 Task: Open a Modern Writer Template save the file as action plan.txt Remove the following  from template: 'Address' Change the date  '20 July, 2023' change Dear Ms Reader to   Good Afternoon. Add body to the letter I wanted to thank you for your generous donation to our cause. Your support and contribution will make a significant impact on our efforts. We are grateful for your kindness and belief in our mission. Together, we can make a difference in the lives of those in need.Add Name  'Andy'. Insert watermark  ITC Apply Font Style in watermark Georgia; font size  112and place the watermark  Horizontally
Action: Mouse moved to (678, 216)
Screenshot: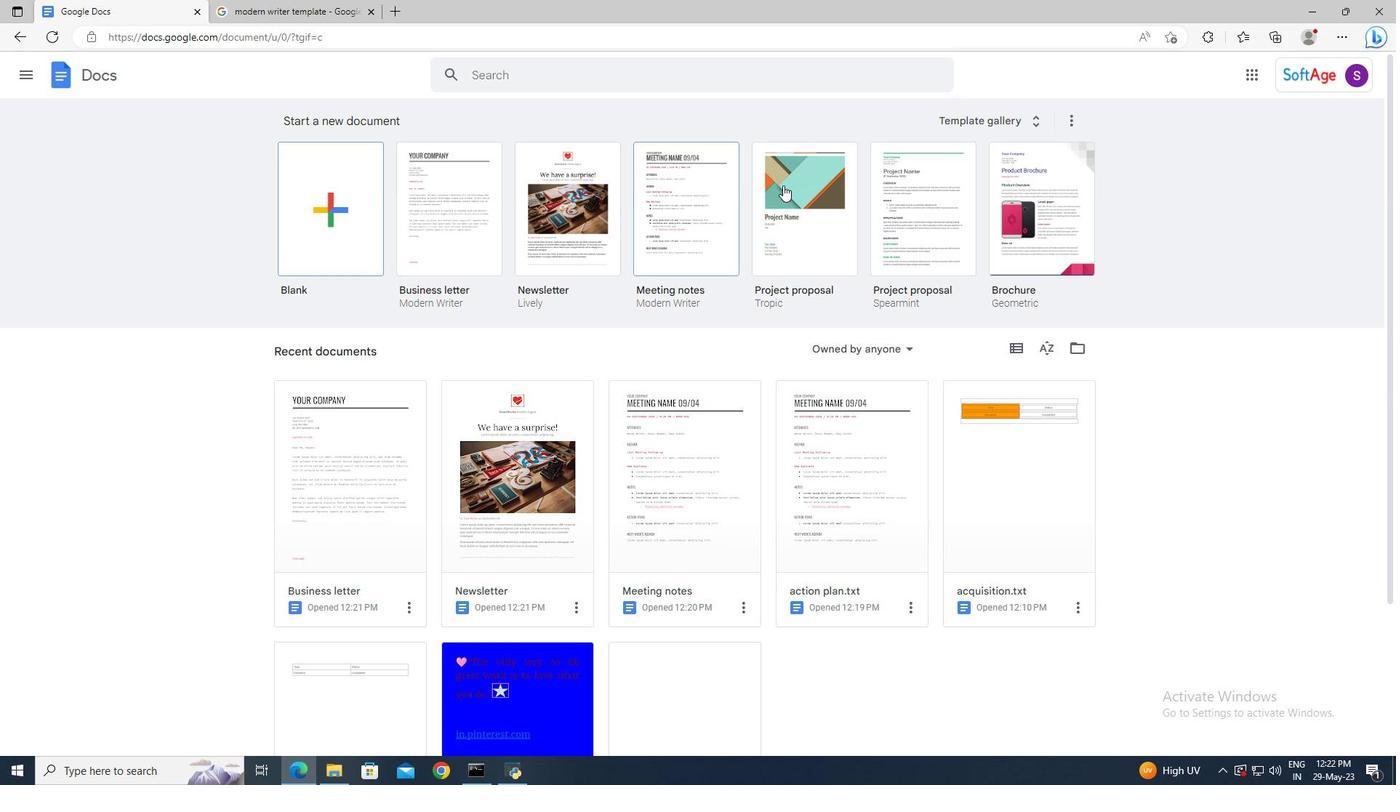 
Action: Mouse pressed left at (678, 216)
Screenshot: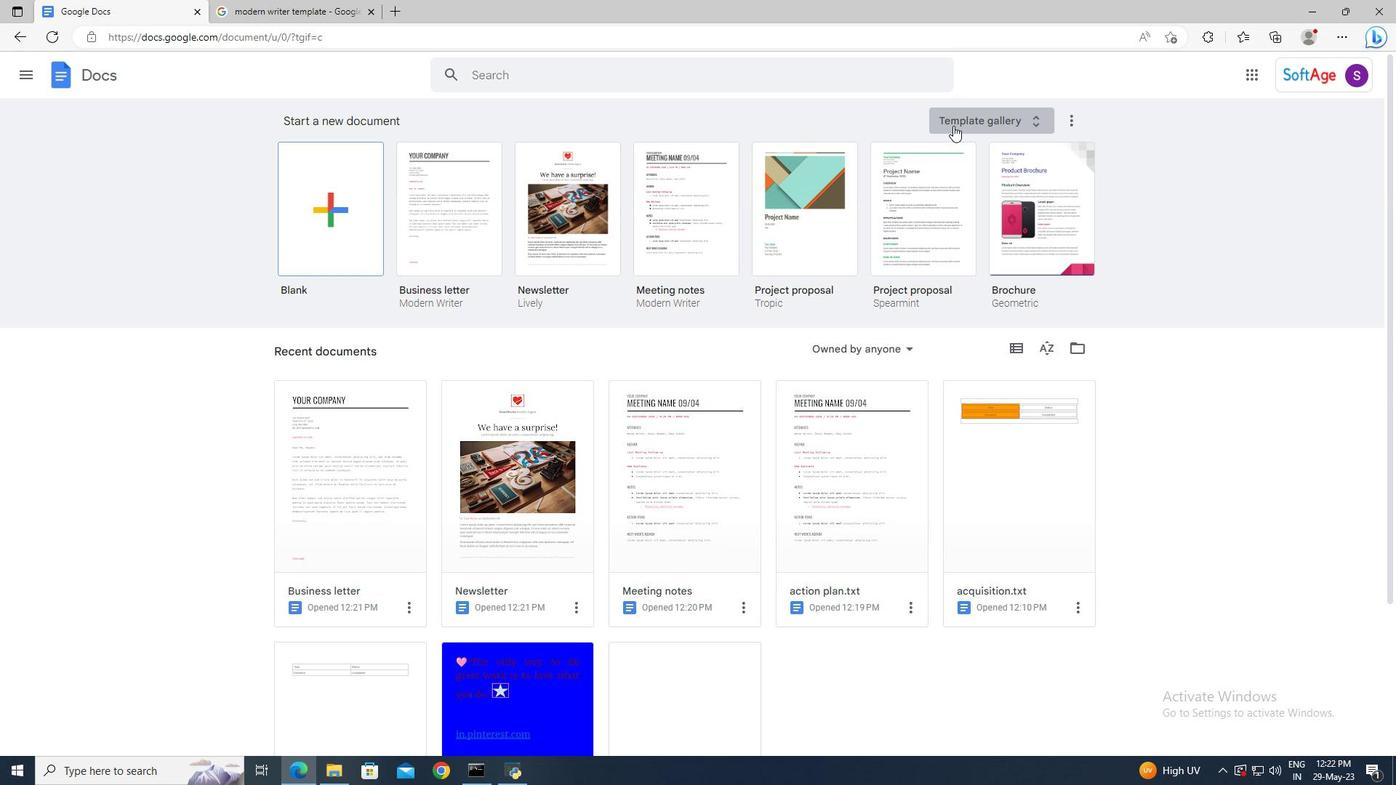 
Action: Mouse moved to (700, 257)
Screenshot: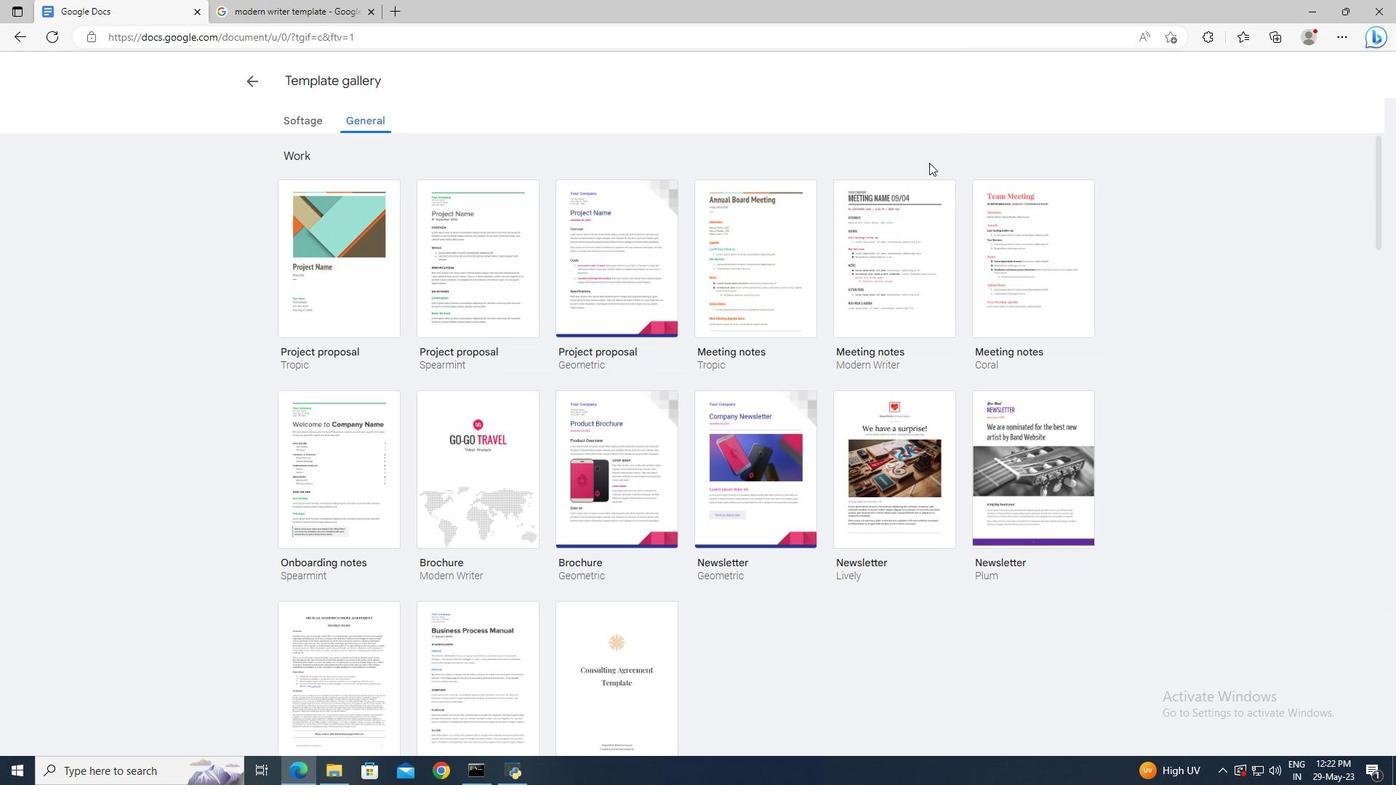 
Action: Mouse pressed left at (700, 257)
Screenshot: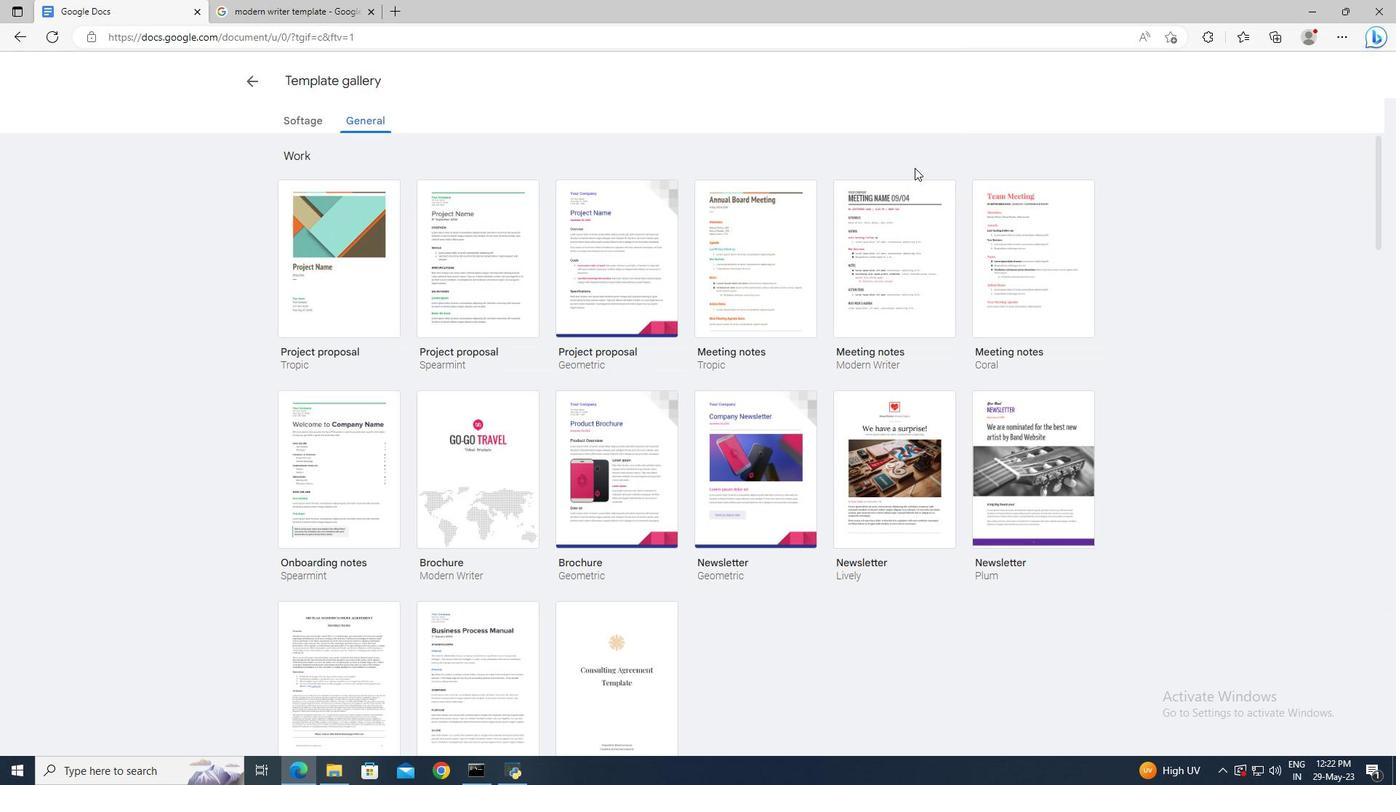 
Action: Mouse moved to (115, 65)
Screenshot: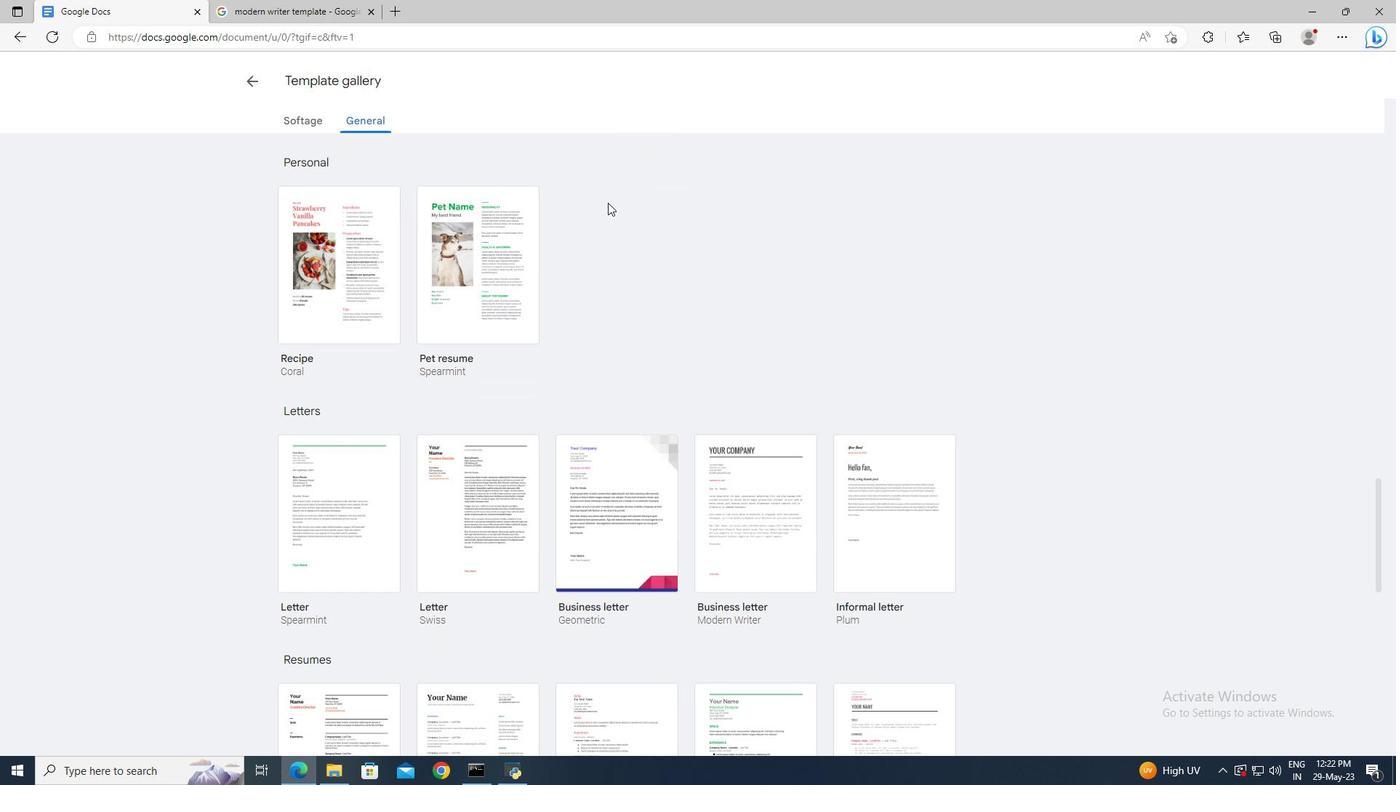 
Action: Mouse pressed left at (115, 65)
Screenshot: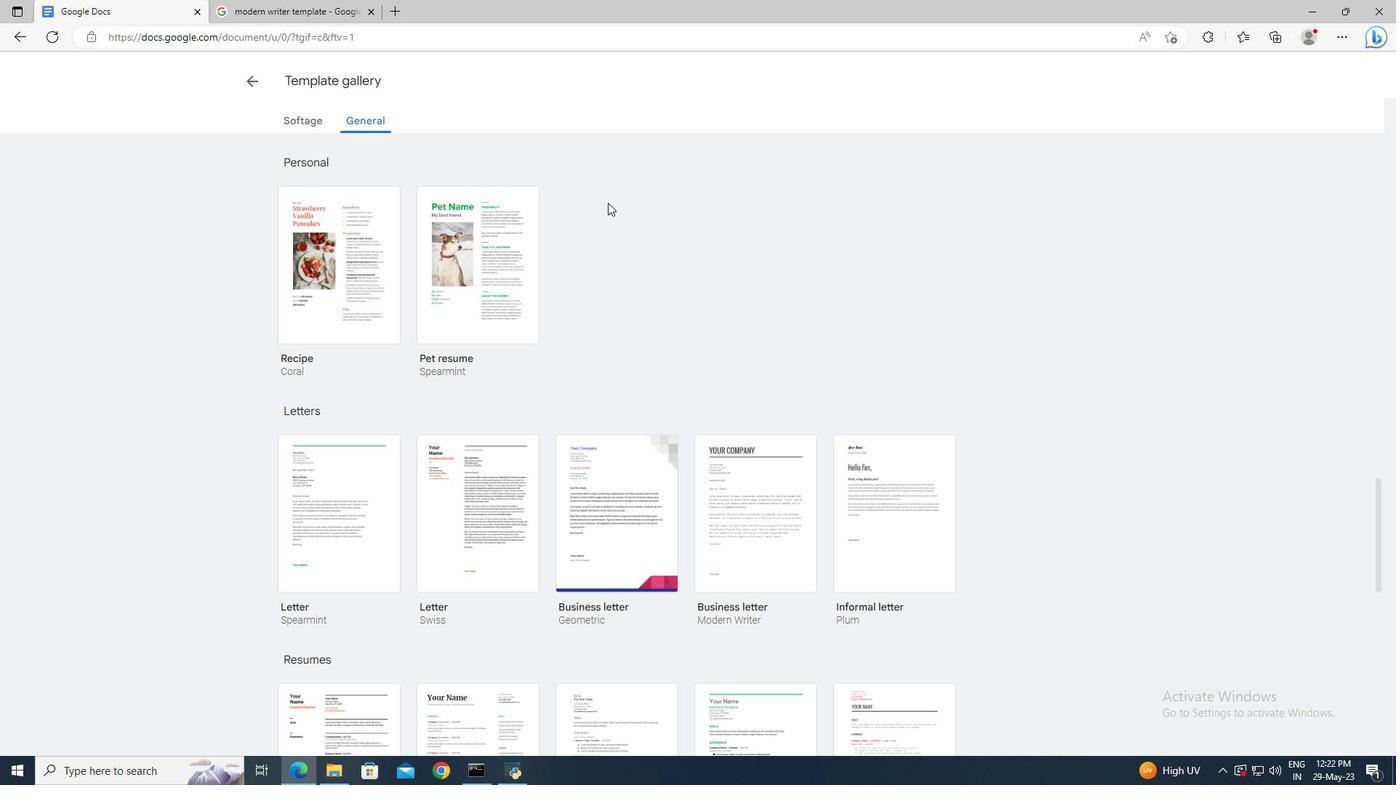 
Action: Key pressed ctrl+A<Key.delete>action<Key.space>plan.txt<Key.enter>
Screenshot: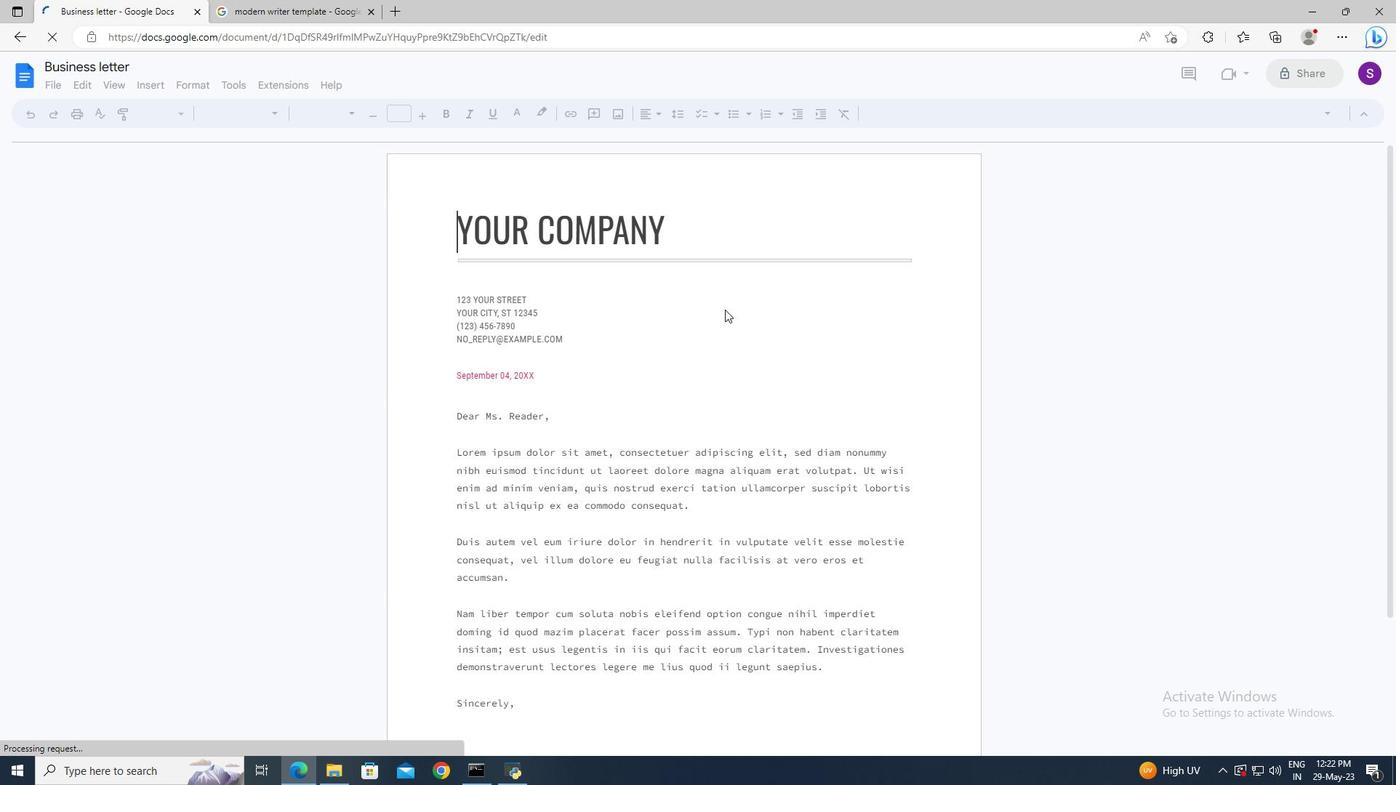 
Action: Mouse moved to (540, 261)
Screenshot: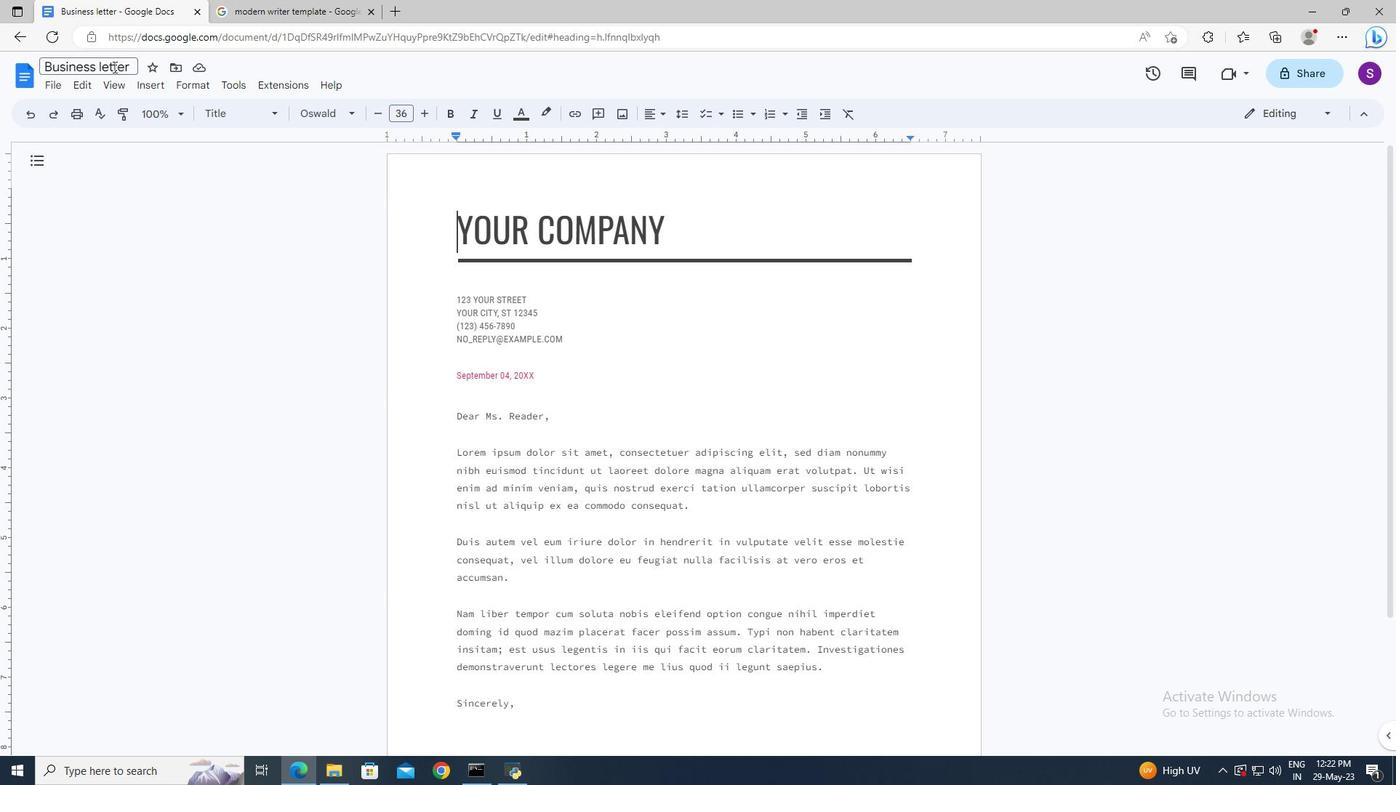 
Action: Mouse scrolled (540, 260) with delta (0, 0)
Screenshot: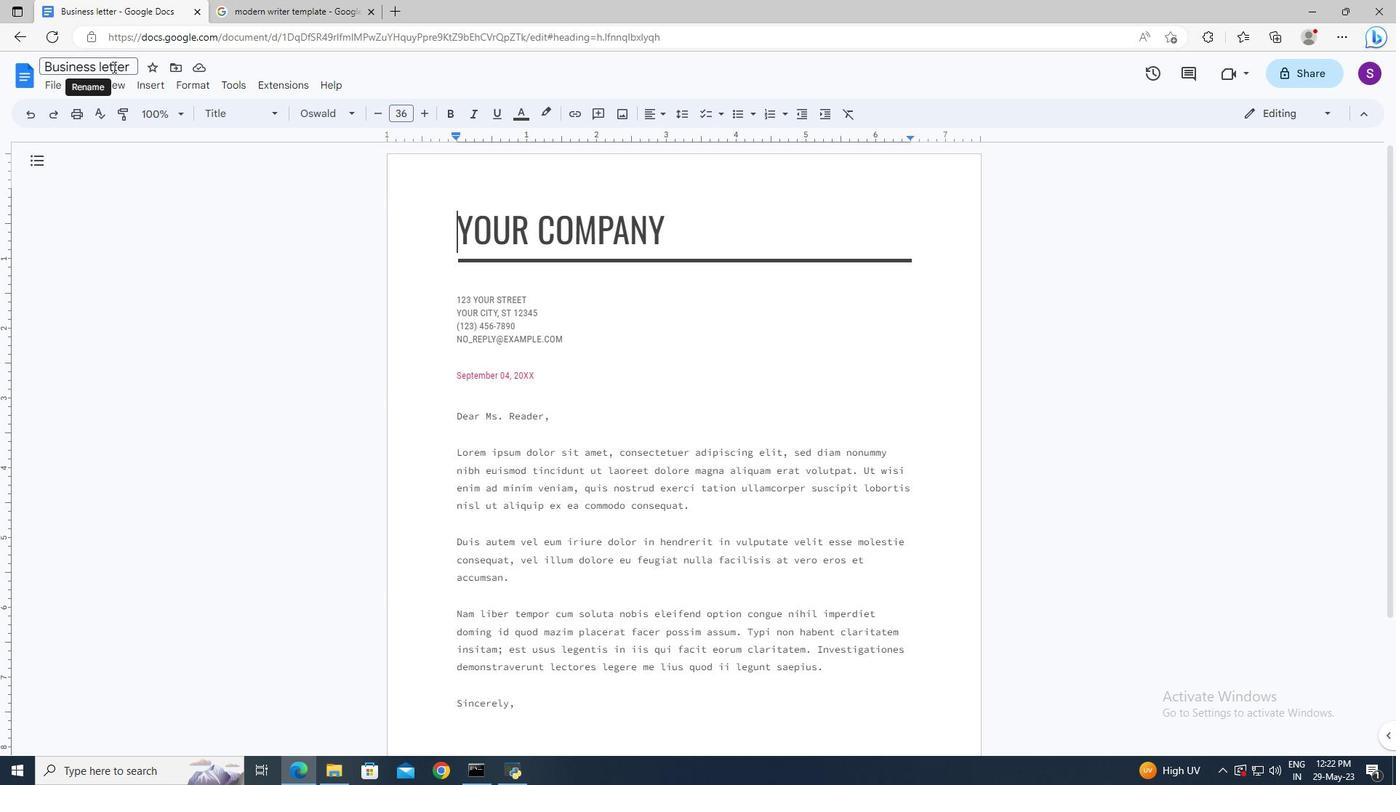 
Action: Mouse scrolled (540, 260) with delta (0, 0)
Screenshot: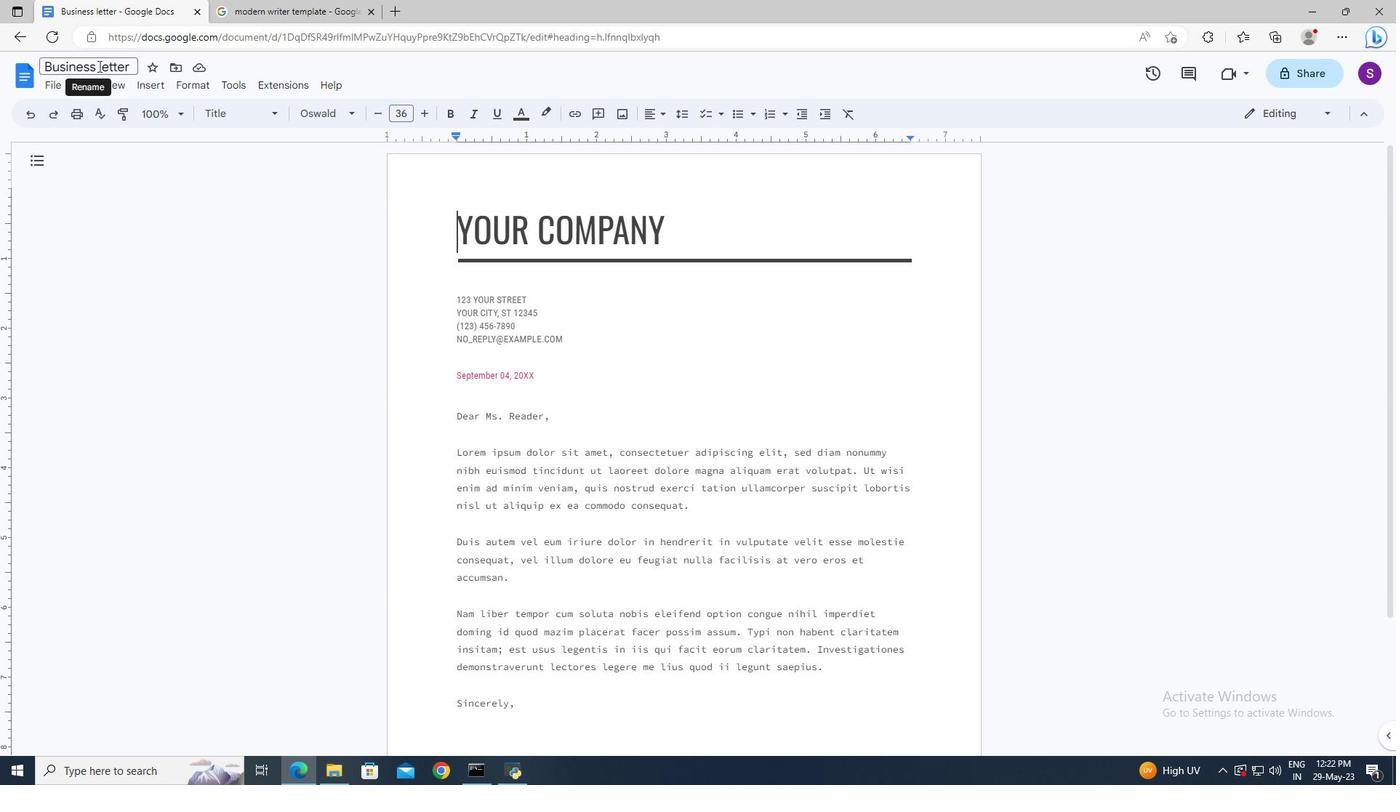 
Action: Mouse scrolled (540, 260) with delta (0, 0)
Screenshot: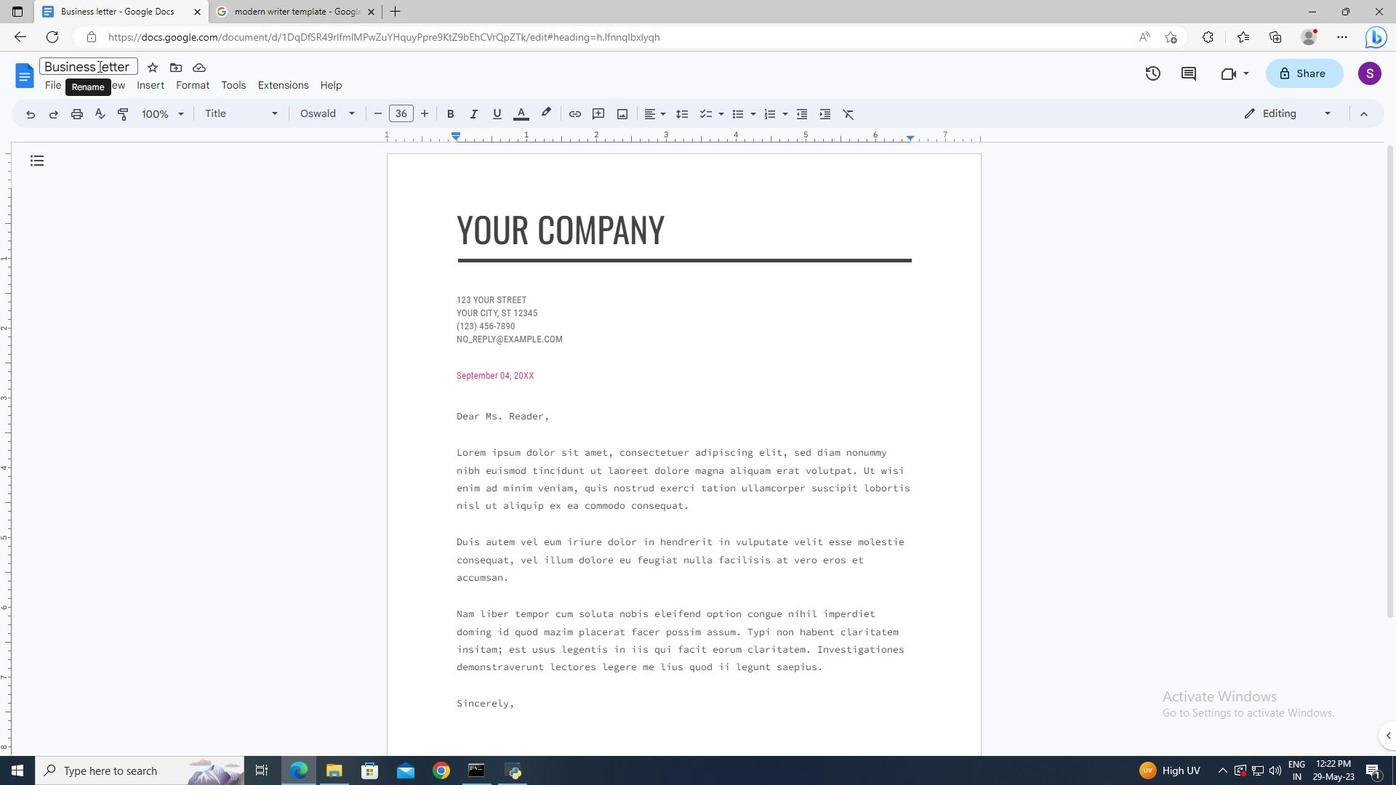 
Action: Mouse scrolled (540, 261) with delta (0, 0)
Screenshot: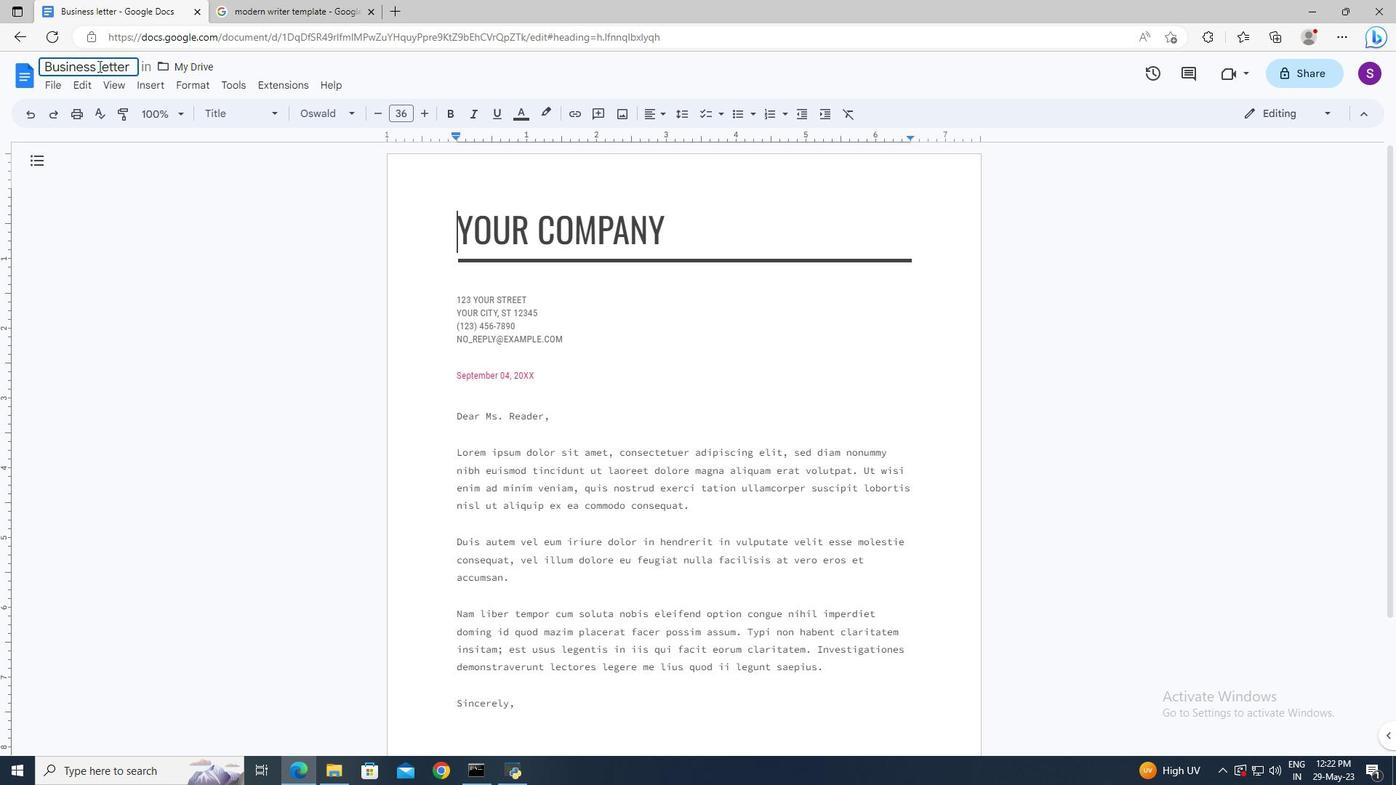 
Action: Mouse scrolled (540, 261) with delta (0, 0)
Screenshot: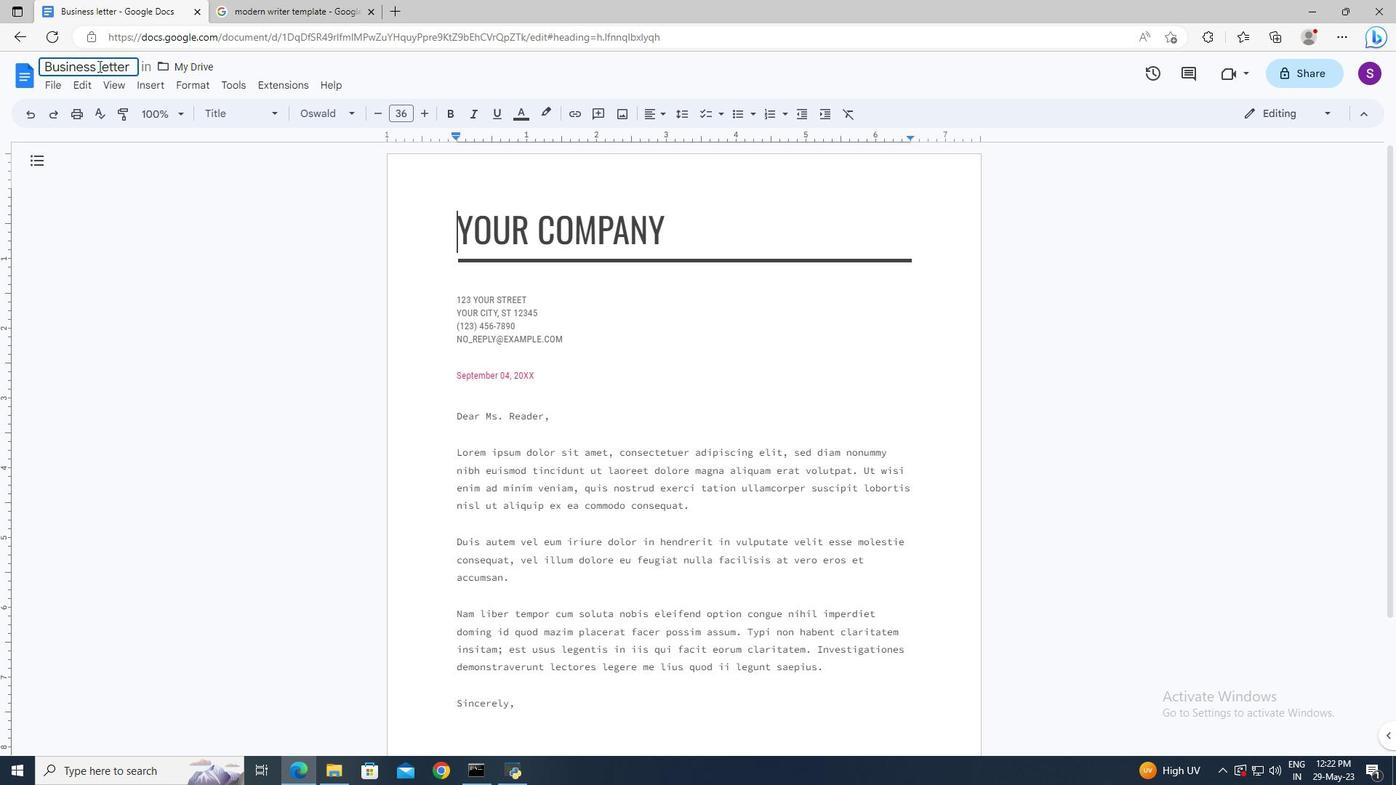 
Action: Mouse scrolled (540, 261) with delta (0, 0)
Screenshot: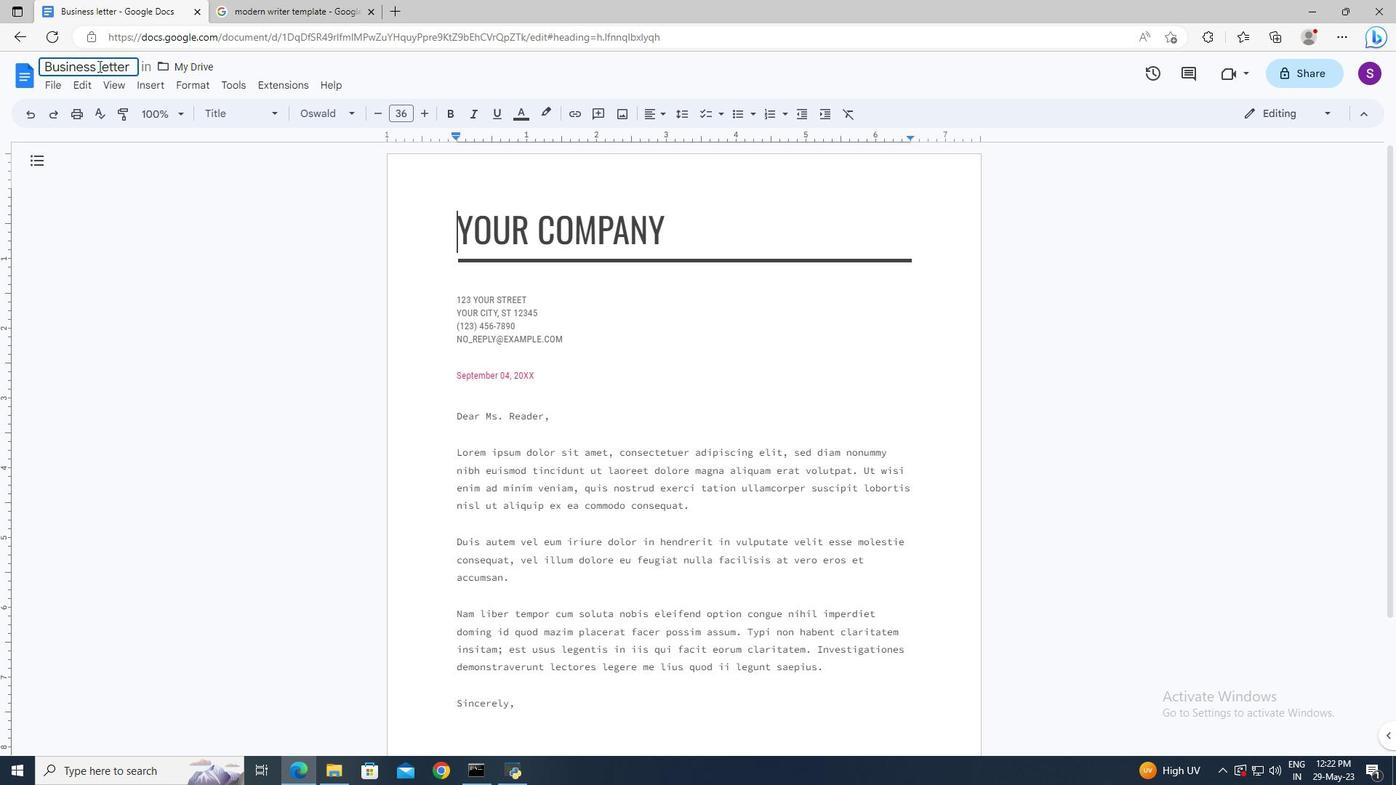 
Action: Mouse moved to (541, 259)
Screenshot: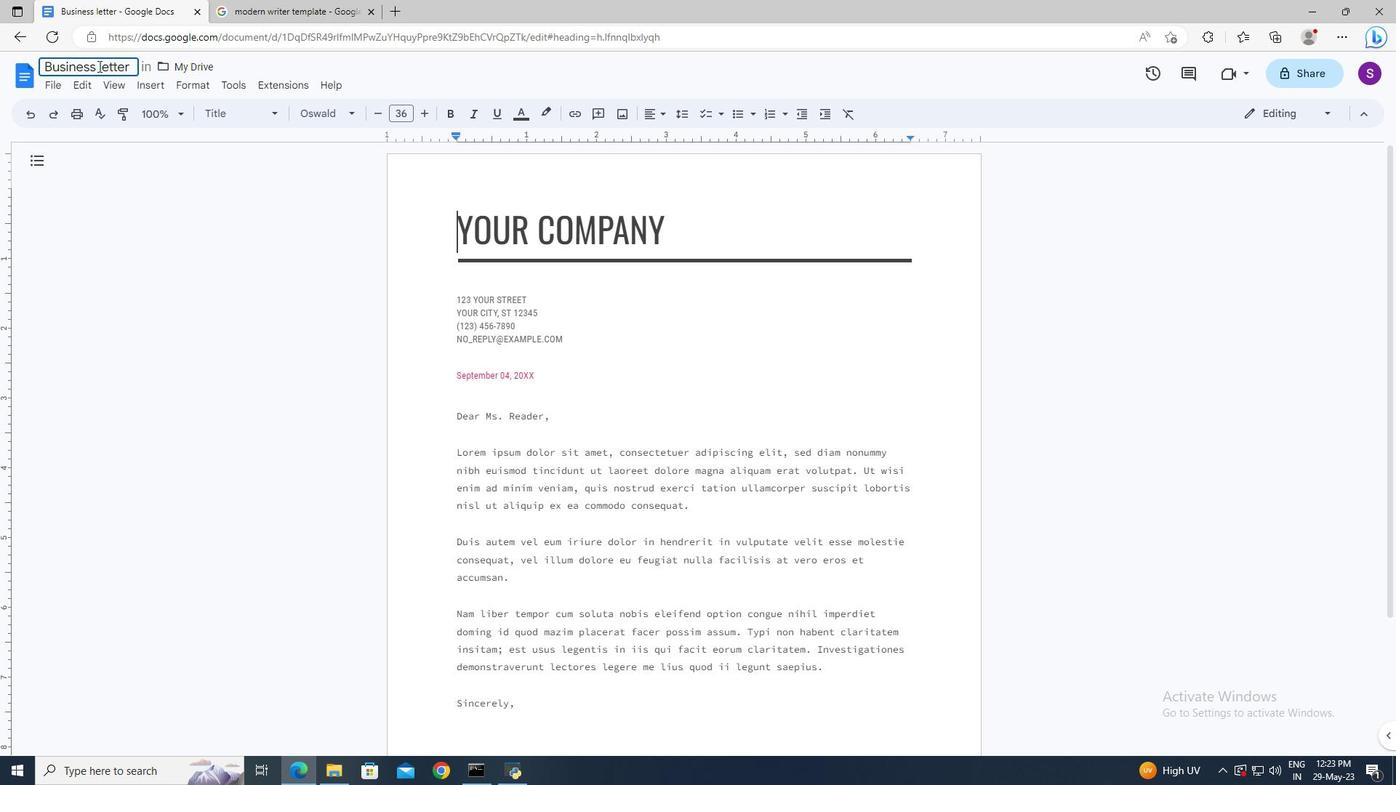 
Action: Mouse scrolled (541, 259) with delta (0, 0)
Screenshot: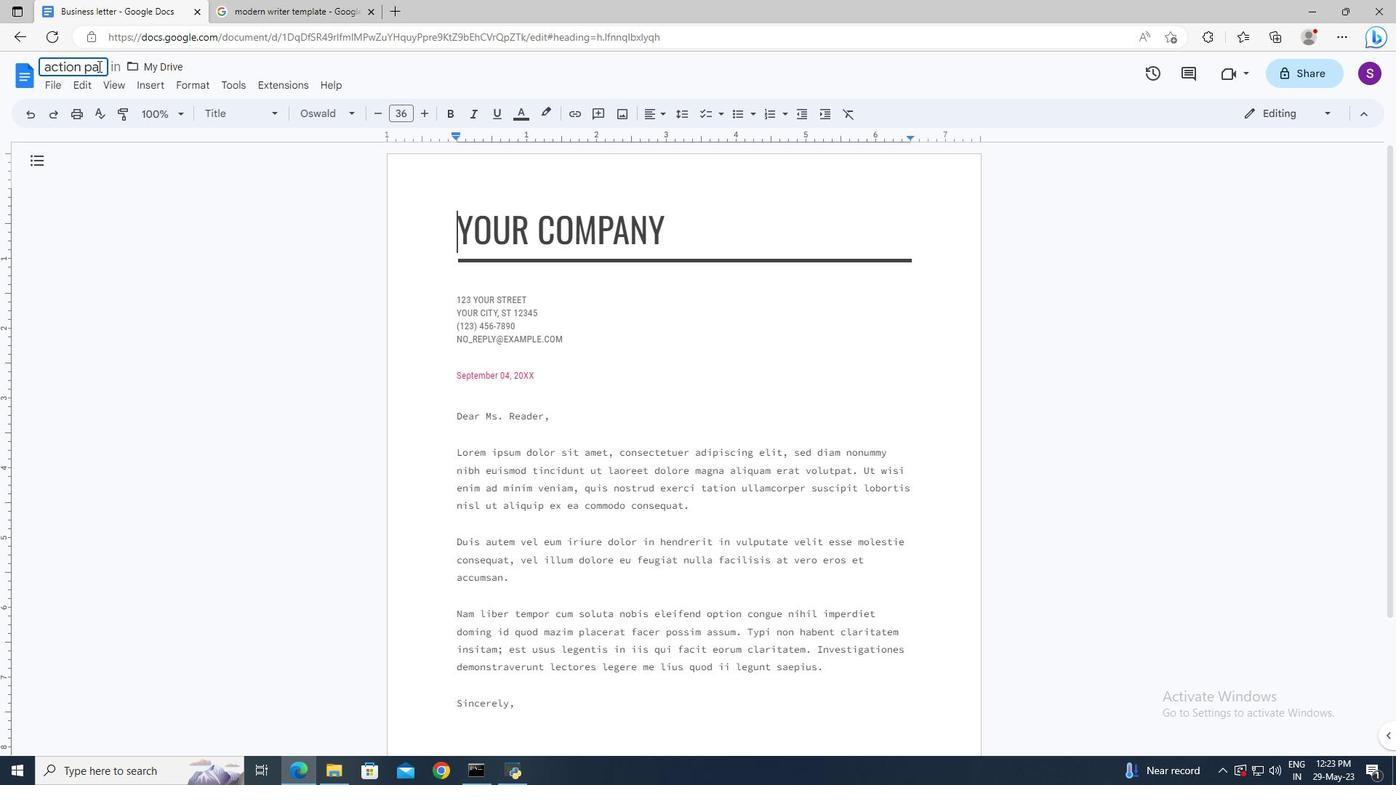 
Action: Mouse scrolled (541, 260) with delta (0, 0)
Screenshot: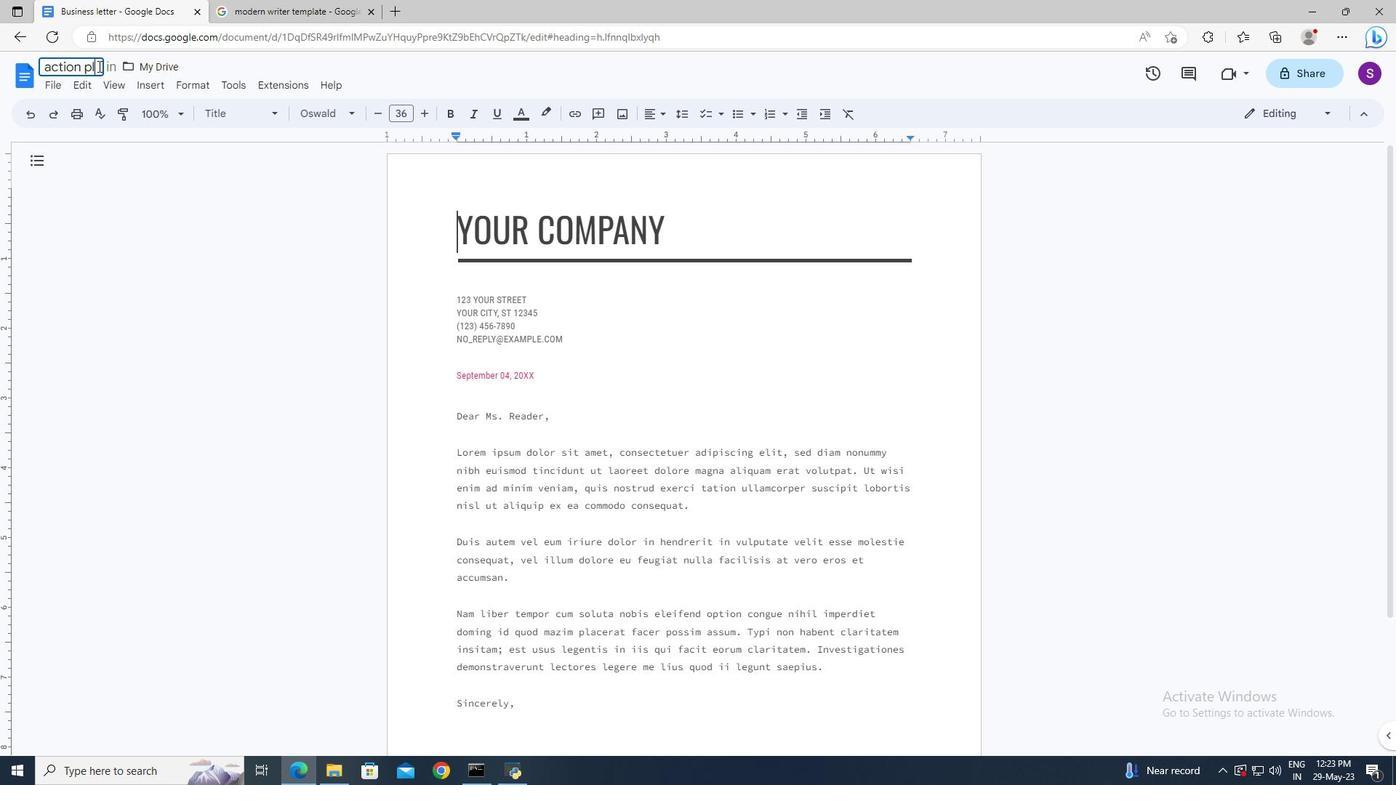 
Action: Mouse moved to (953, 125)
Screenshot: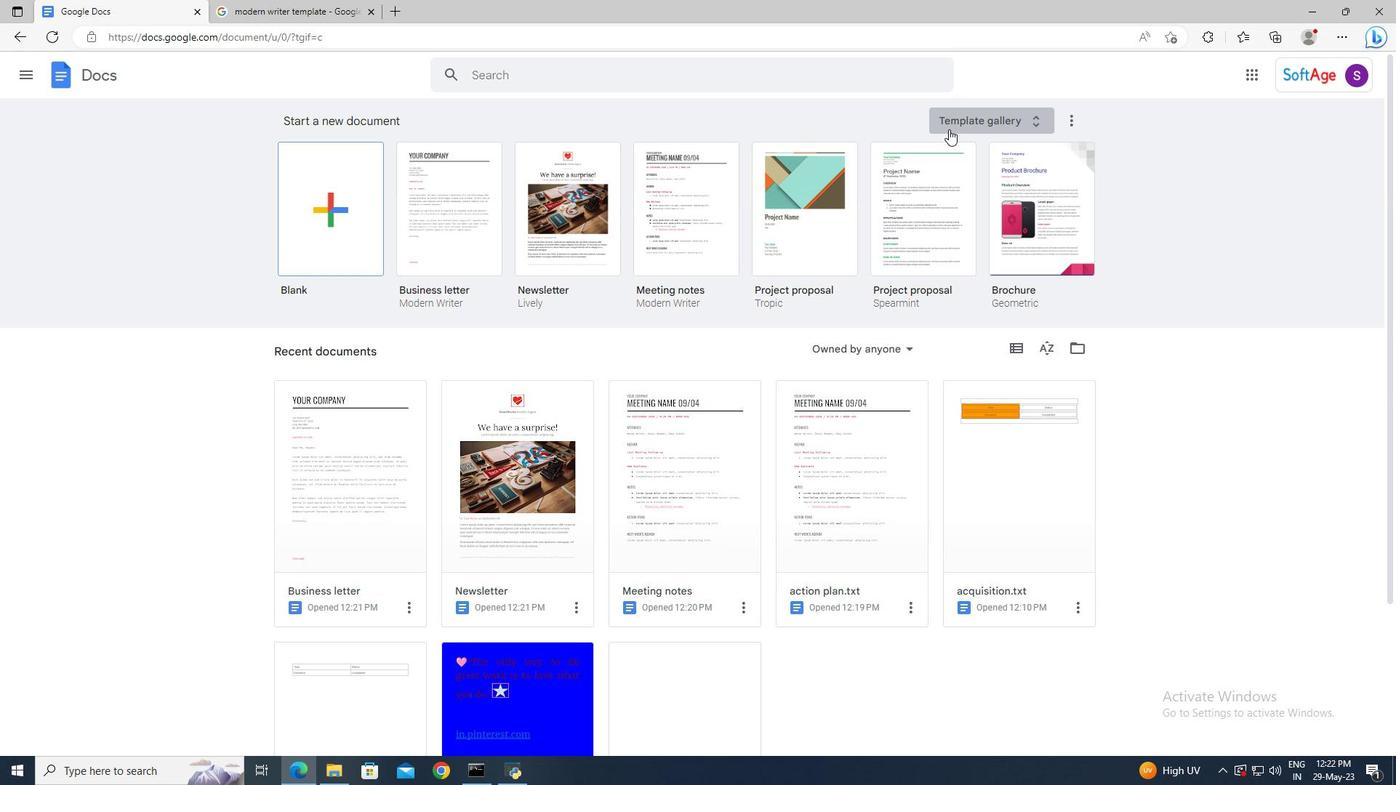 
Action: Mouse pressed left at (953, 125)
Screenshot: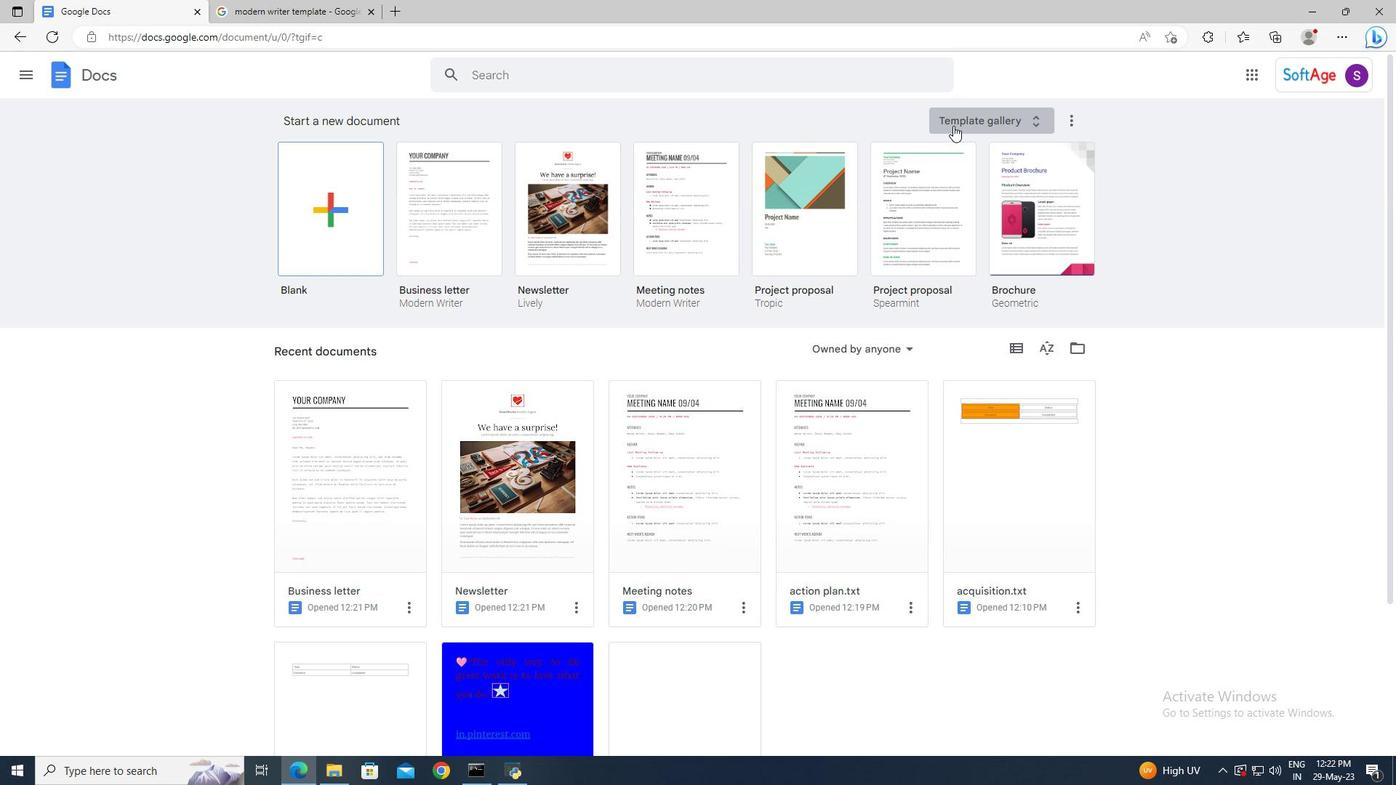 
Action: Mouse moved to (608, 202)
Screenshot: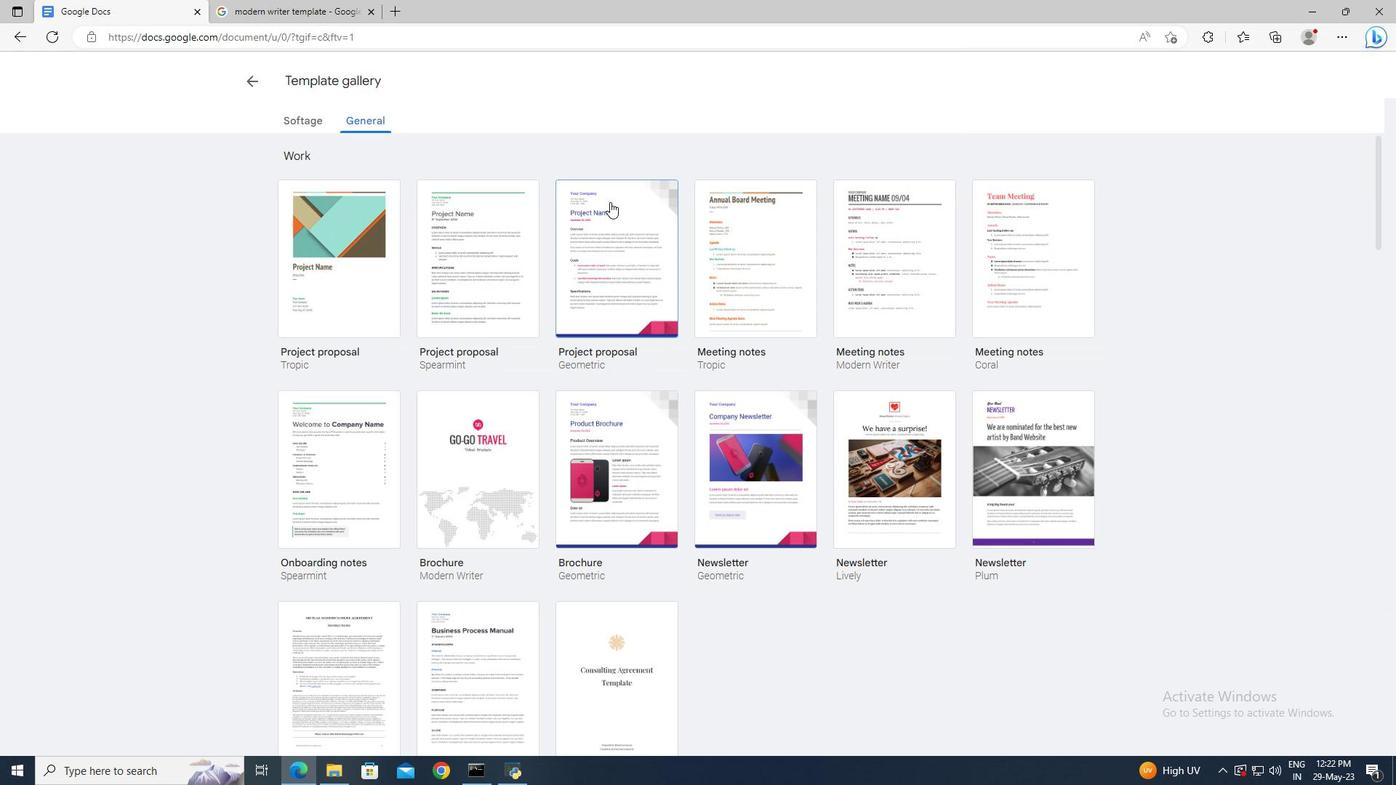 
Action: Mouse scrolled (608, 202) with delta (0, 0)
Screenshot: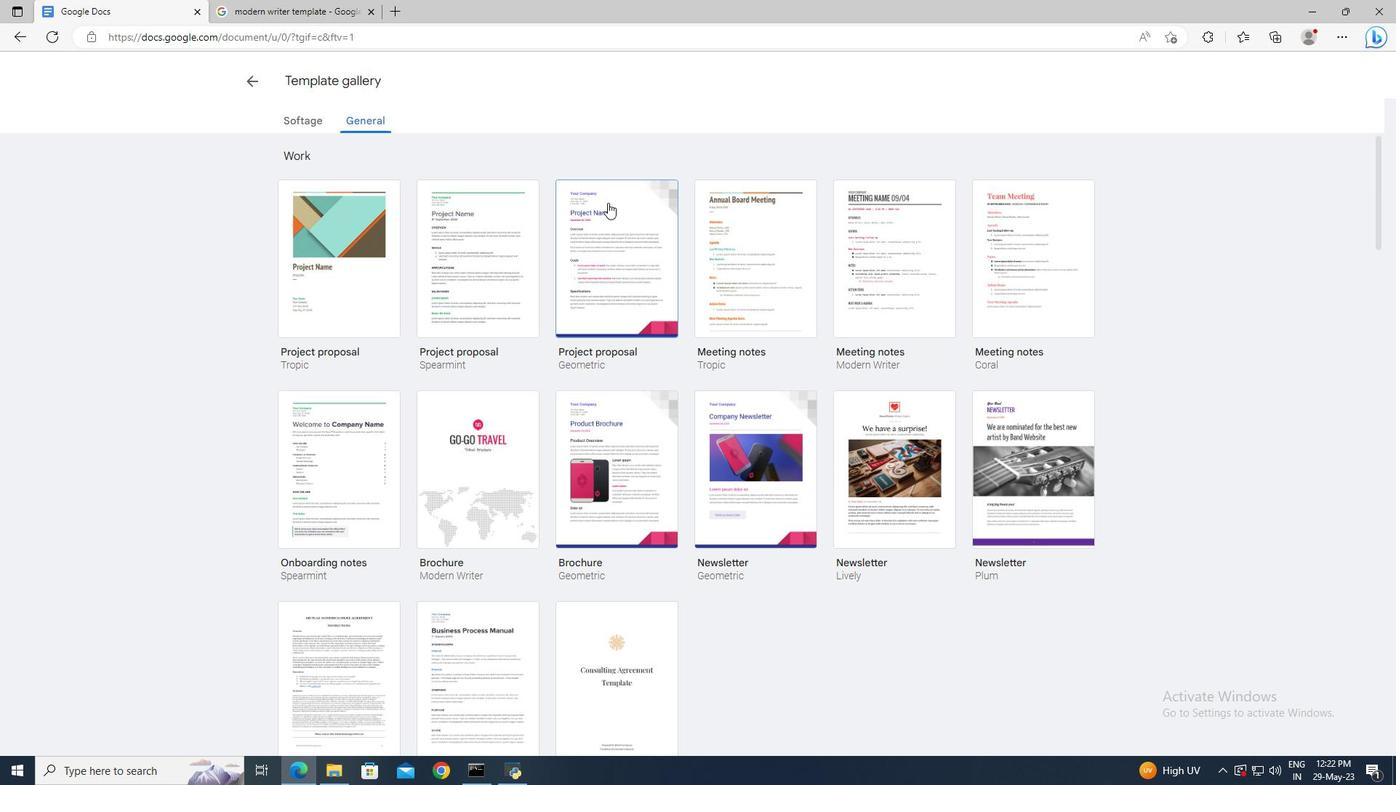 
Action: Mouse scrolled (608, 202) with delta (0, 0)
Screenshot: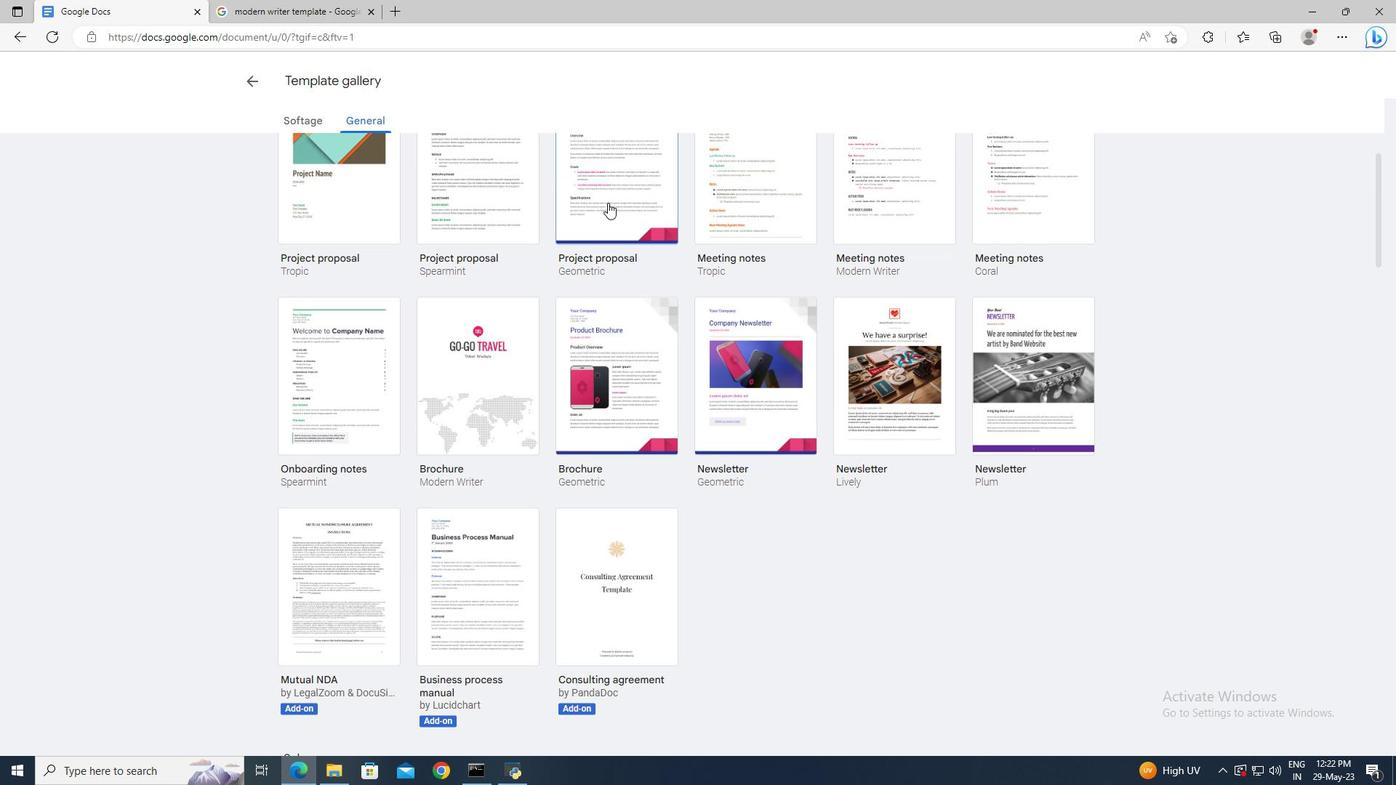 
Action: Mouse scrolled (608, 202) with delta (0, 0)
Screenshot: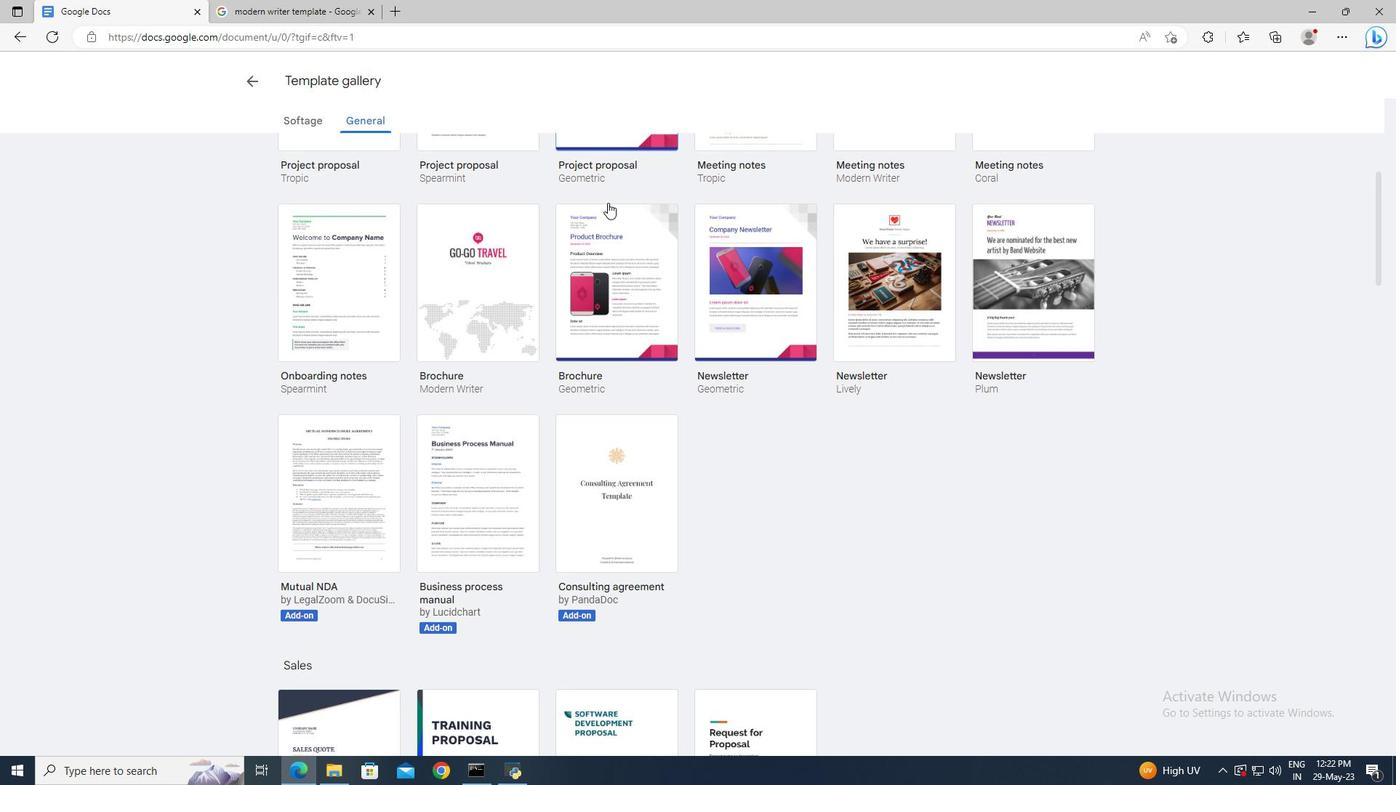 
Action: Mouse scrolled (608, 202) with delta (0, 0)
Screenshot: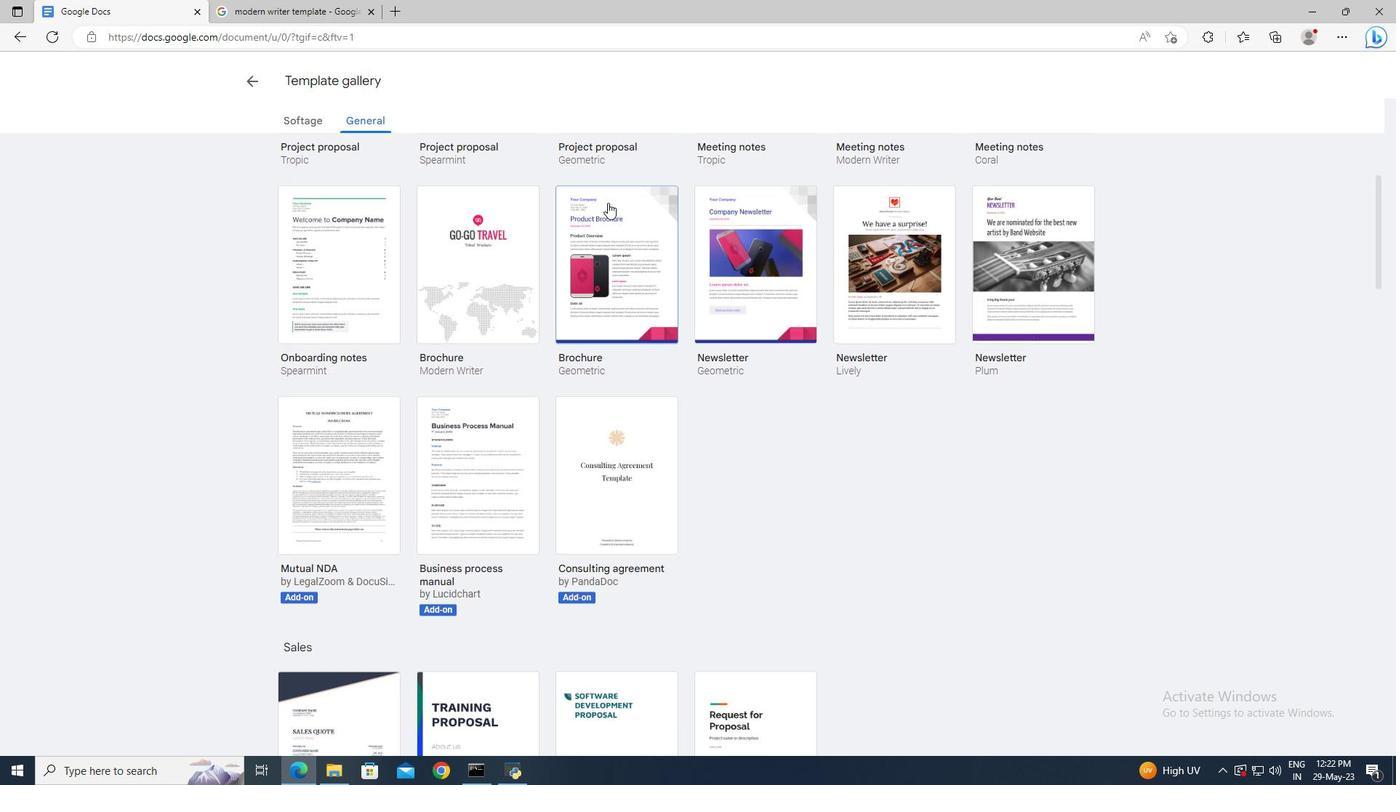 
Action: Mouse scrolled (608, 202) with delta (0, 0)
Screenshot: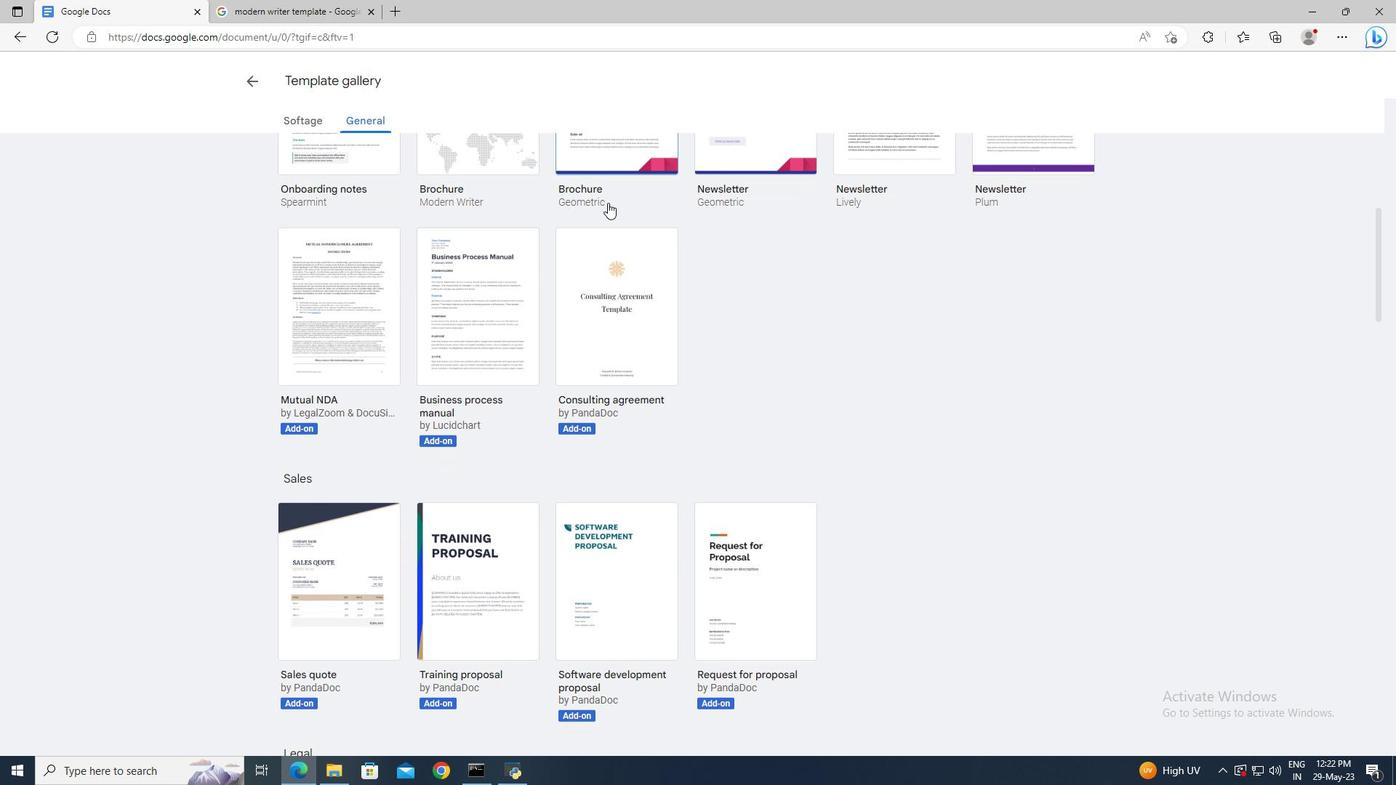
Action: Mouse scrolled (608, 202) with delta (0, 0)
Screenshot: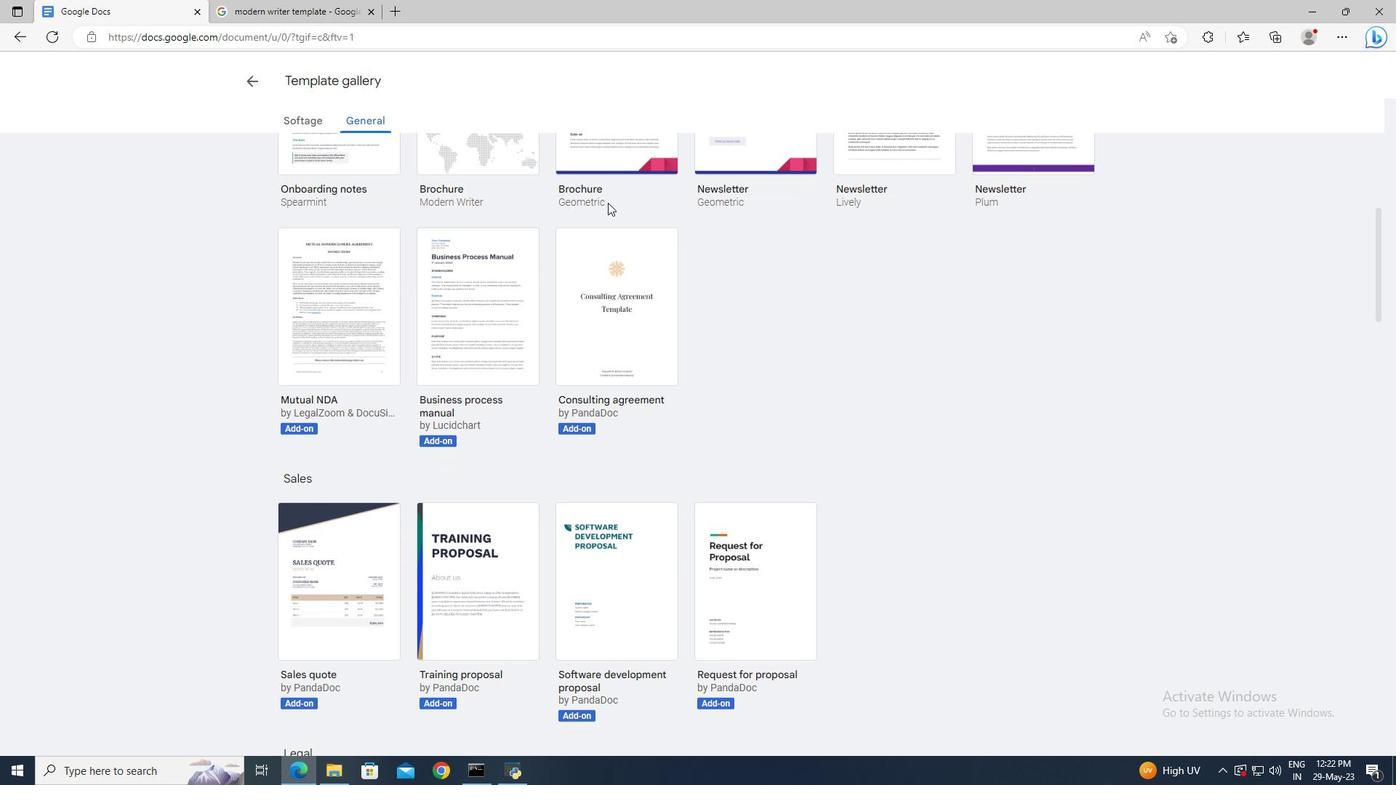 
Action: Mouse scrolled (608, 202) with delta (0, 0)
Screenshot: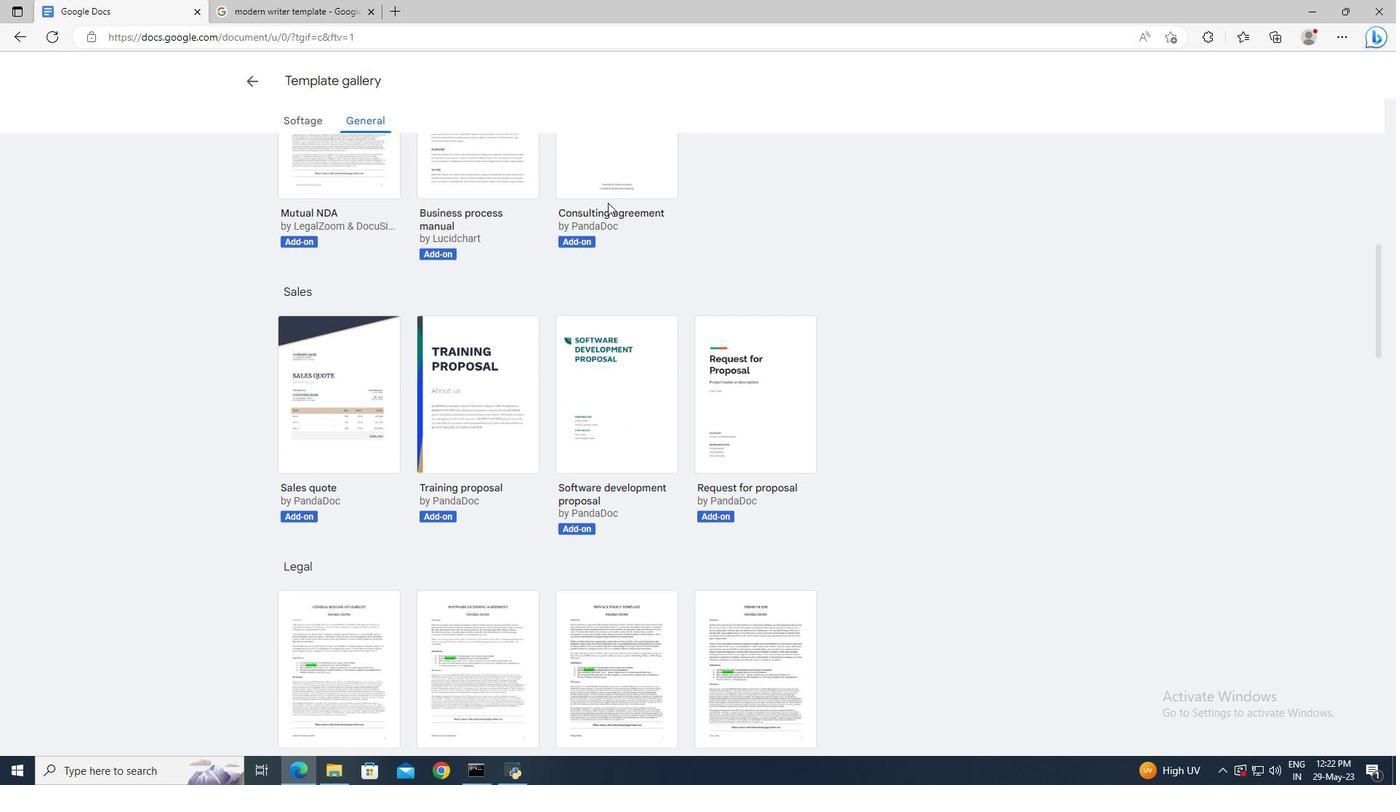 
Action: Mouse scrolled (608, 202) with delta (0, 0)
Screenshot: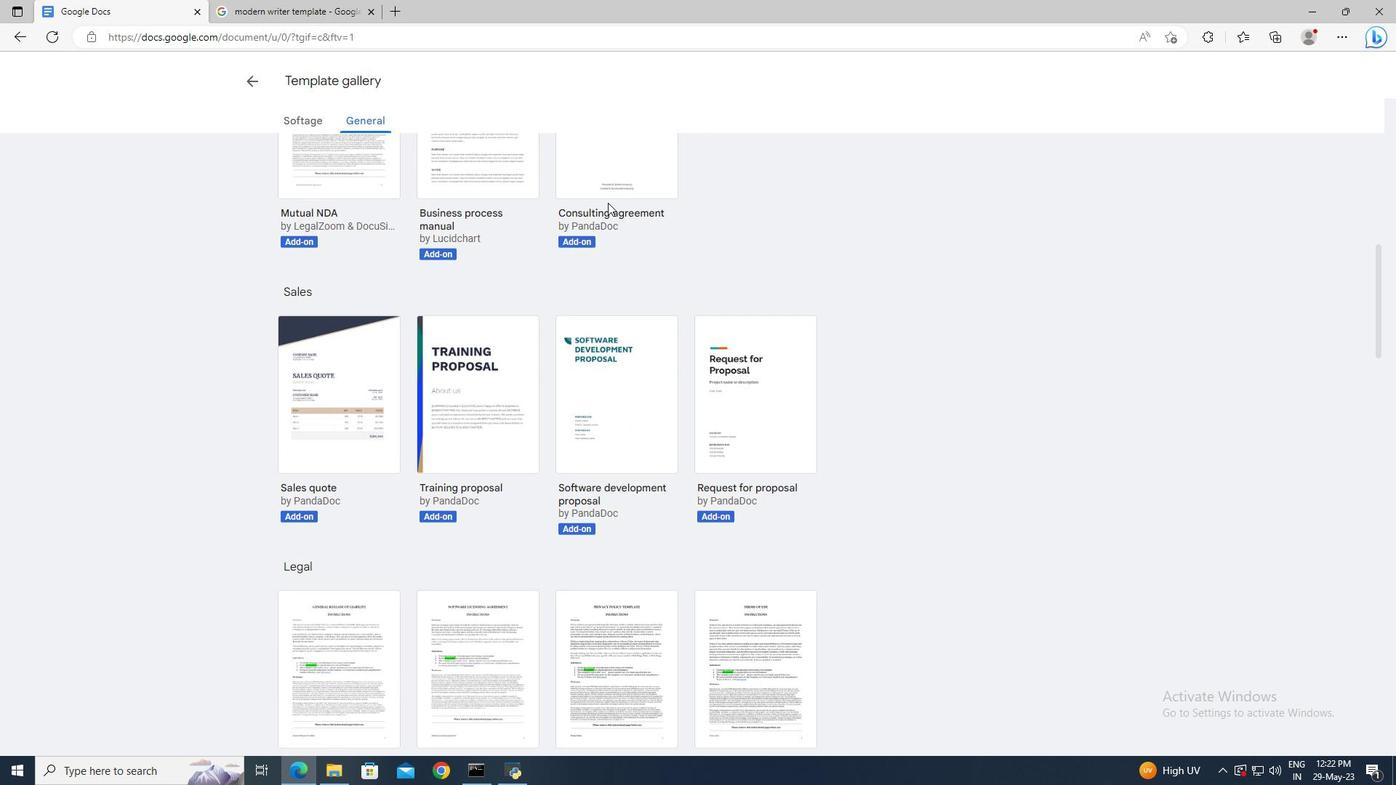 
Action: Mouse scrolled (608, 202) with delta (0, 0)
Screenshot: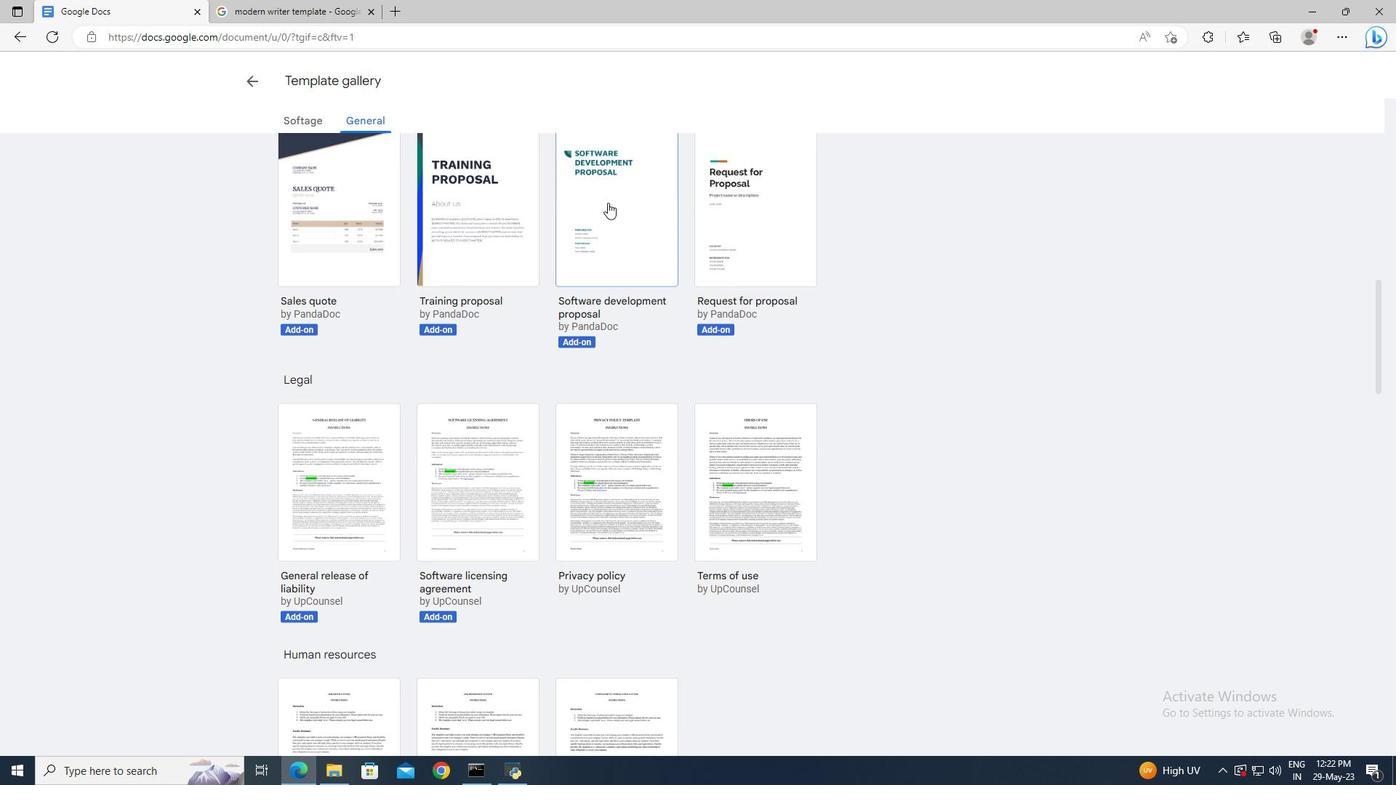 
Action: Mouse scrolled (608, 202) with delta (0, 0)
Screenshot: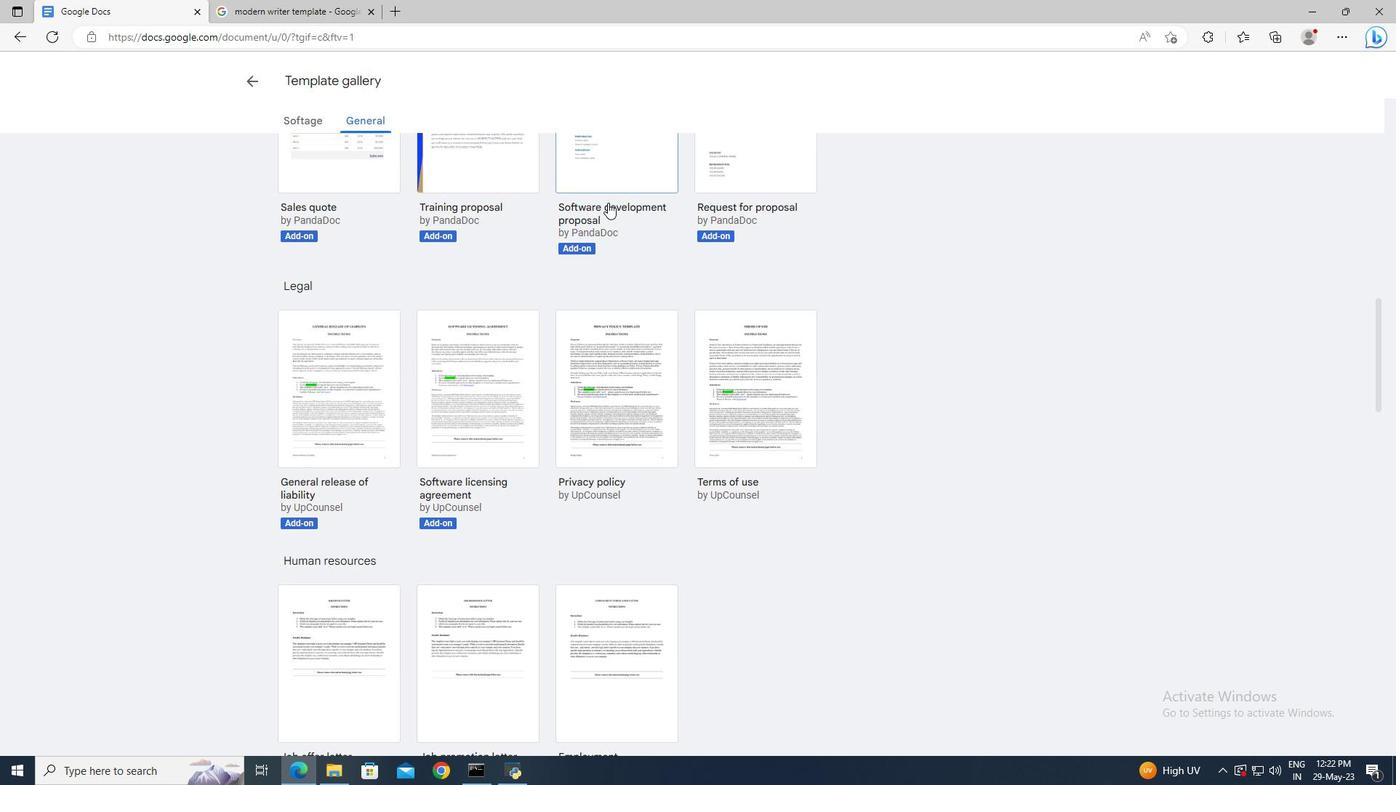 
Action: Mouse scrolled (608, 202) with delta (0, 0)
Screenshot: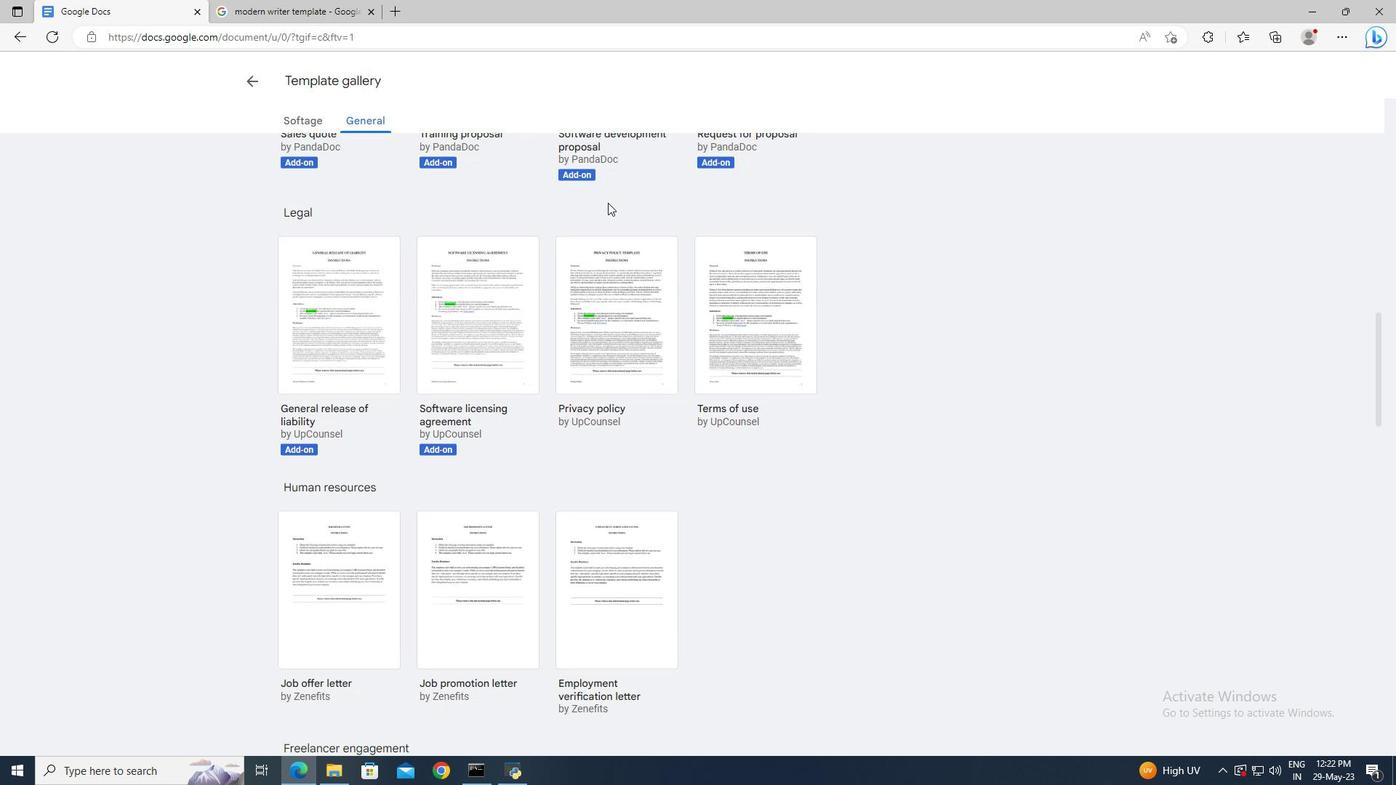 
Action: Mouse scrolled (608, 202) with delta (0, 0)
Screenshot: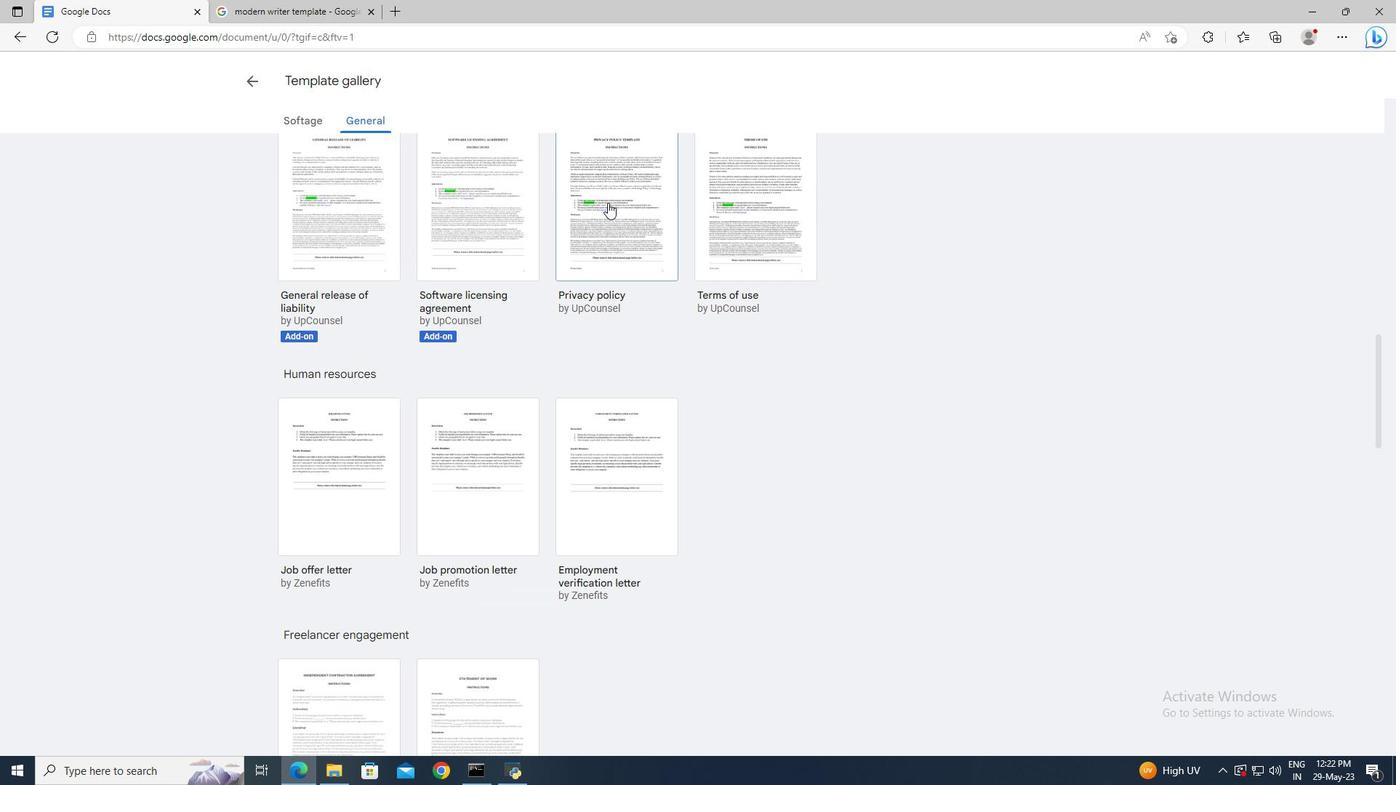 
Action: Mouse scrolled (608, 202) with delta (0, 0)
Screenshot: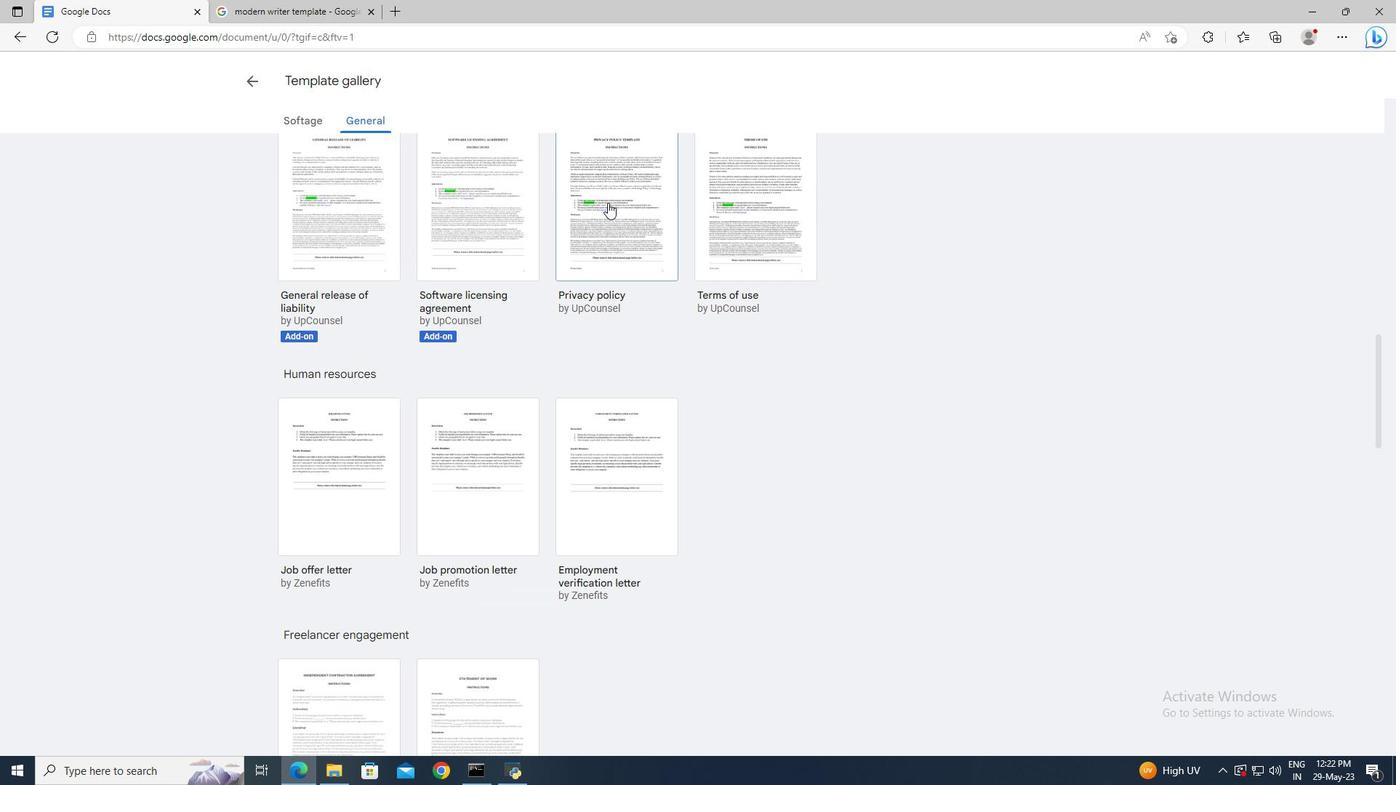 
Action: Mouse scrolled (608, 202) with delta (0, 0)
Screenshot: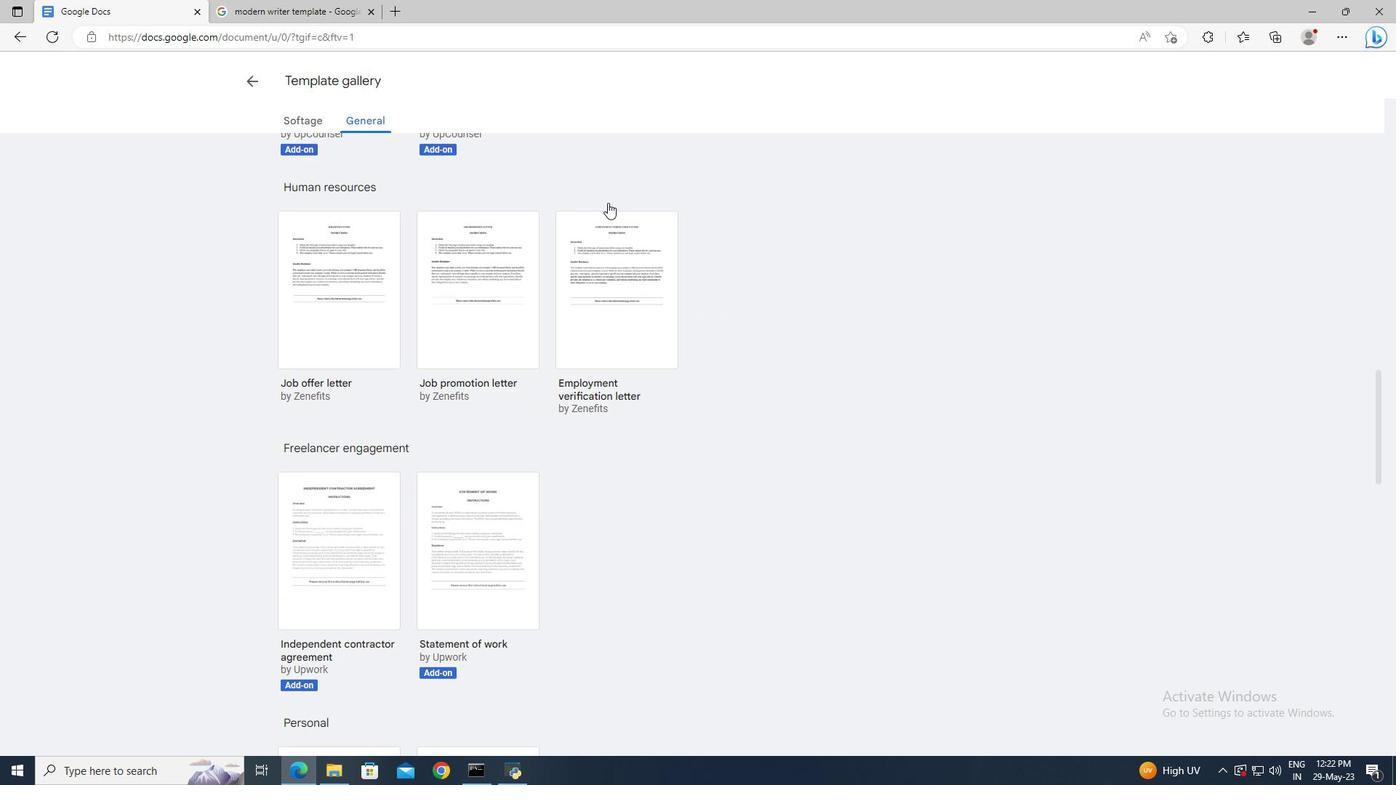 
Action: Mouse scrolled (608, 202) with delta (0, 0)
Screenshot: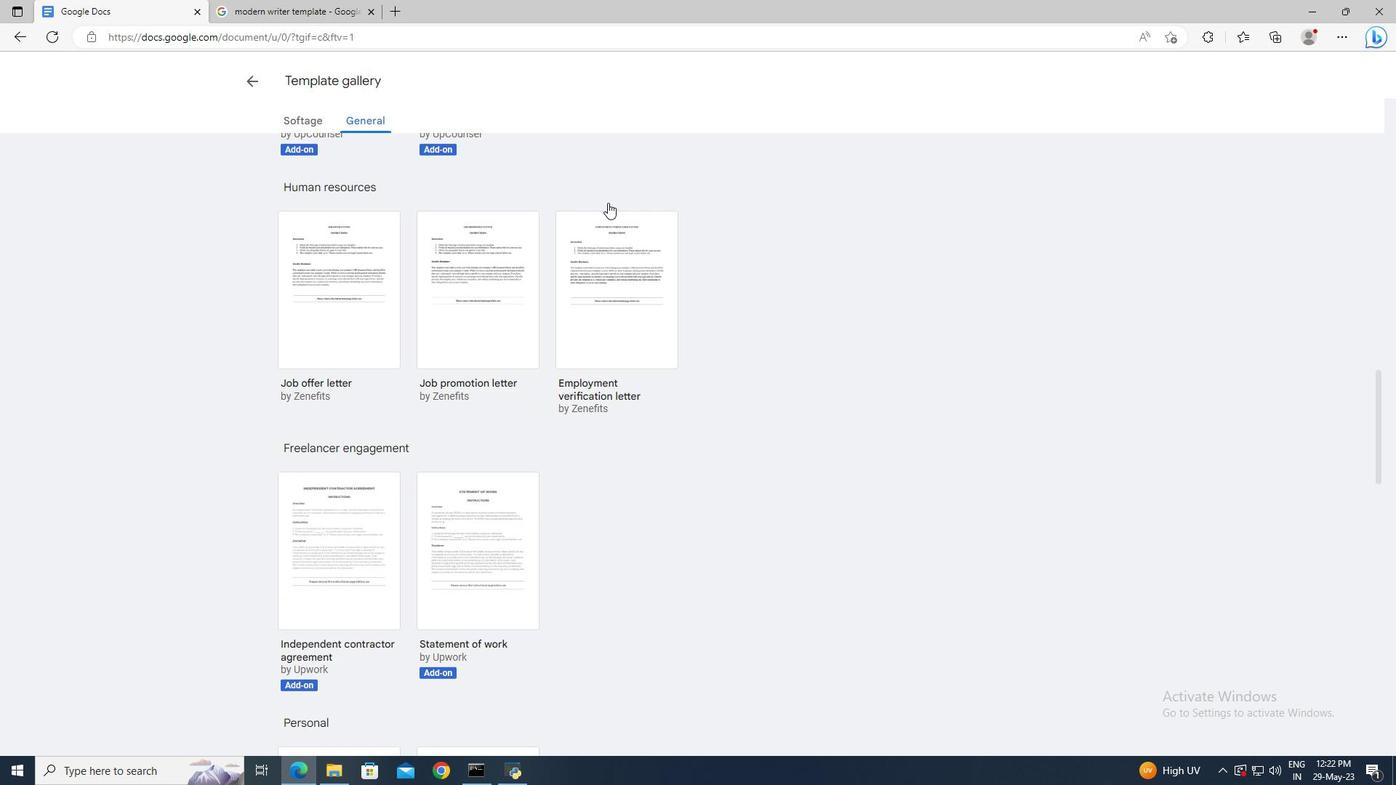
Action: Mouse scrolled (608, 202) with delta (0, 0)
Screenshot: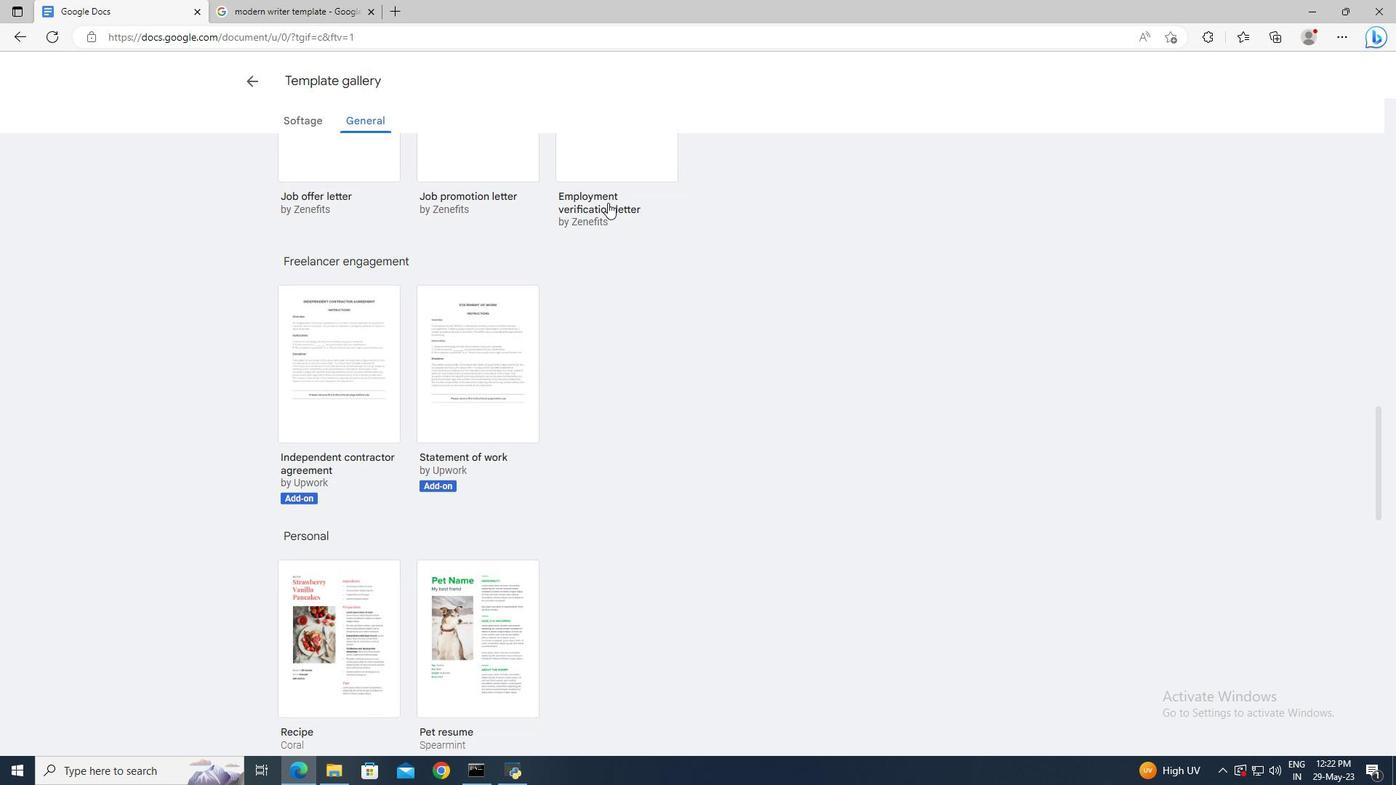 
Action: Mouse scrolled (608, 202) with delta (0, 0)
Screenshot: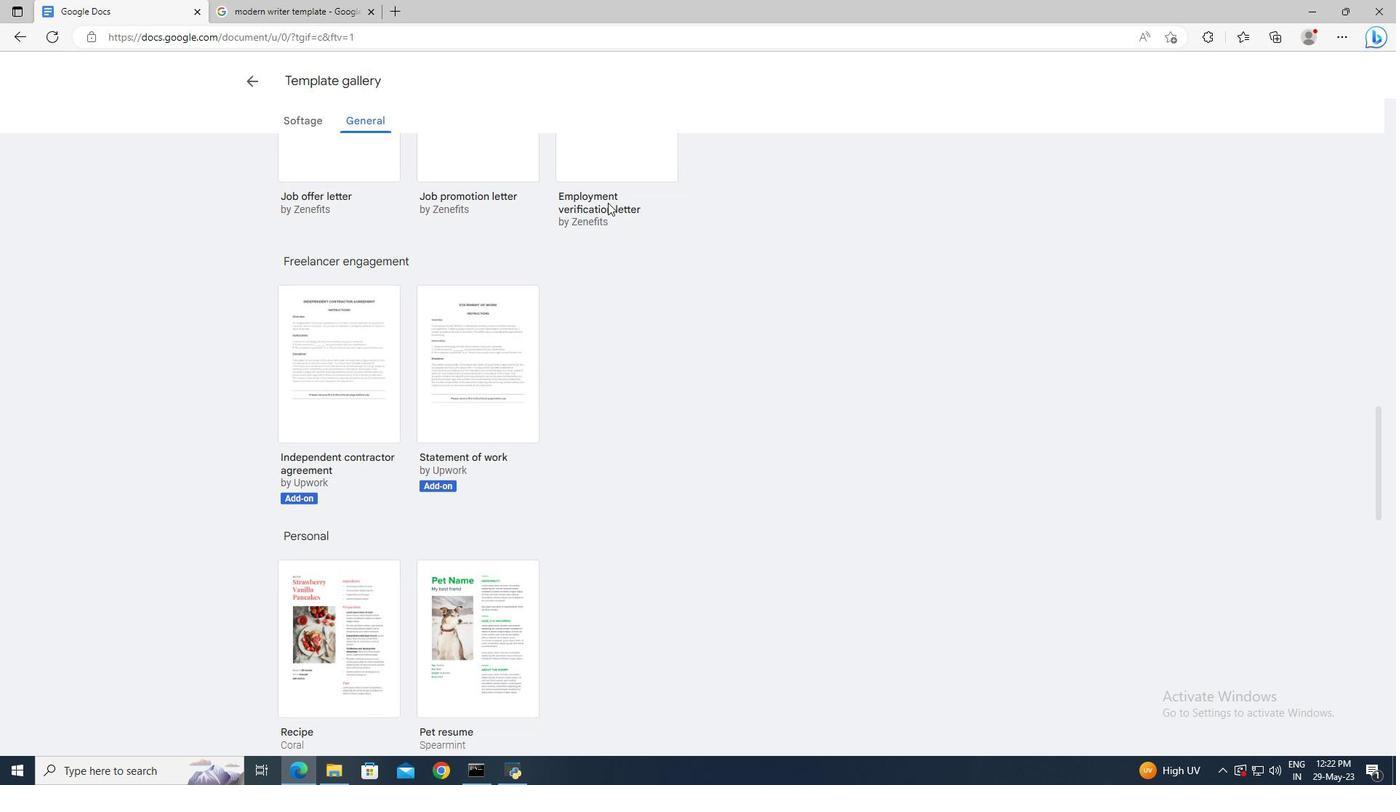 
Action: Mouse scrolled (608, 202) with delta (0, 0)
Screenshot: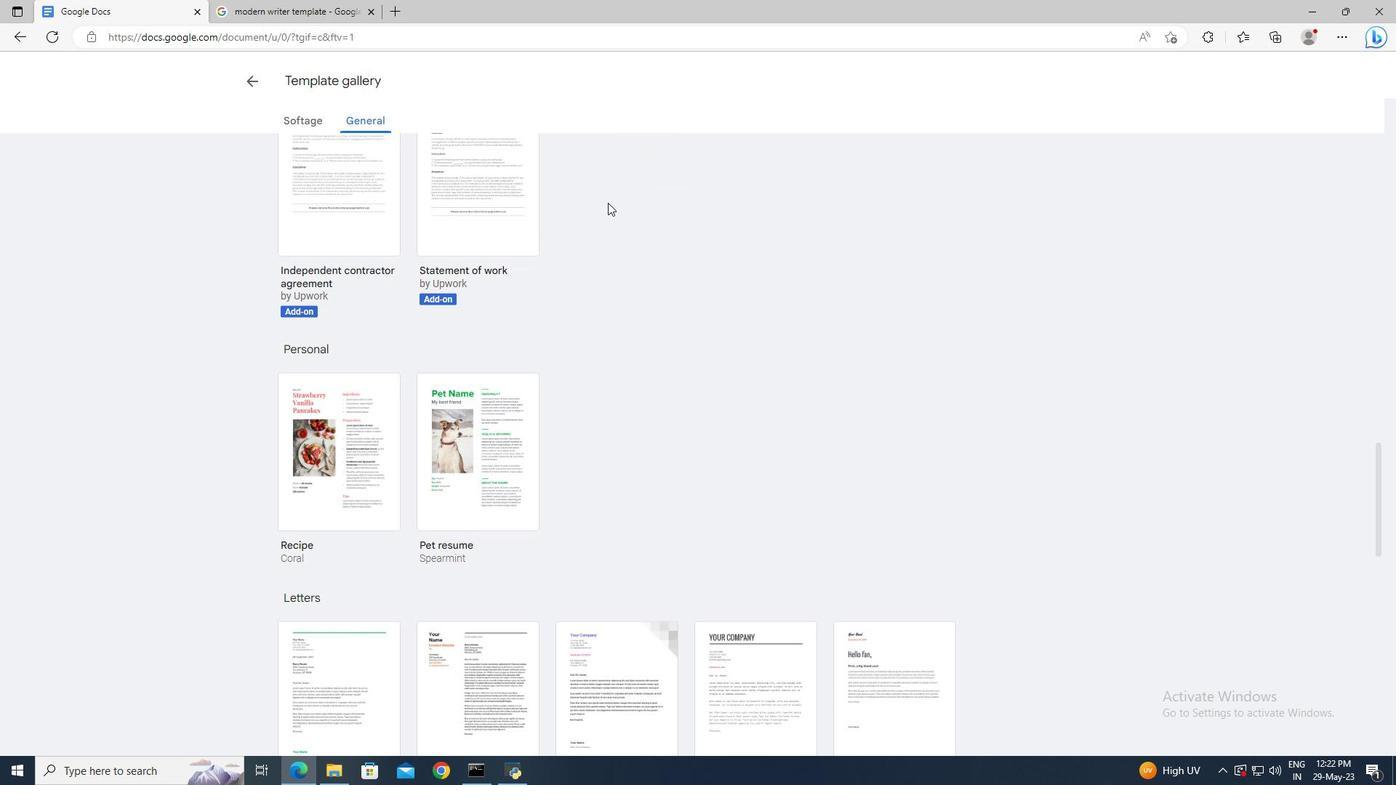 
Action: Mouse scrolled (608, 202) with delta (0, 0)
Screenshot: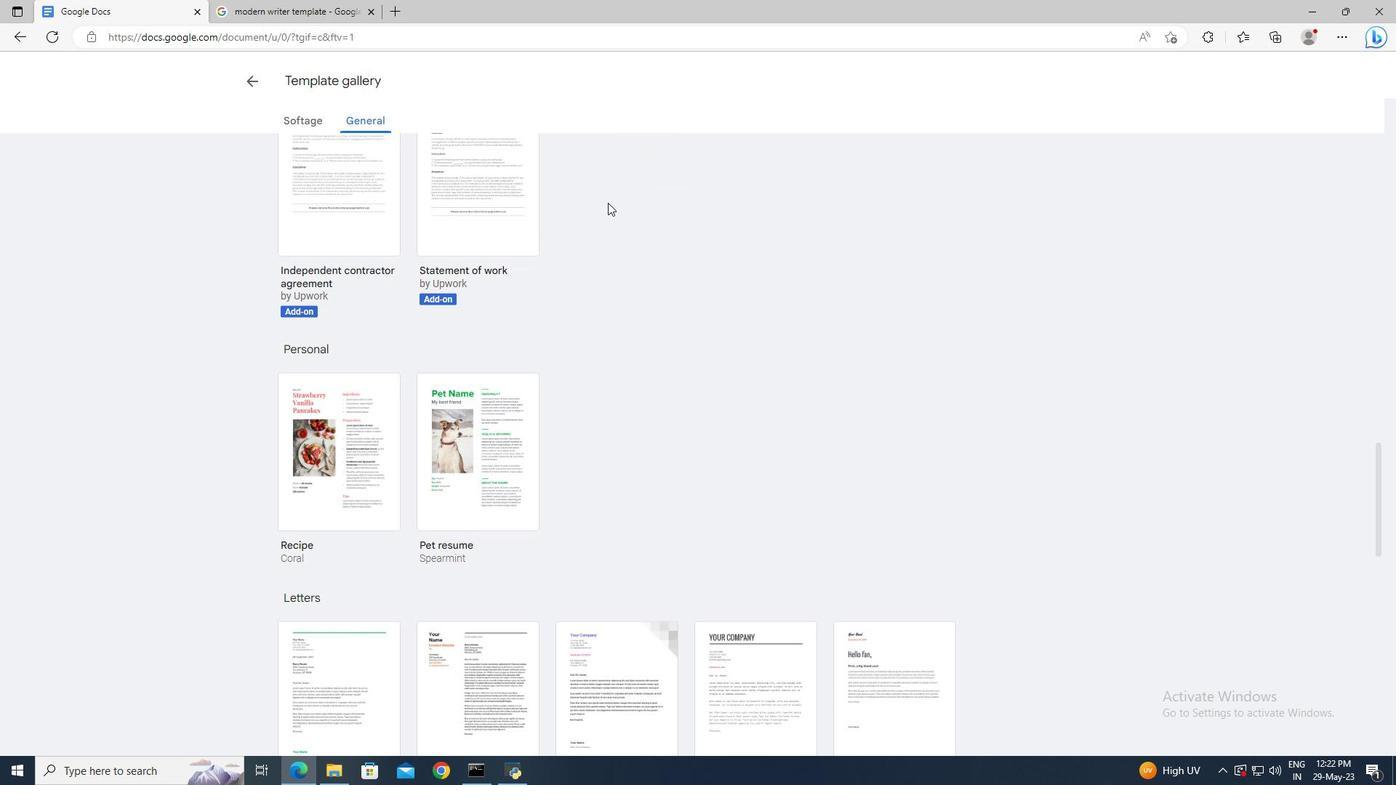 
Action: Mouse scrolled (608, 202) with delta (0, 0)
Screenshot: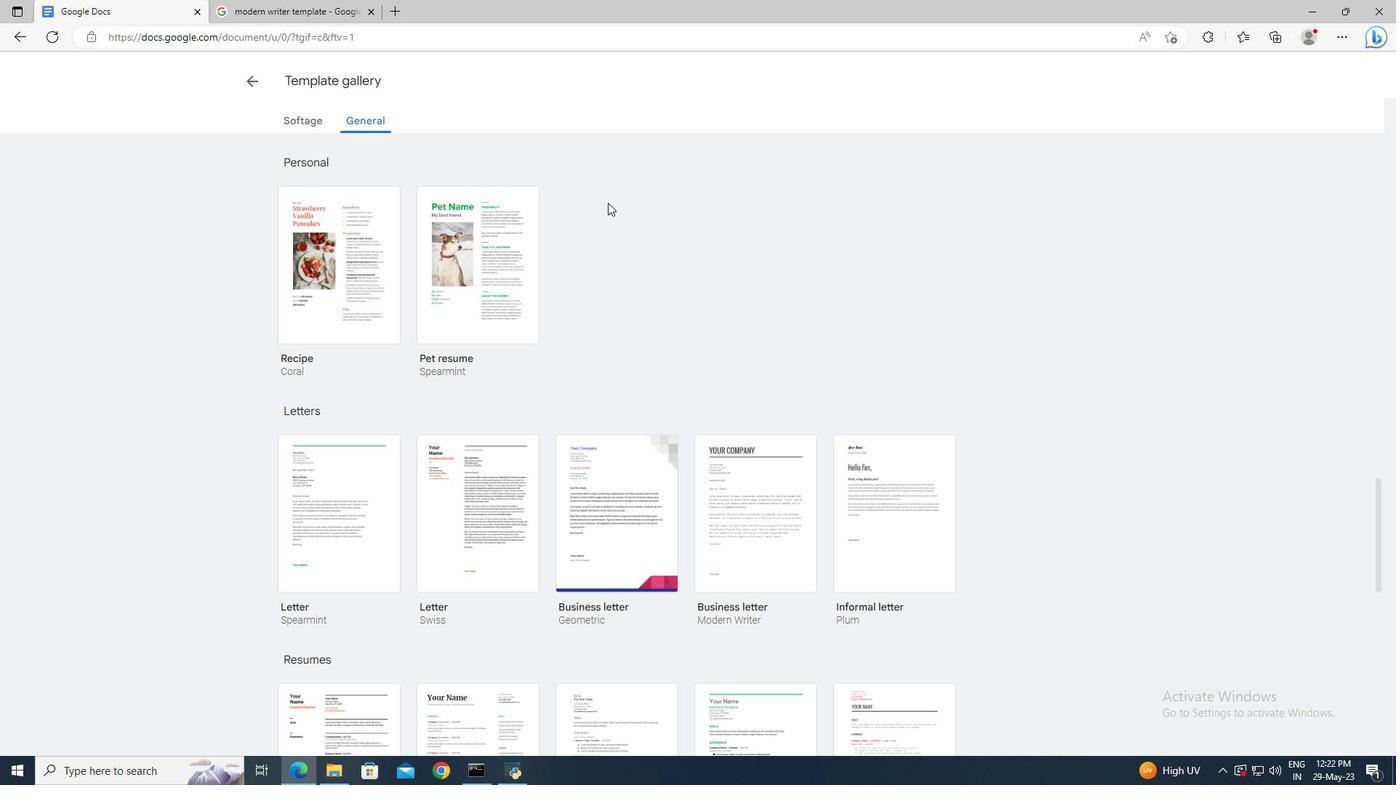 
Action: Mouse scrolled (608, 202) with delta (0, 0)
Screenshot: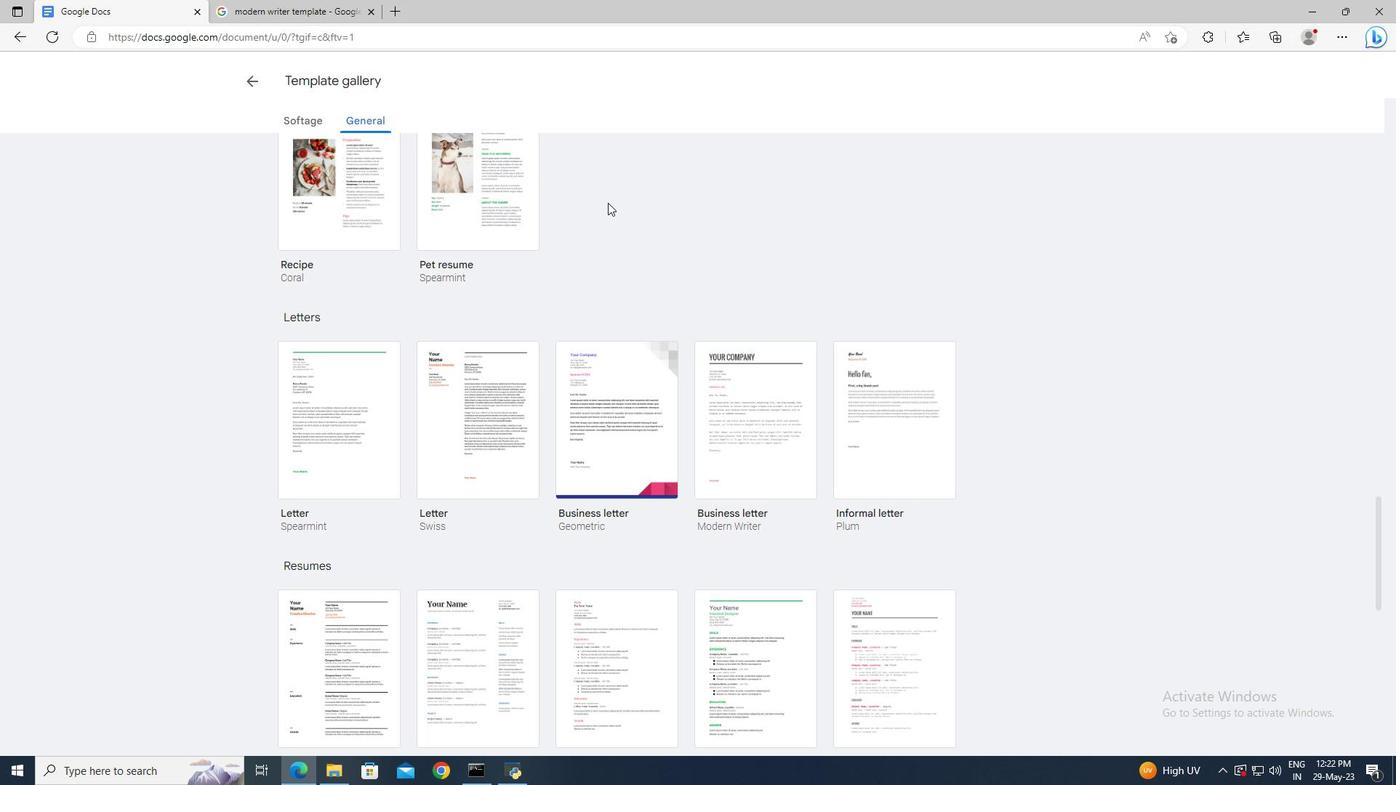
Action: Mouse moved to (725, 309)
Screenshot: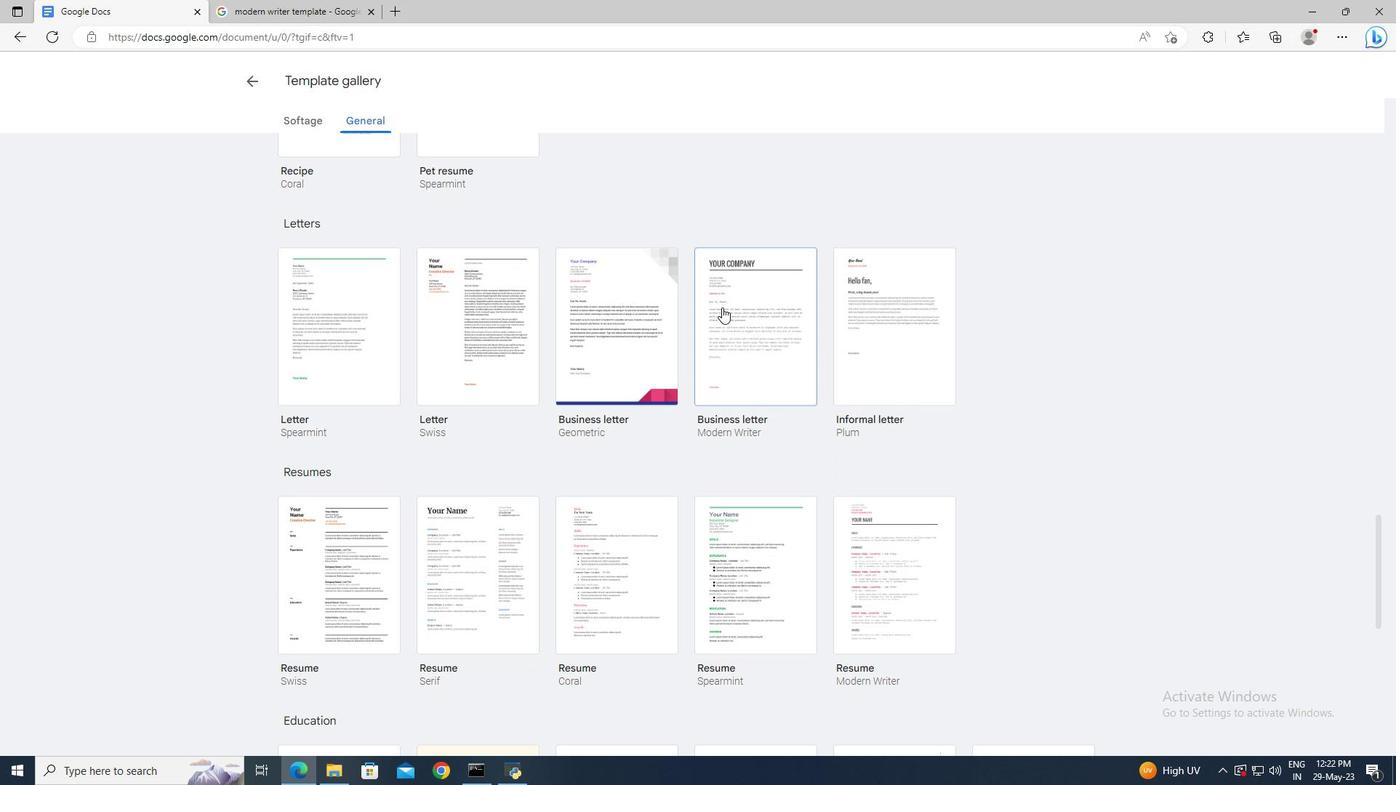 
Action: Mouse pressed left at (725, 309)
Screenshot: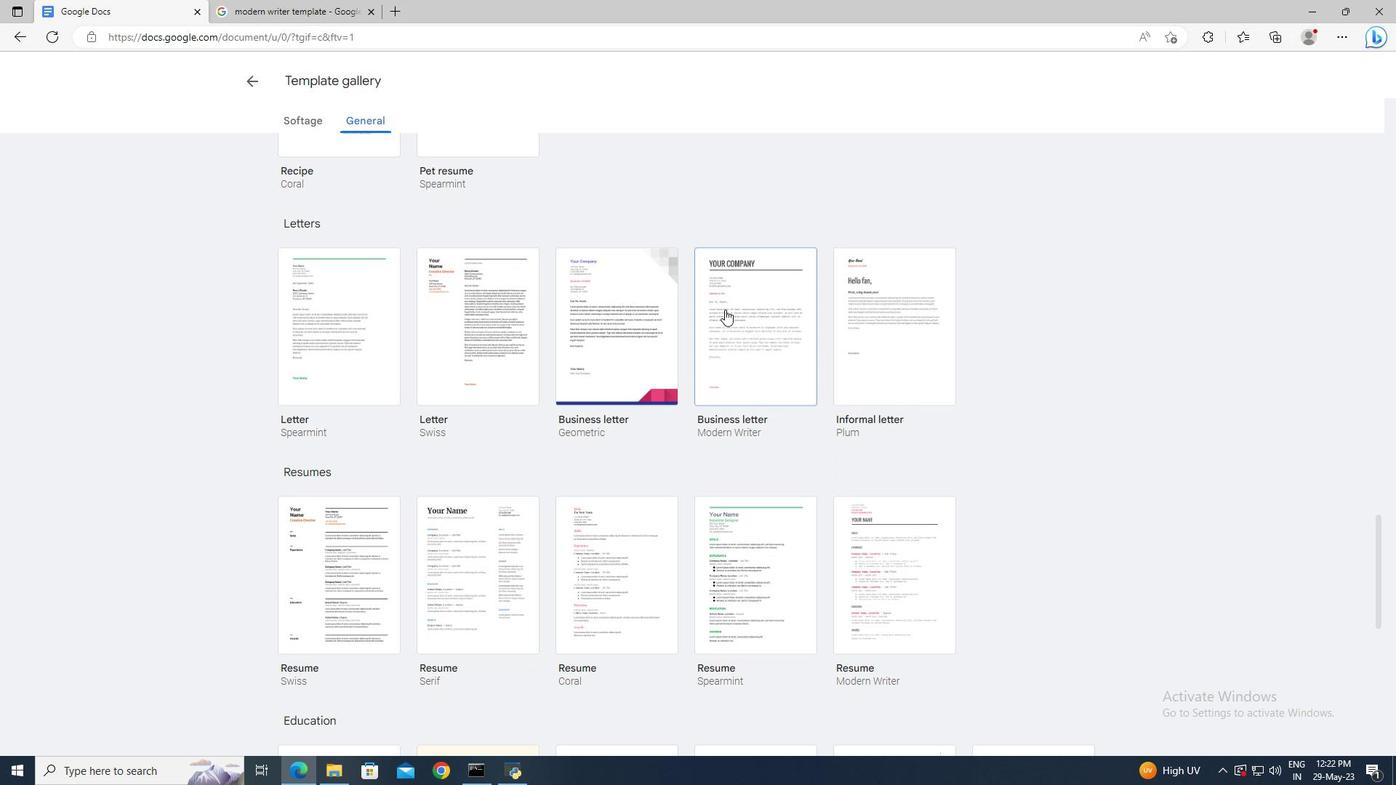 
Action: Mouse moved to (98, 66)
Screenshot: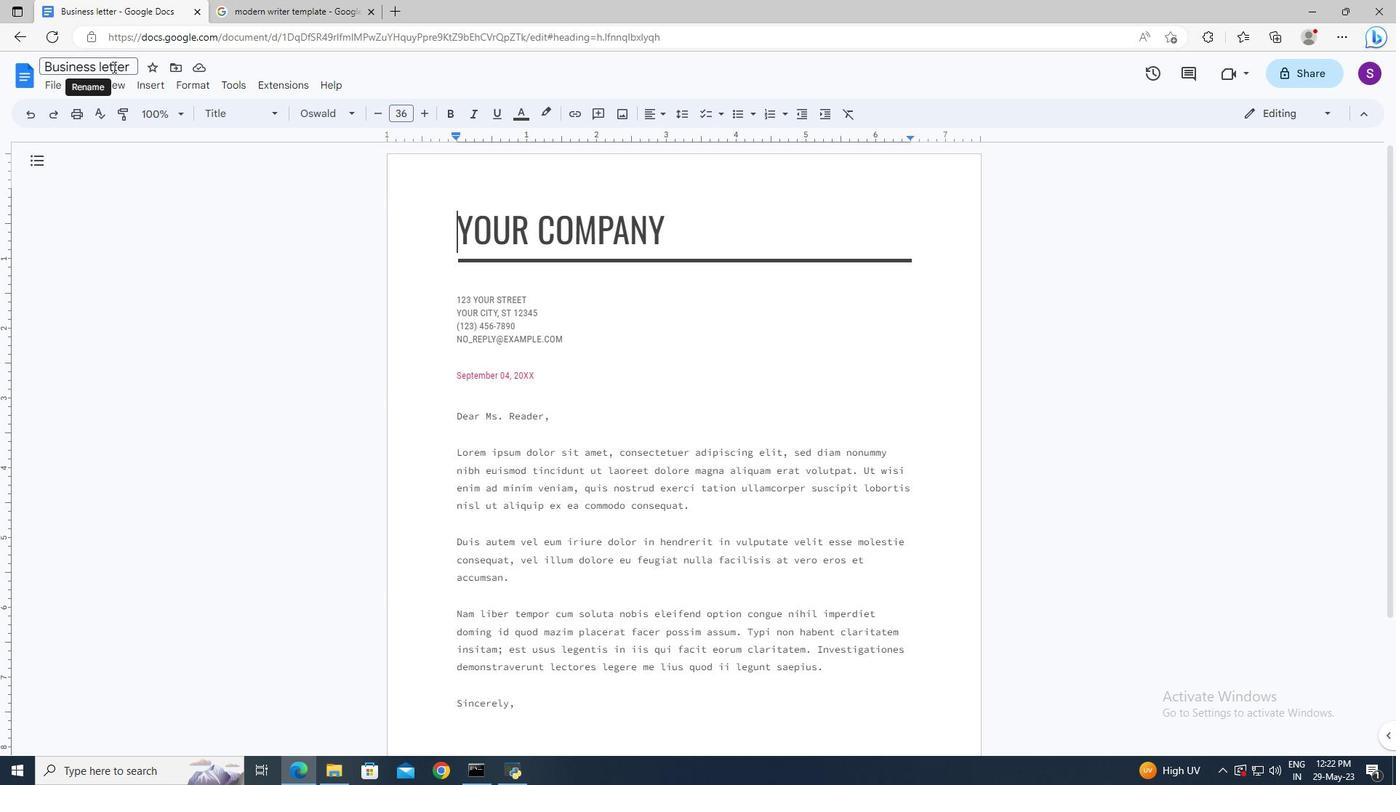 
Action: Mouse pressed left at (98, 66)
Screenshot: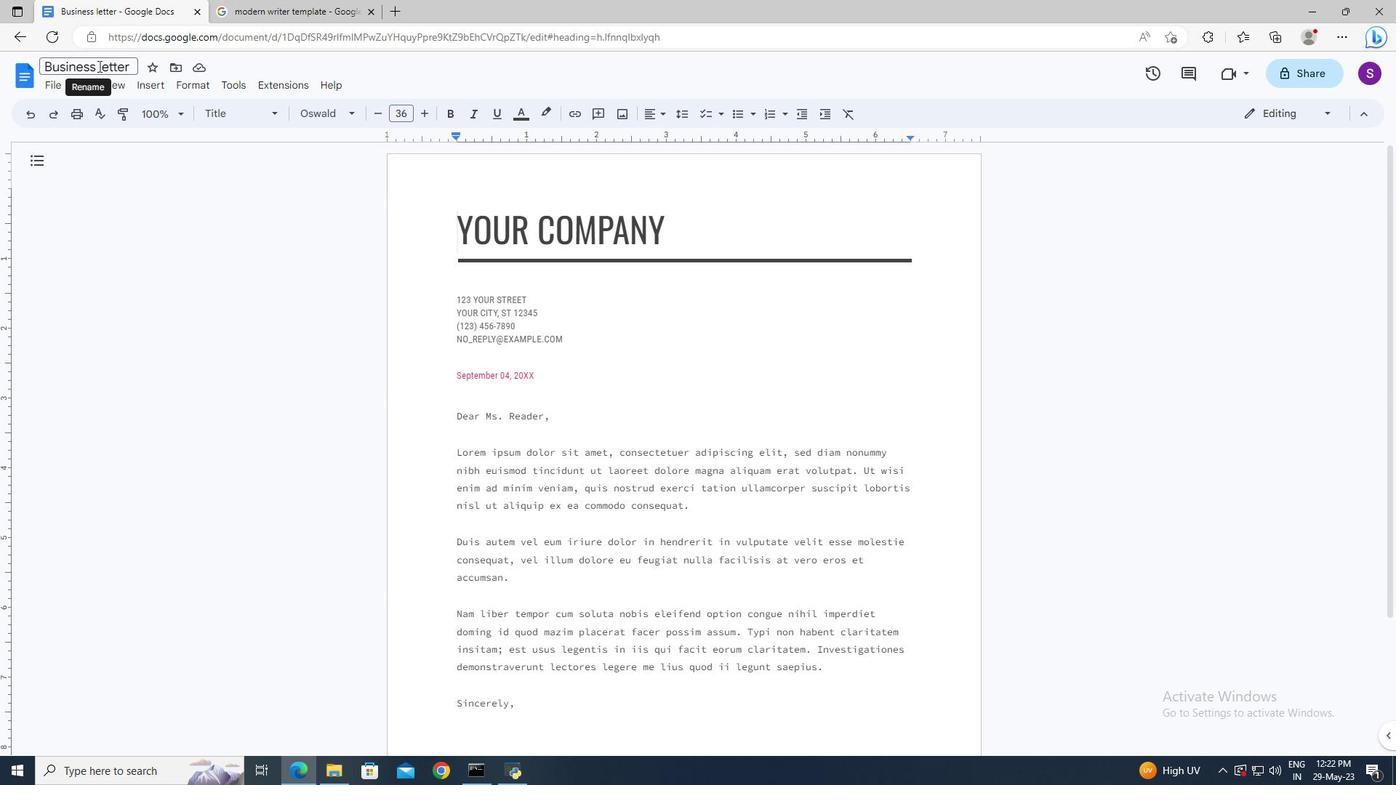 
Action: Key pressed ctrl+A<Key.delete>acto<Key.backspace>ion<Key.space>pan<Key.backspace><Key.backspace>lant<Key.backspace>.txt<Key.enter>
Screenshot: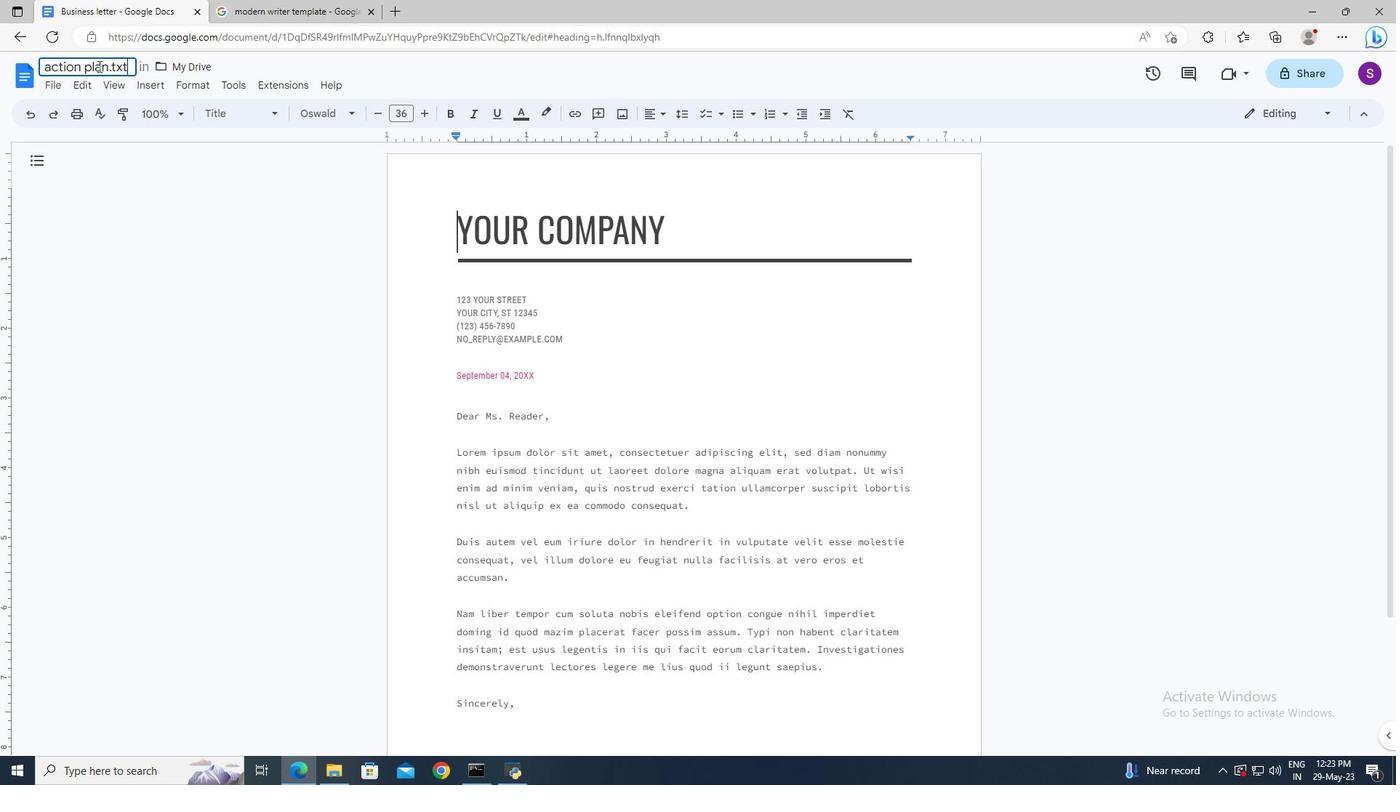 
Action: Mouse moved to (461, 306)
Screenshot: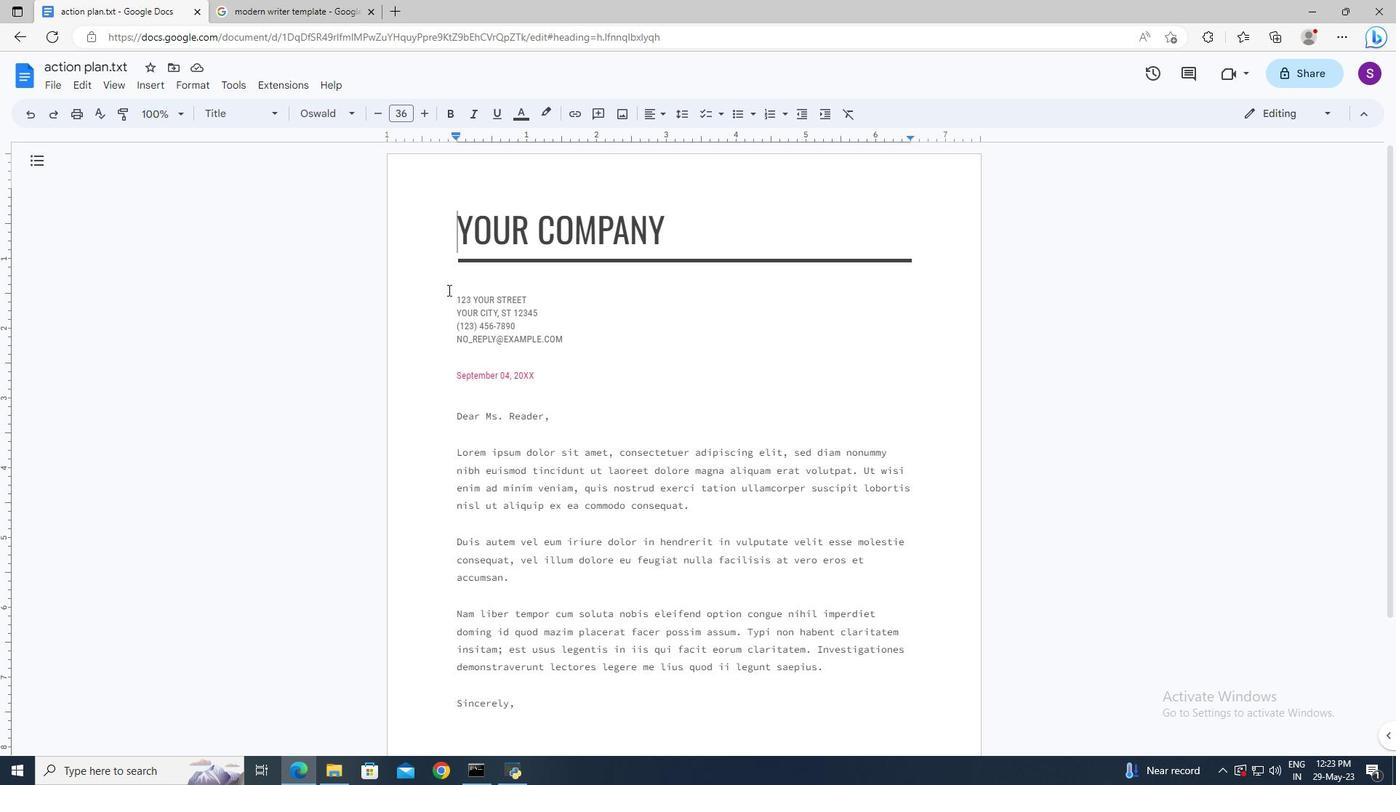 
Action: Mouse pressed left at (461, 306)
Screenshot: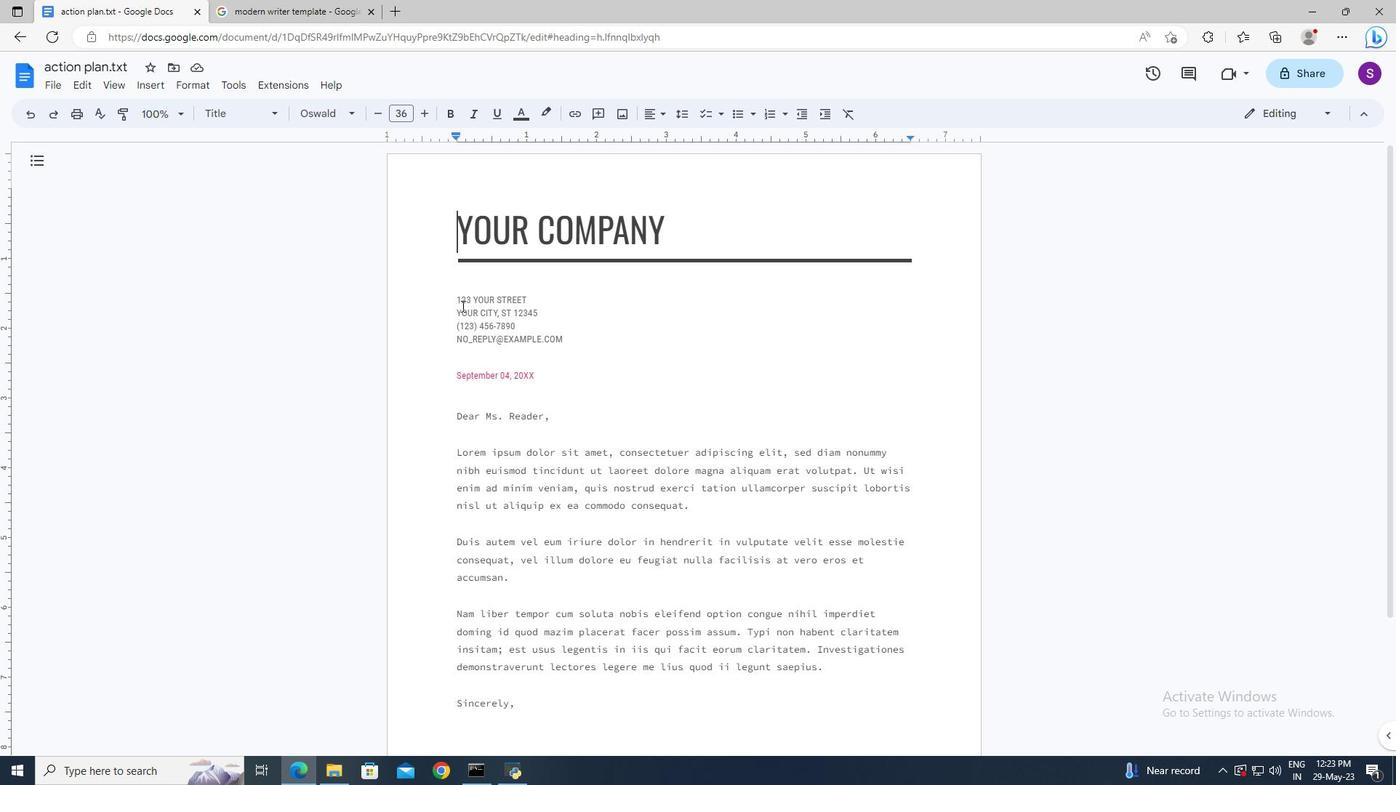 
Action: Mouse moved to (458, 301)
Screenshot: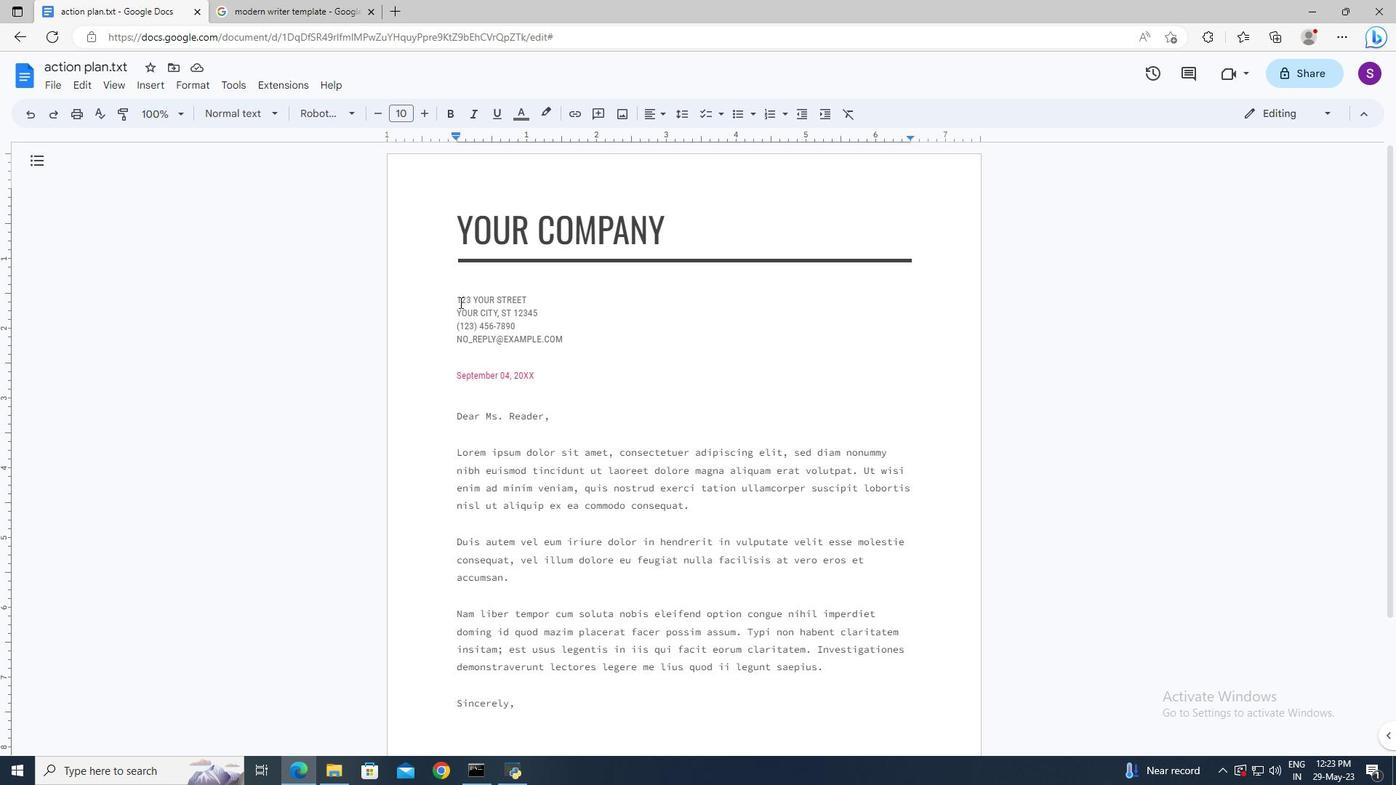 
Action: Mouse pressed left at (458, 301)
Screenshot: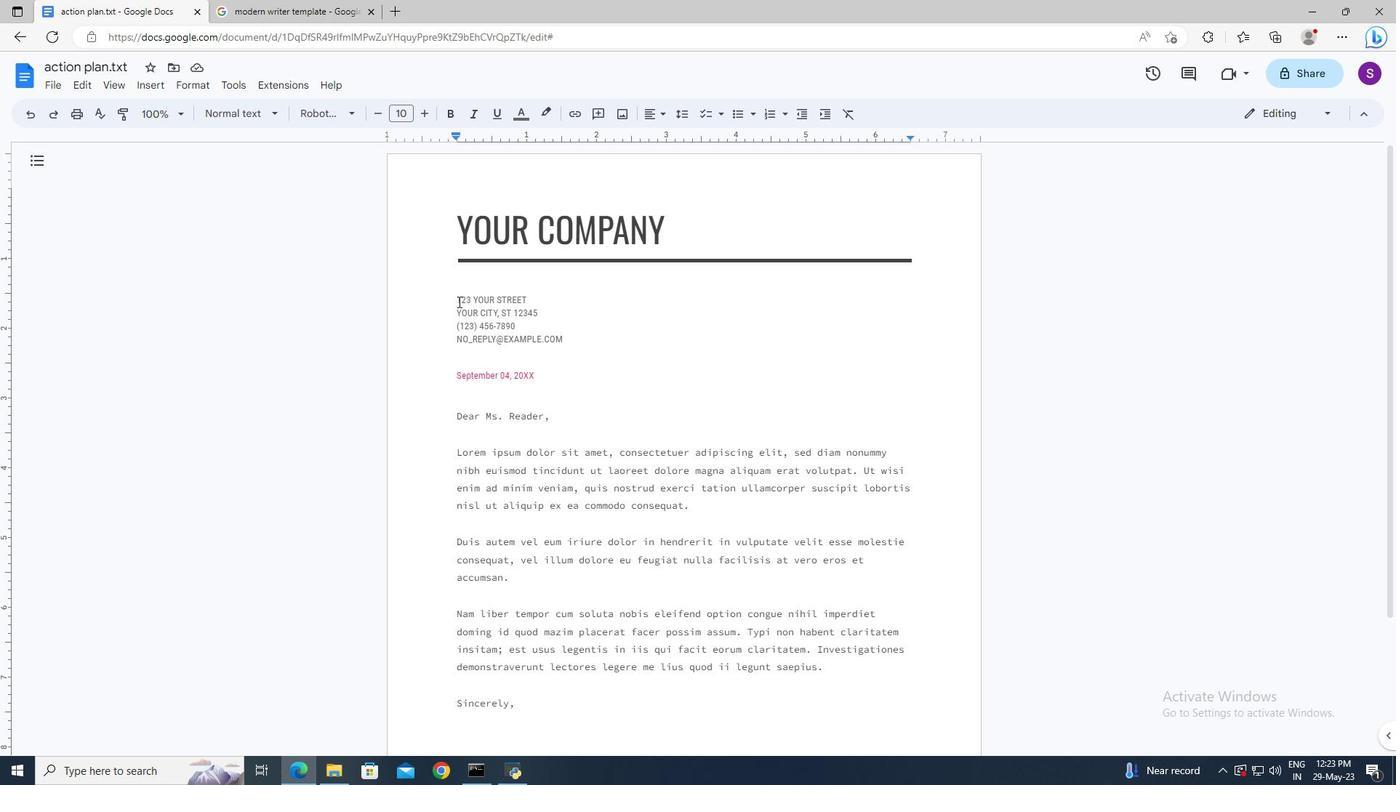 
Action: Mouse moved to (580, 339)
Screenshot: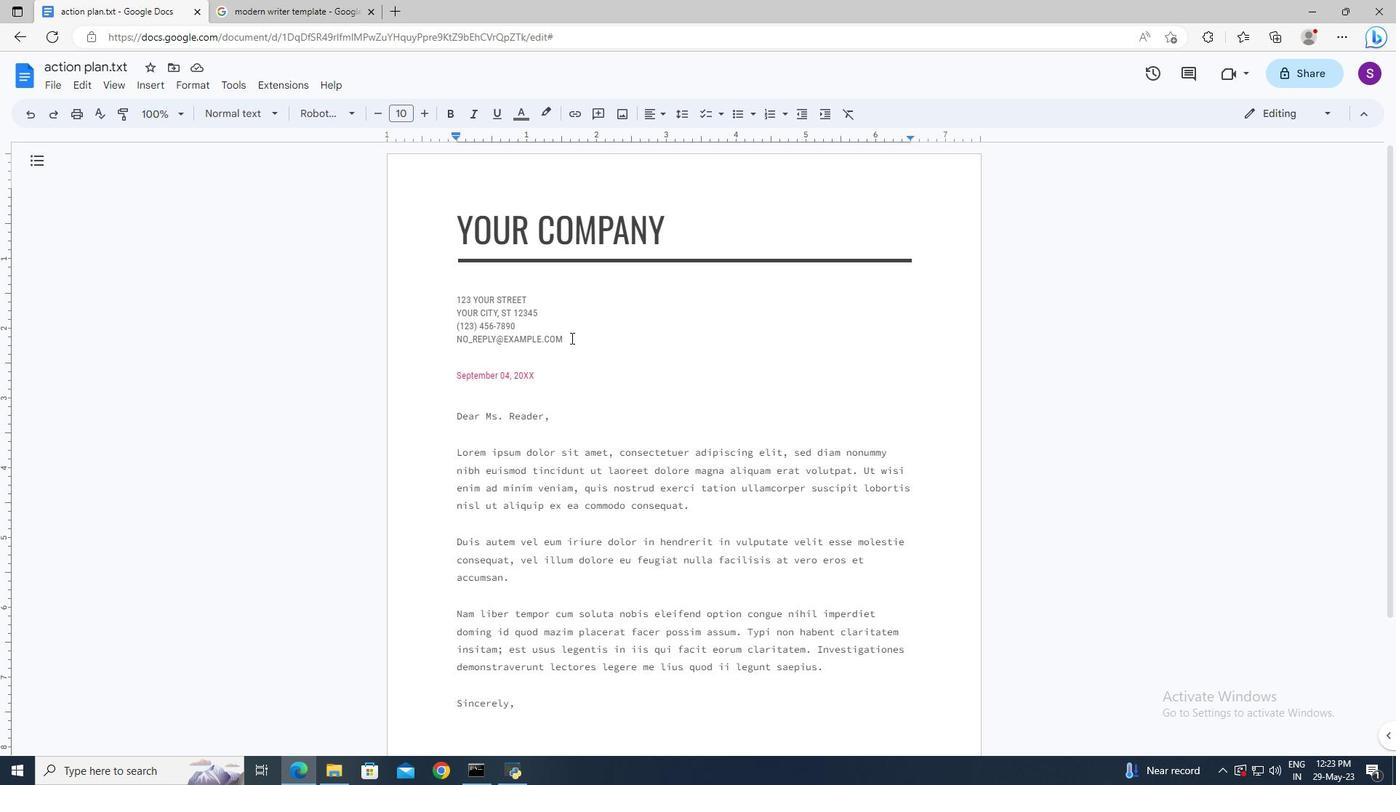 
Action: Key pressed <Key.shift>
Screenshot: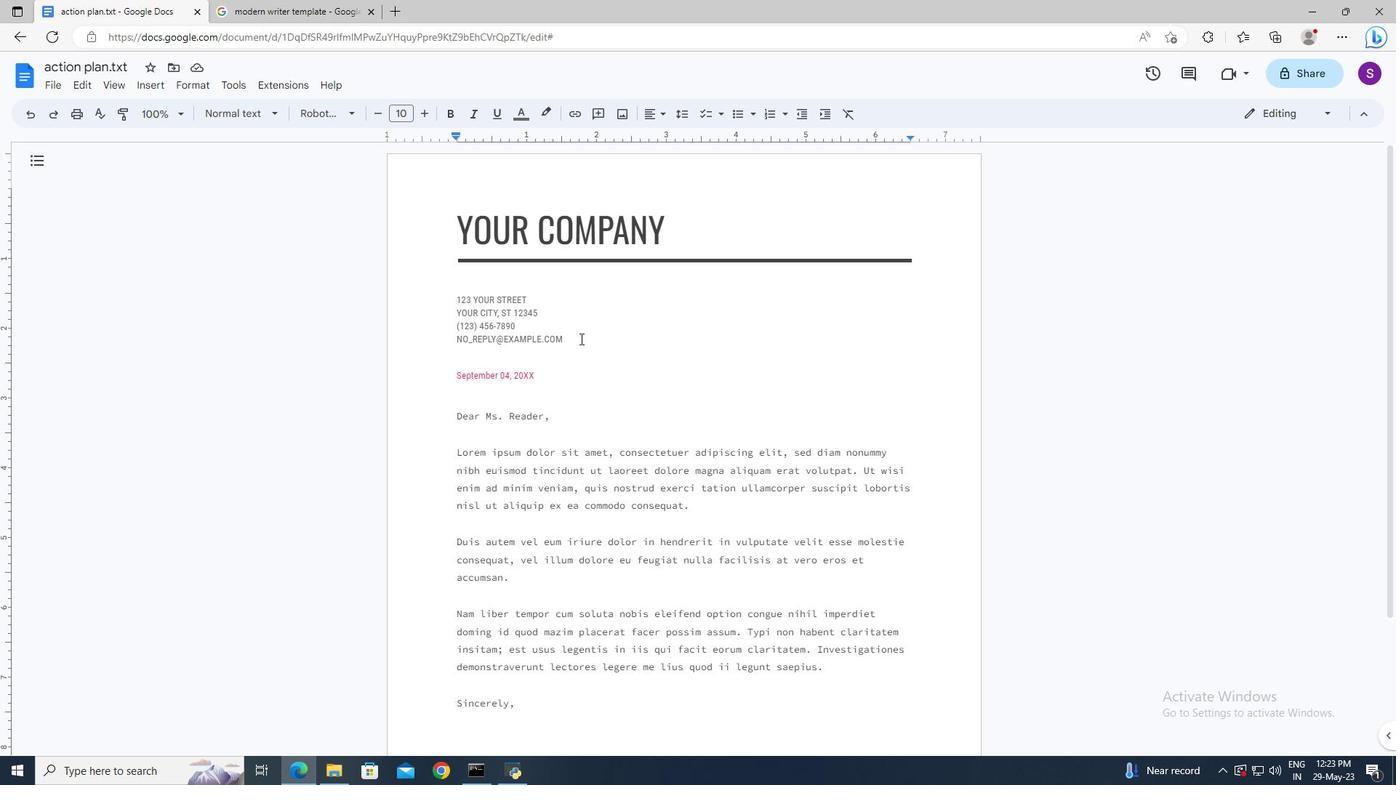 
Action: Mouse pressed left at (580, 339)
Screenshot: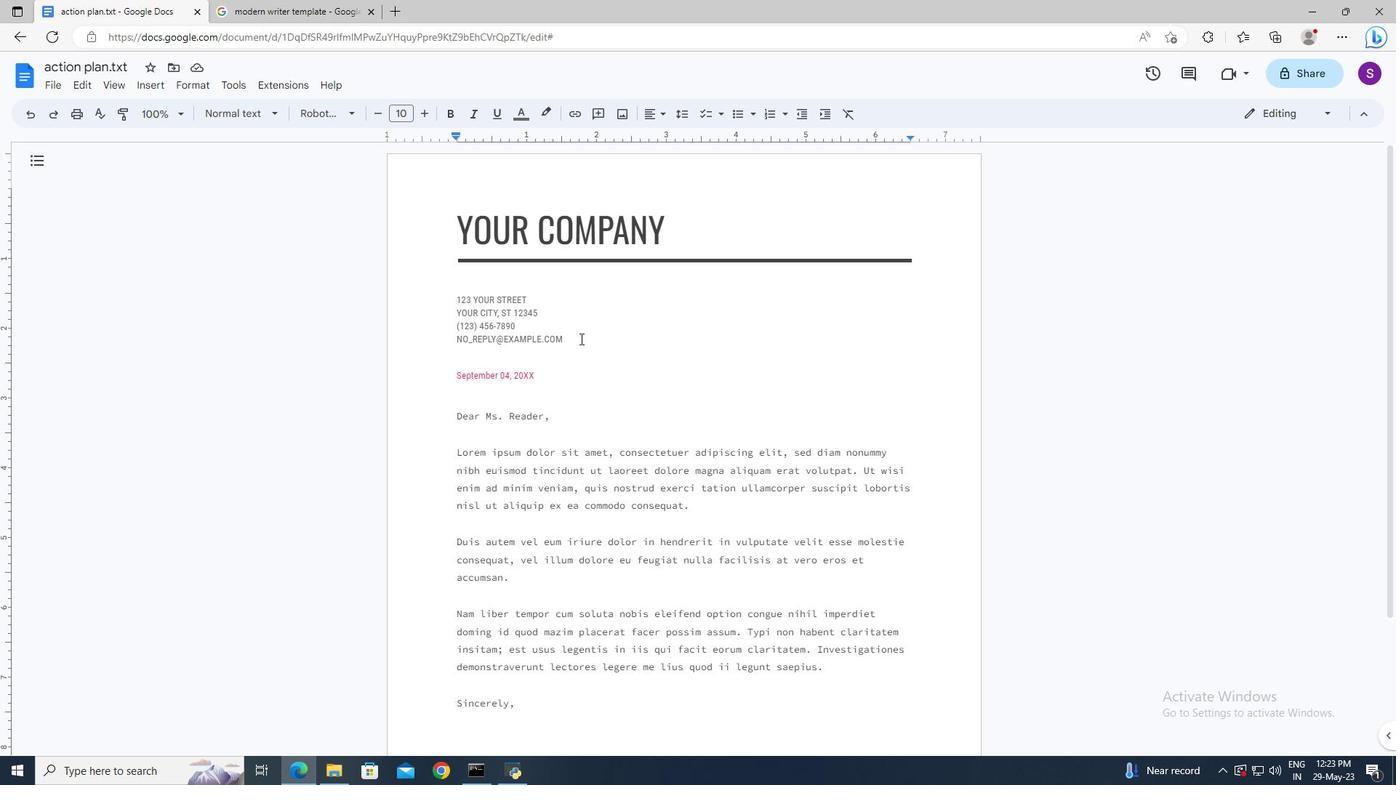 
Action: Key pressed <Key.delete>
Screenshot: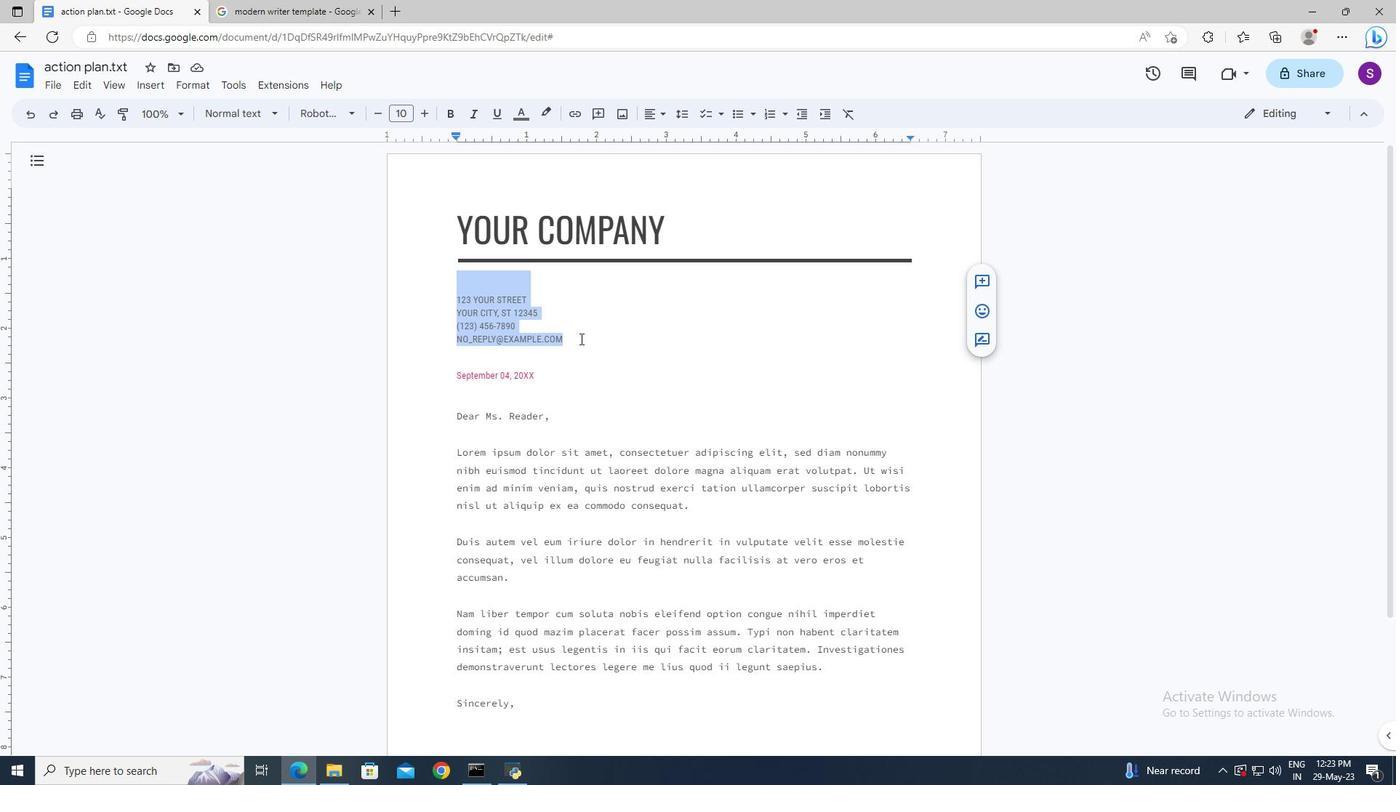 
Action: Mouse moved to (466, 312)
Screenshot: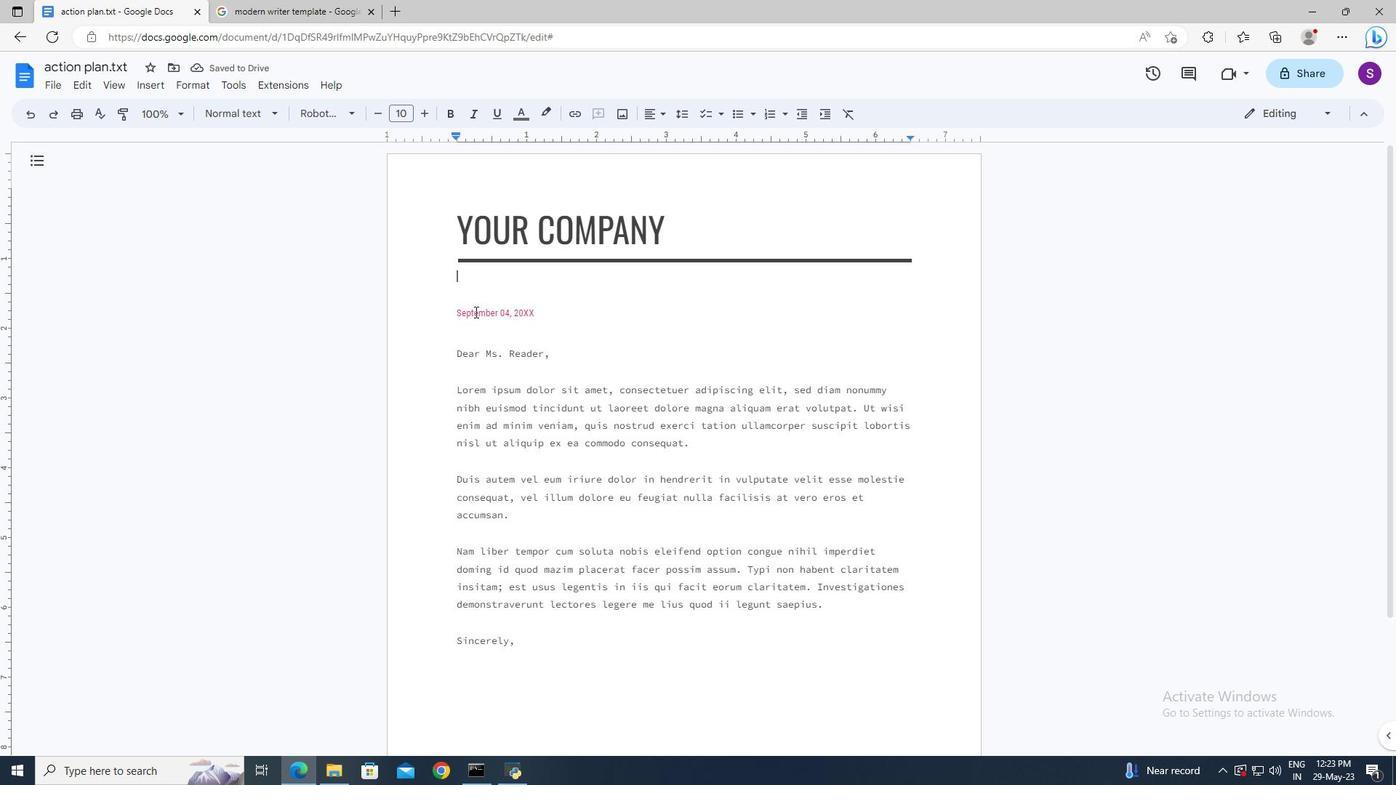 
Action: Mouse pressed left at (466, 312)
Screenshot: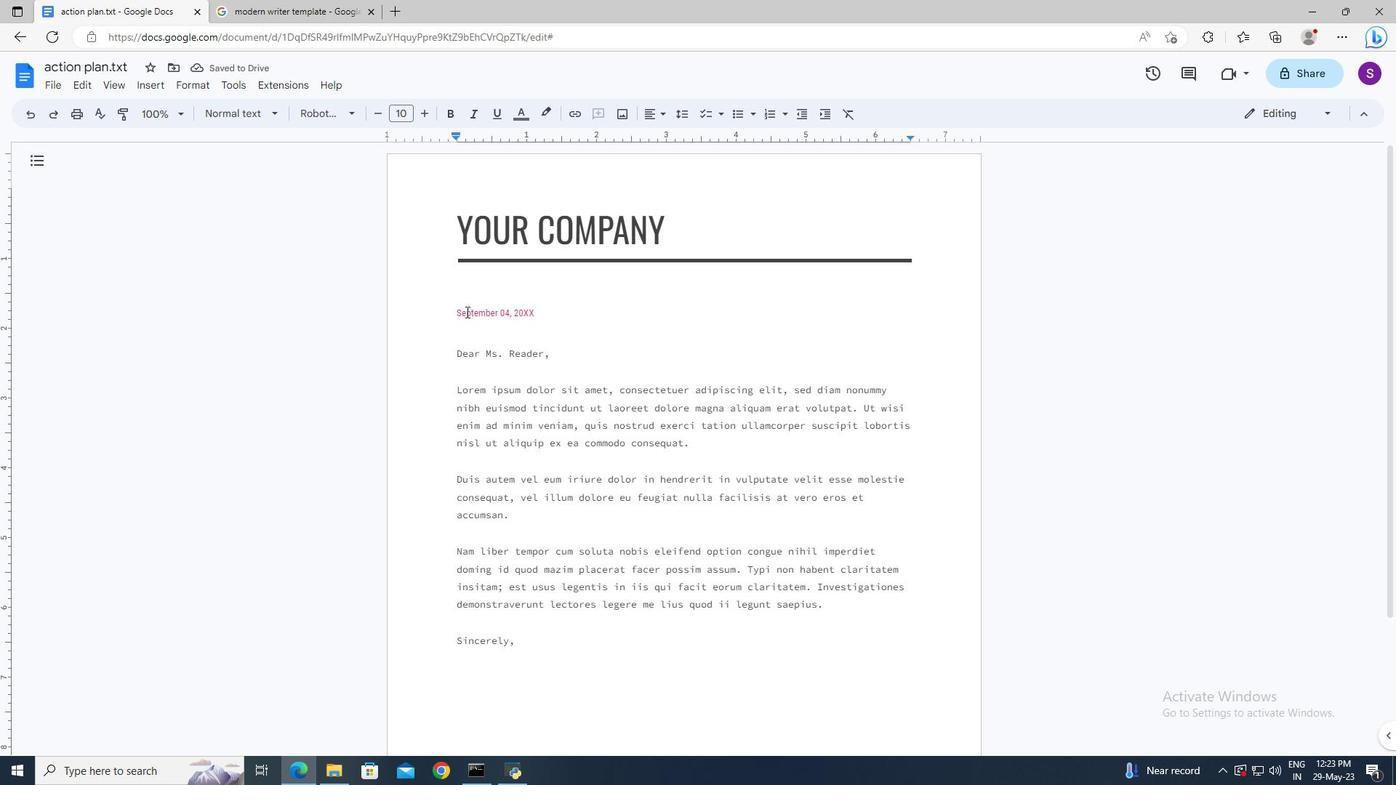 
Action: Mouse moved to (459, 313)
Screenshot: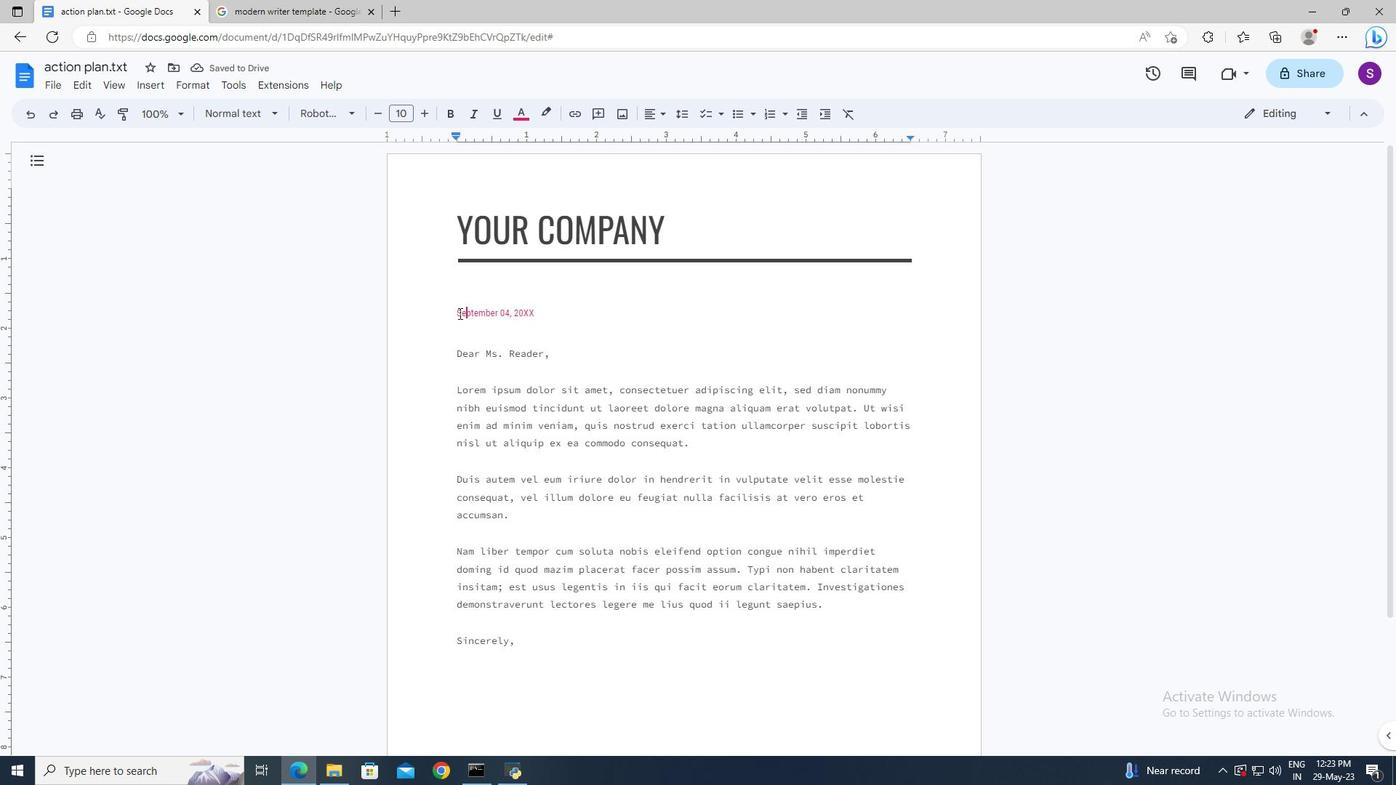 
Action: Mouse pressed left at (459, 313)
Screenshot: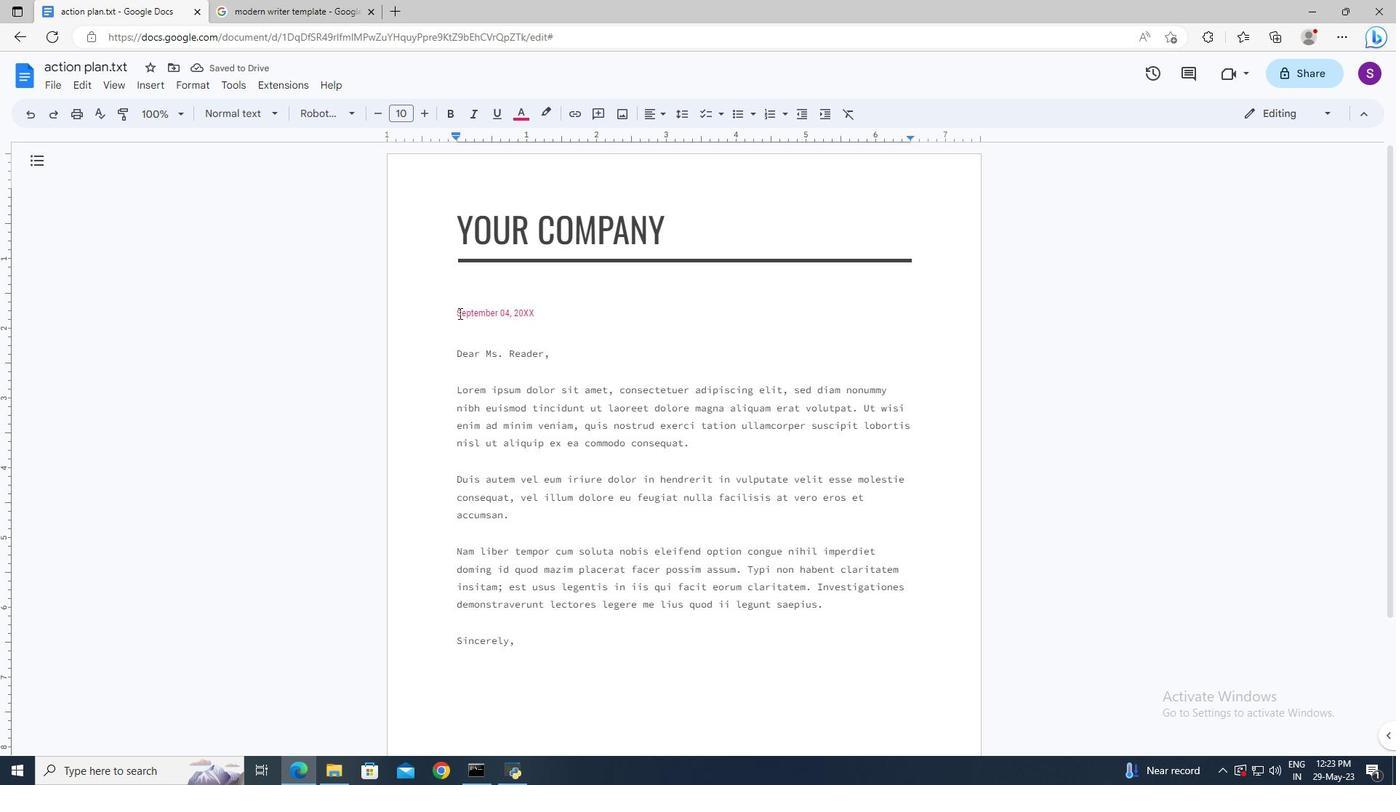 
Action: Mouse moved to (544, 315)
Screenshot: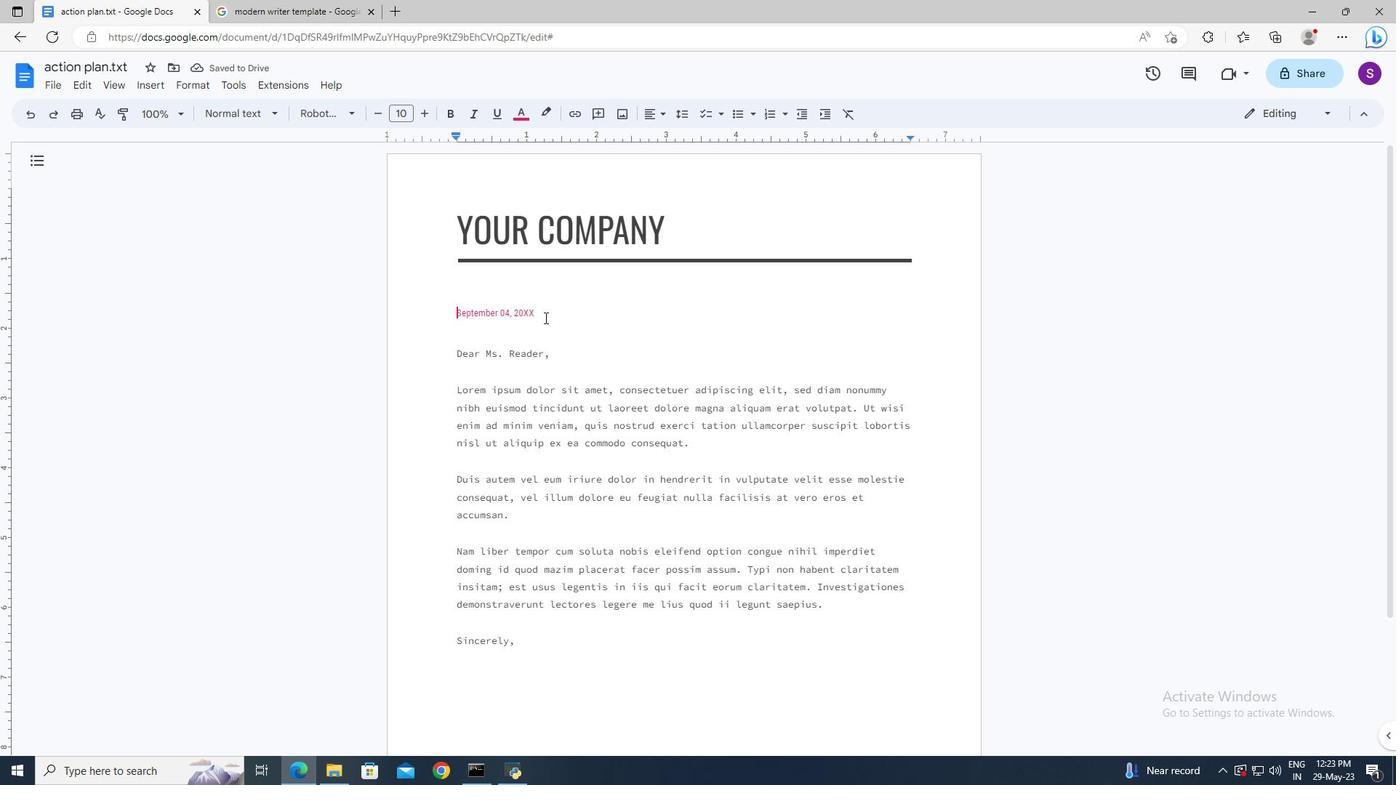 
Action: Mouse pressed left at (544, 315)
Screenshot: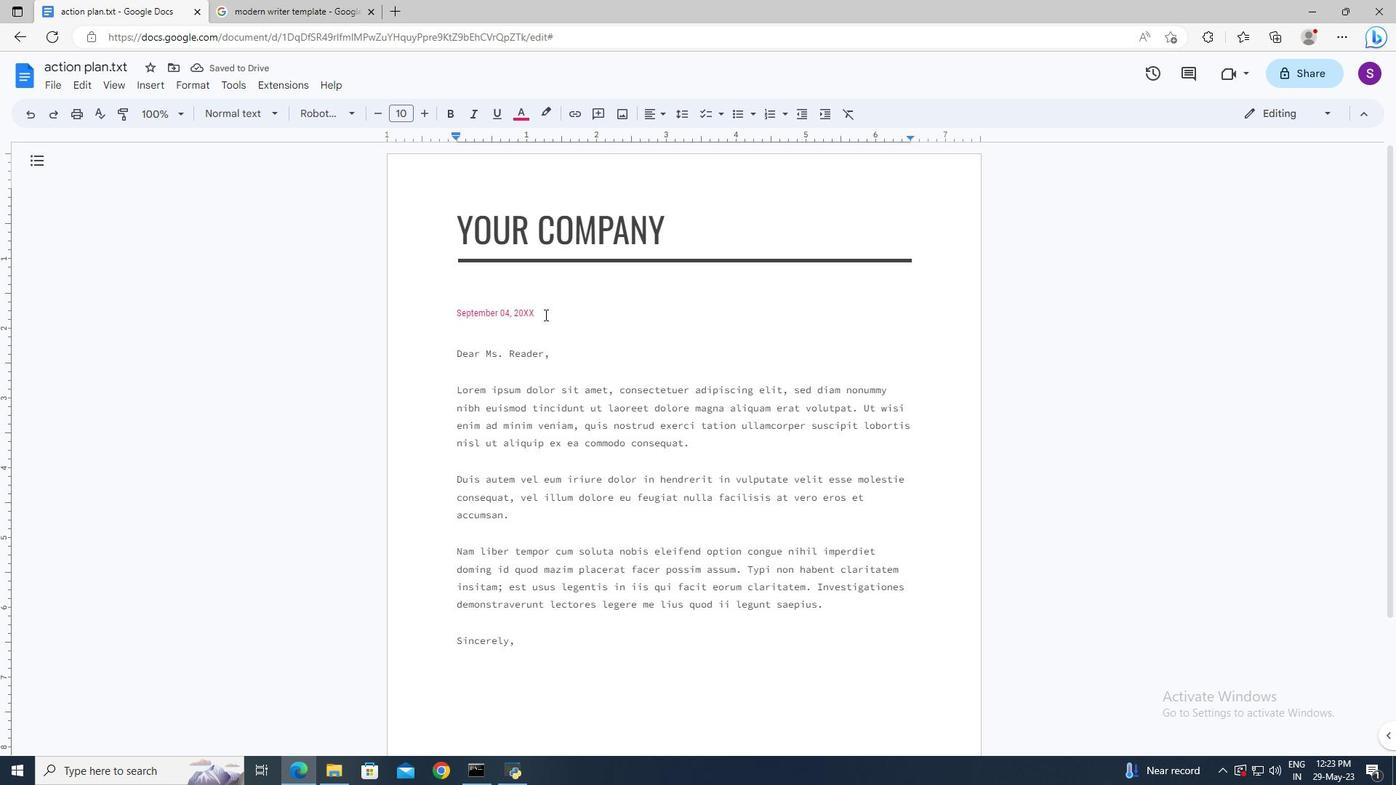 
Action: Key pressed <Key.shift>20<Key.space><Key.shift>July,<Key.space>2023
Screenshot: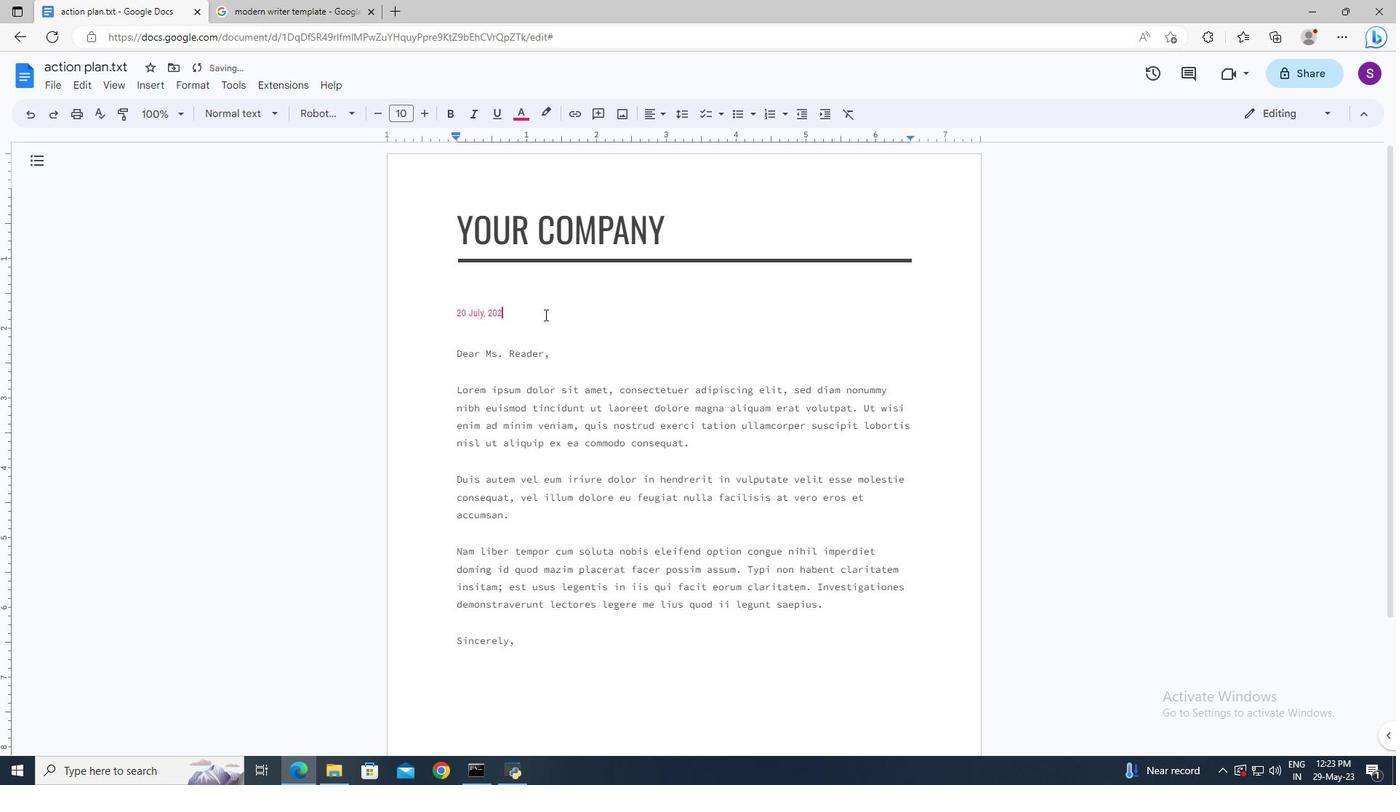 
Action: Mouse moved to (460, 350)
Screenshot: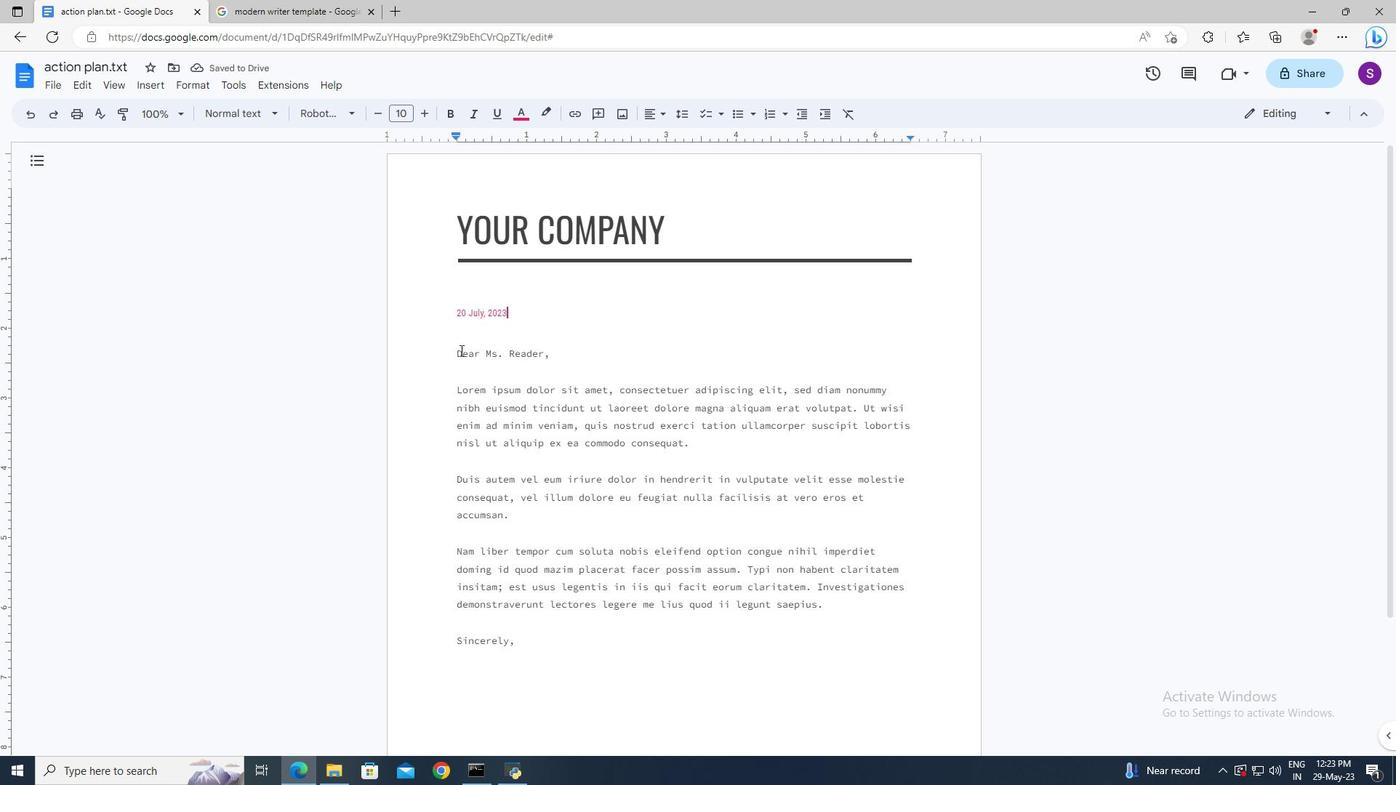
Action: Mouse pressed left at (460, 350)
Screenshot: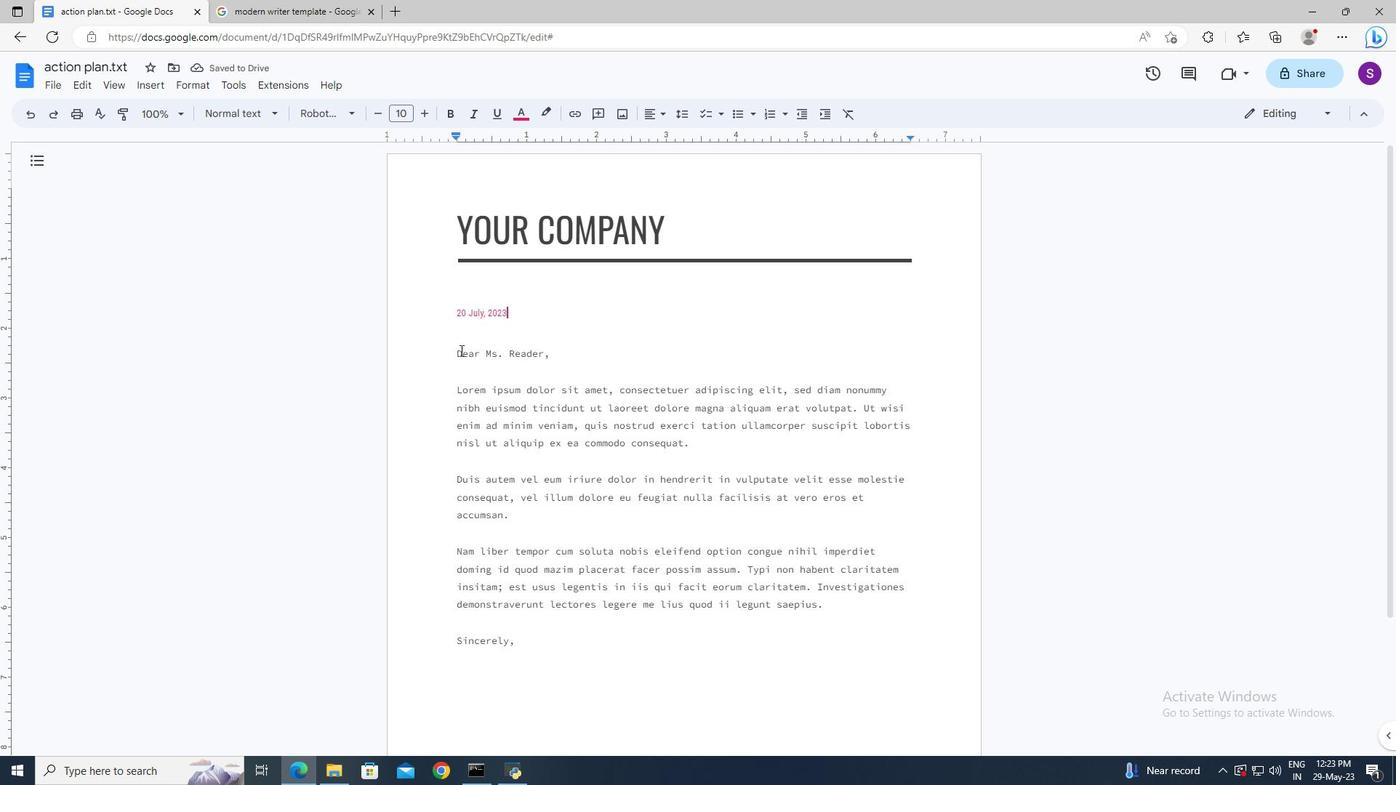 
Action: Mouse moved to (458, 349)
Screenshot: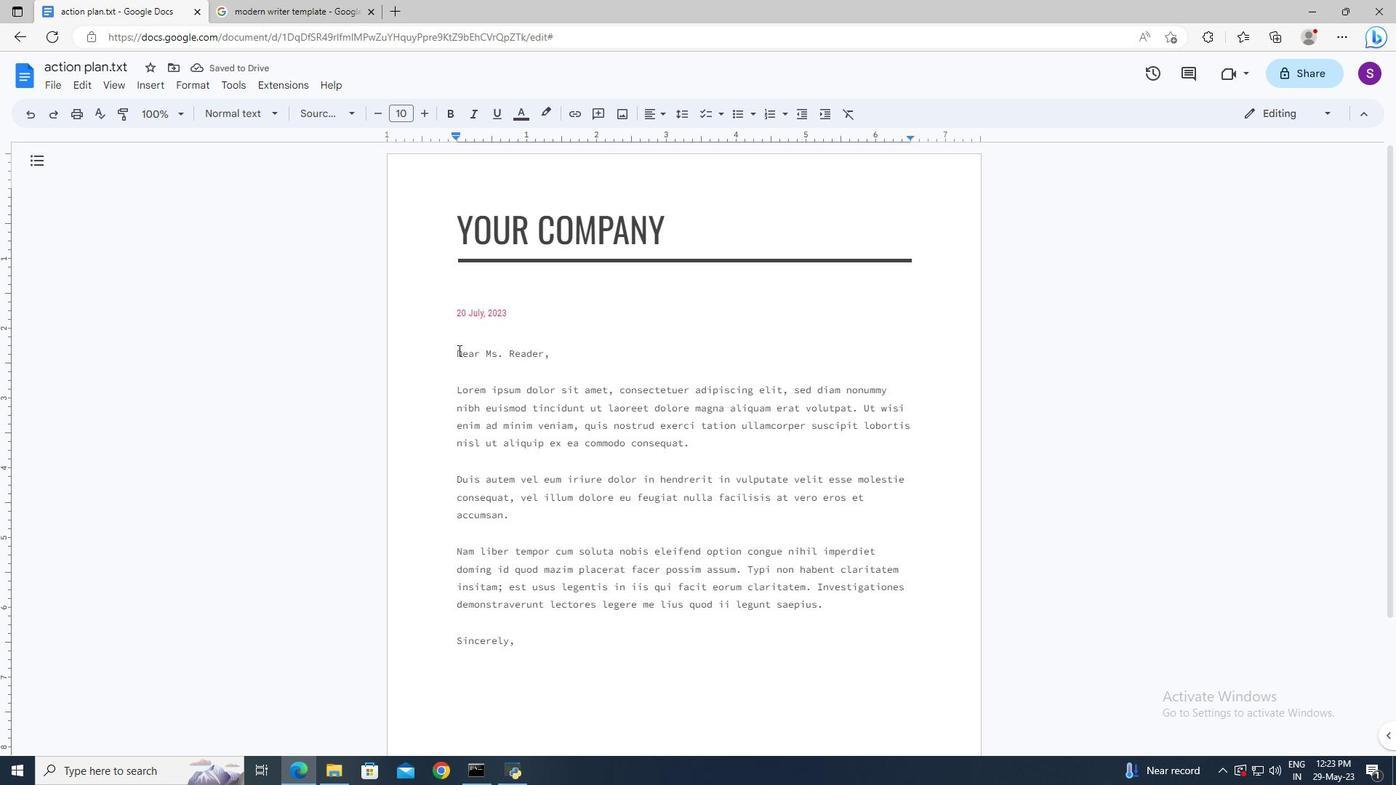 
Action: Mouse pressed left at (458, 349)
Screenshot: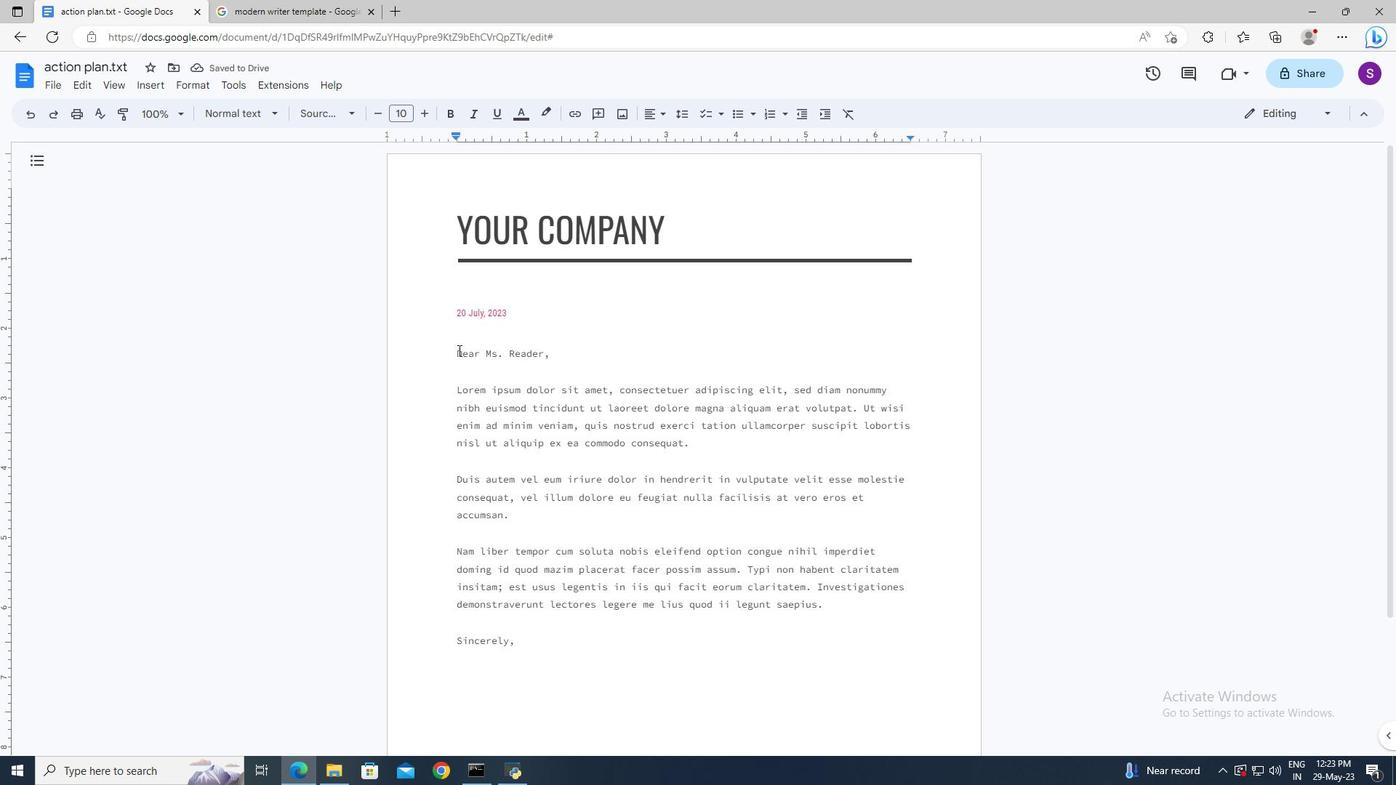 
Action: Mouse moved to (540, 354)
Screenshot: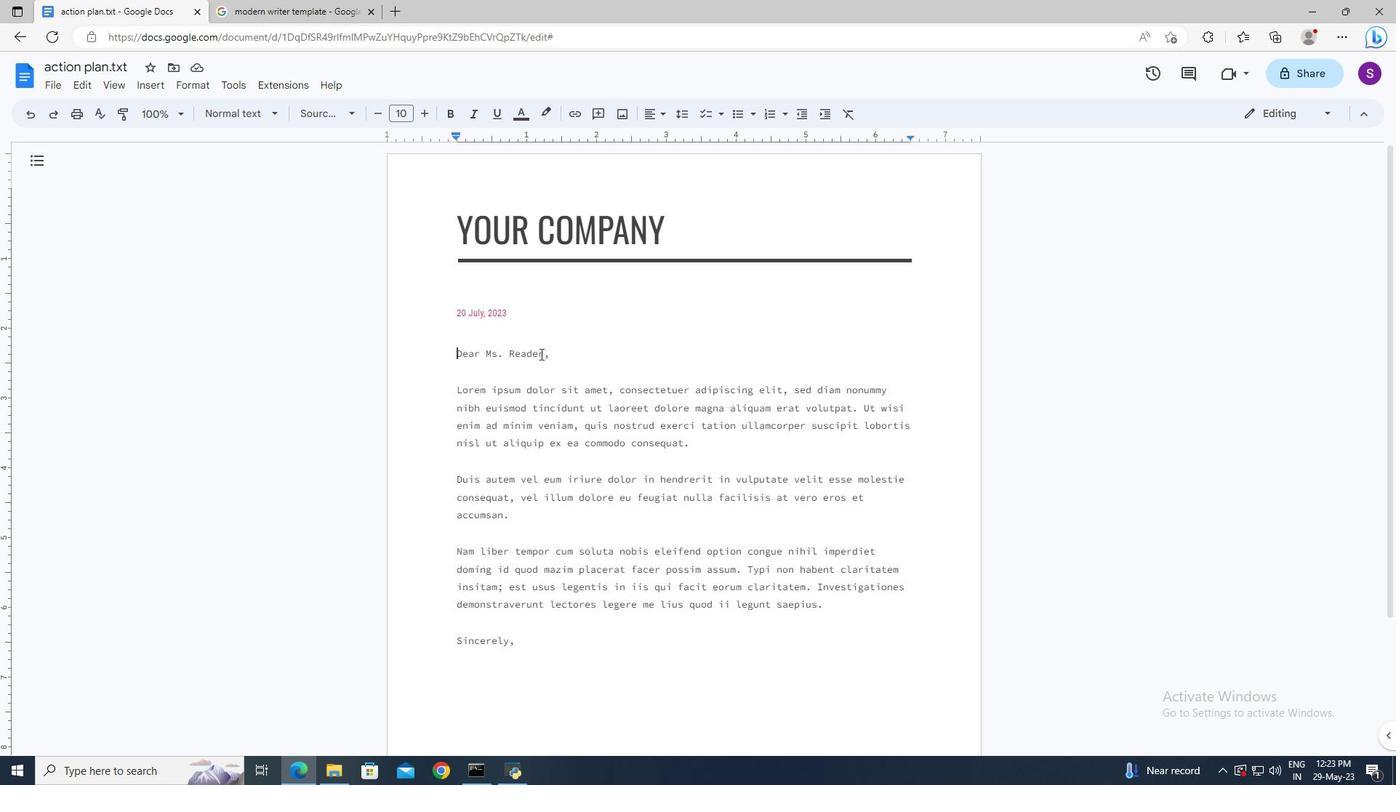 
Action: Key pressed <Key.shift><Key.right><Key.end><Key.shift><Key.left><Key.shift><Key.left><Key.shift>Good<Key.space><Key.shift>Afternoon
Screenshot: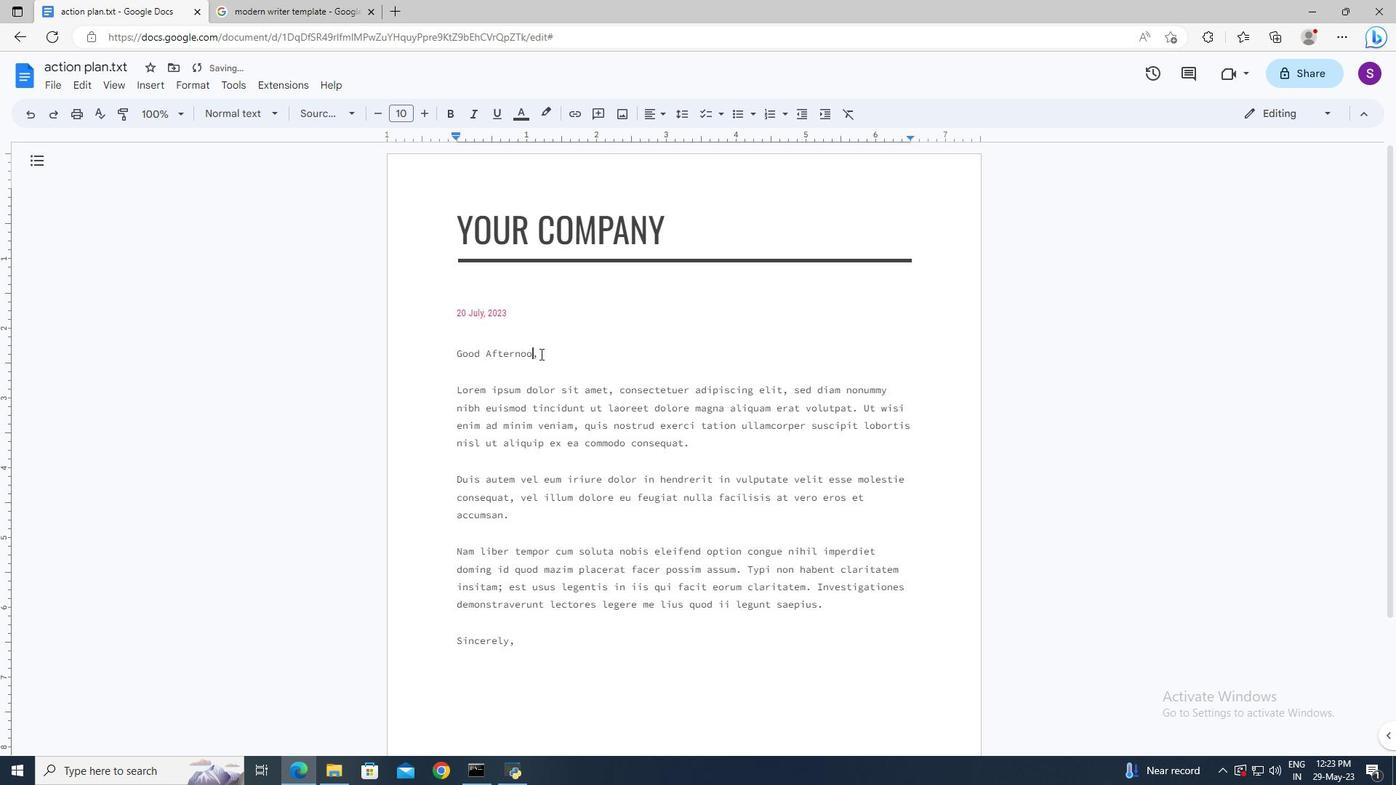 
Action: Mouse moved to (456, 392)
Screenshot: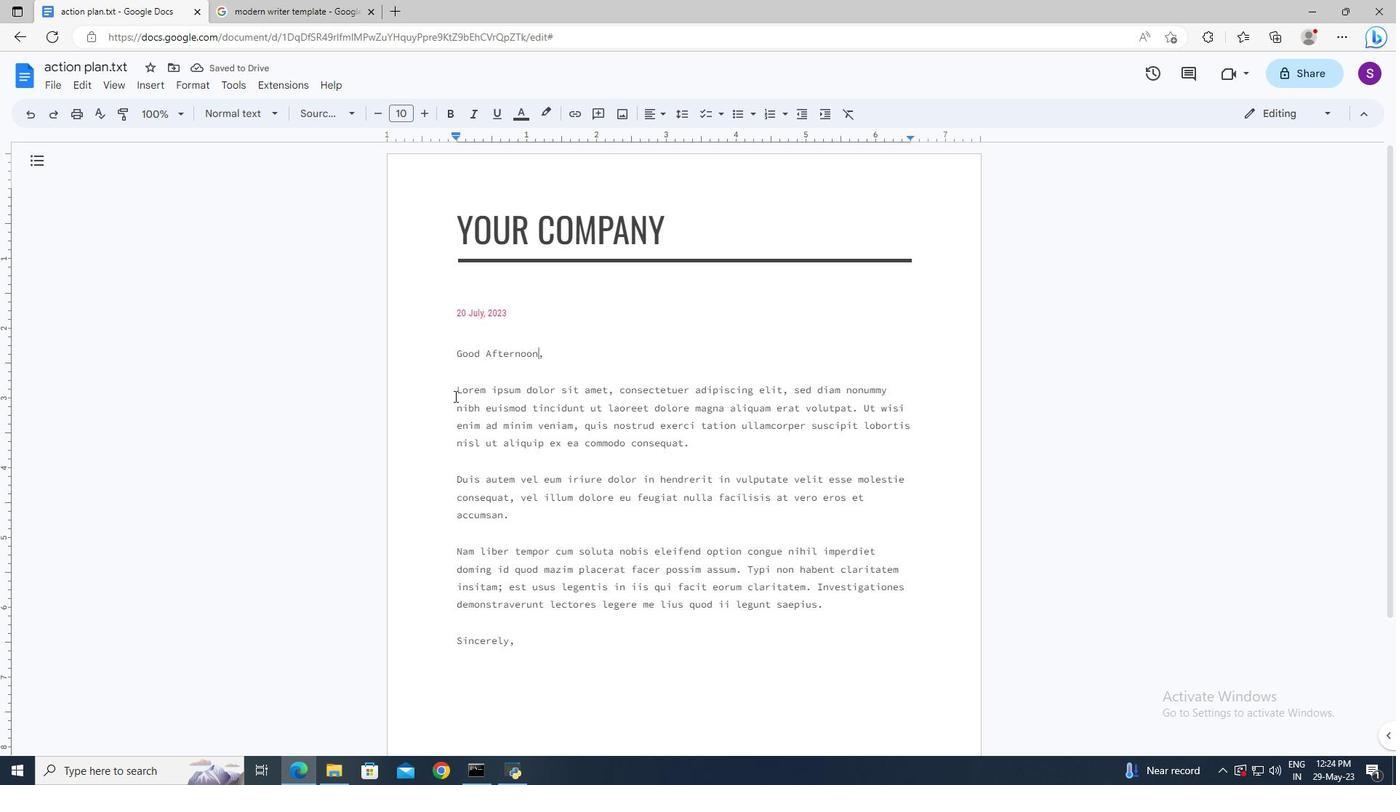 
Action: Mouse pressed left at (456, 392)
Screenshot: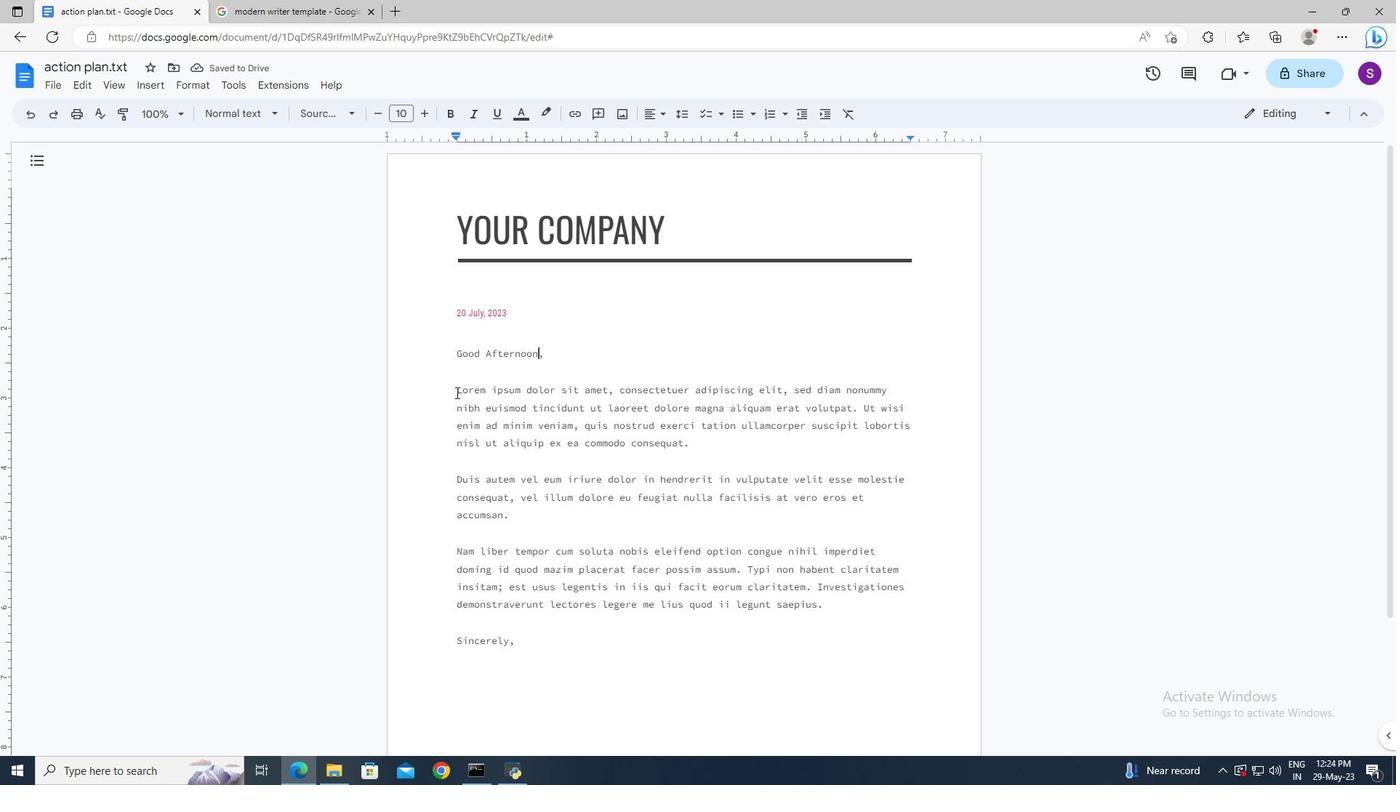 
Action: Mouse moved to (835, 598)
Screenshot: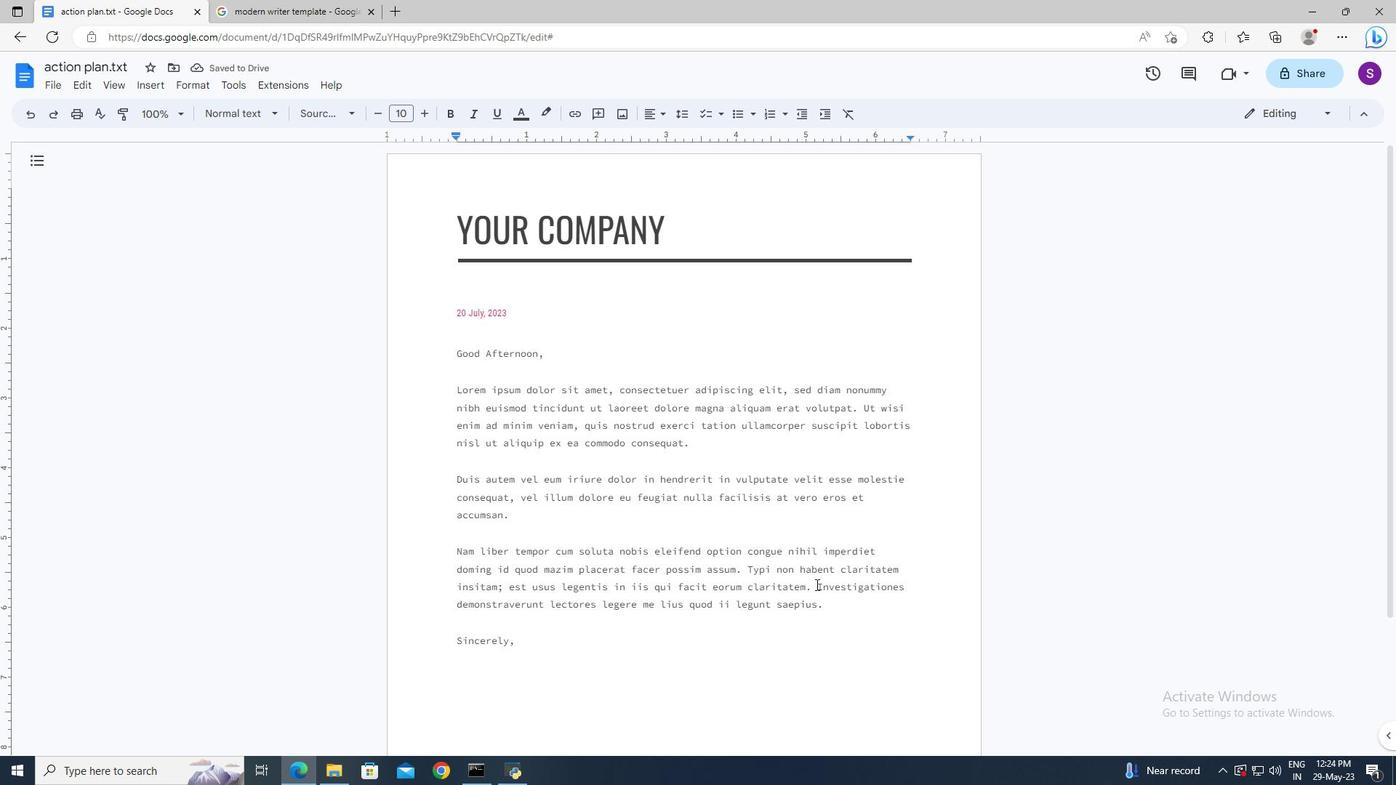
Action: Key pressed <Key.shift>
Screenshot: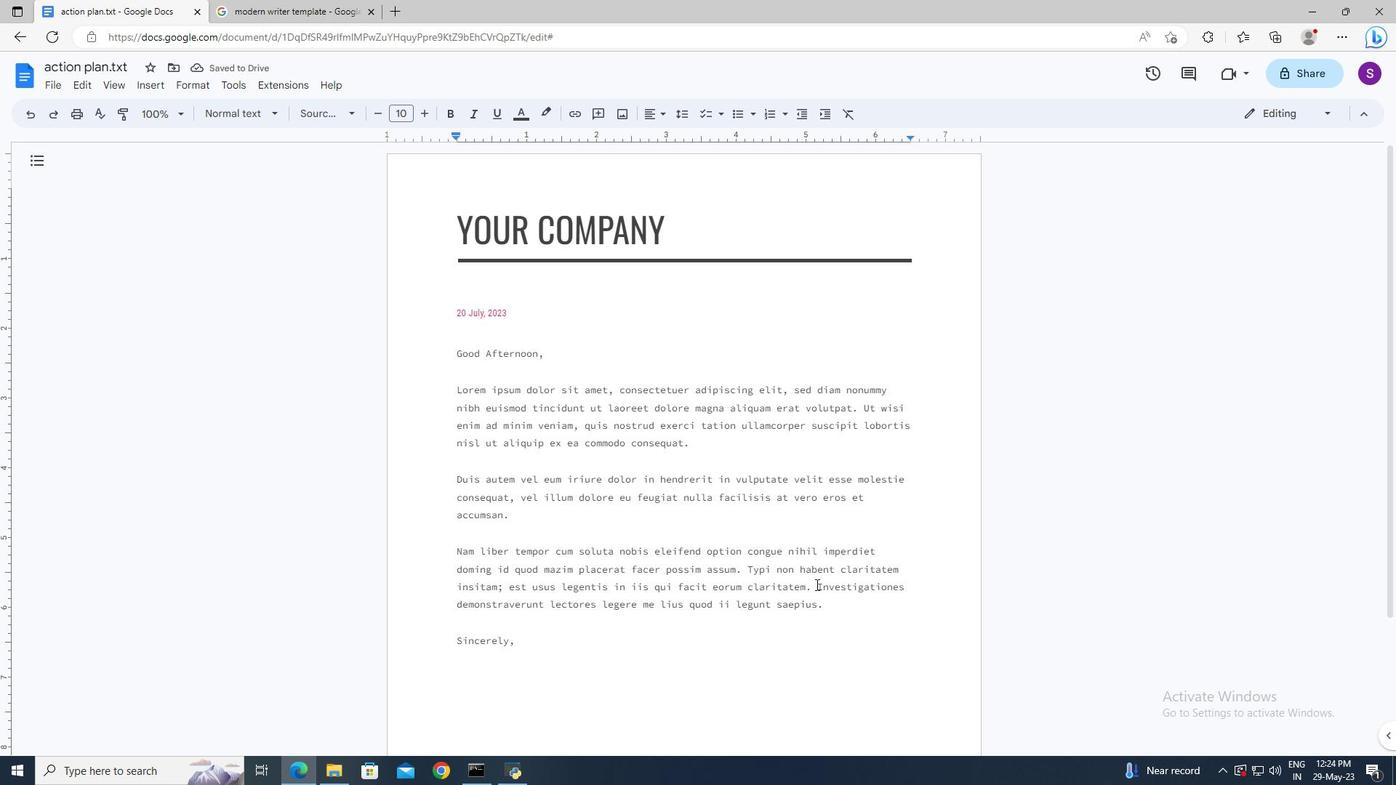 
Action: Mouse moved to (843, 605)
Screenshot: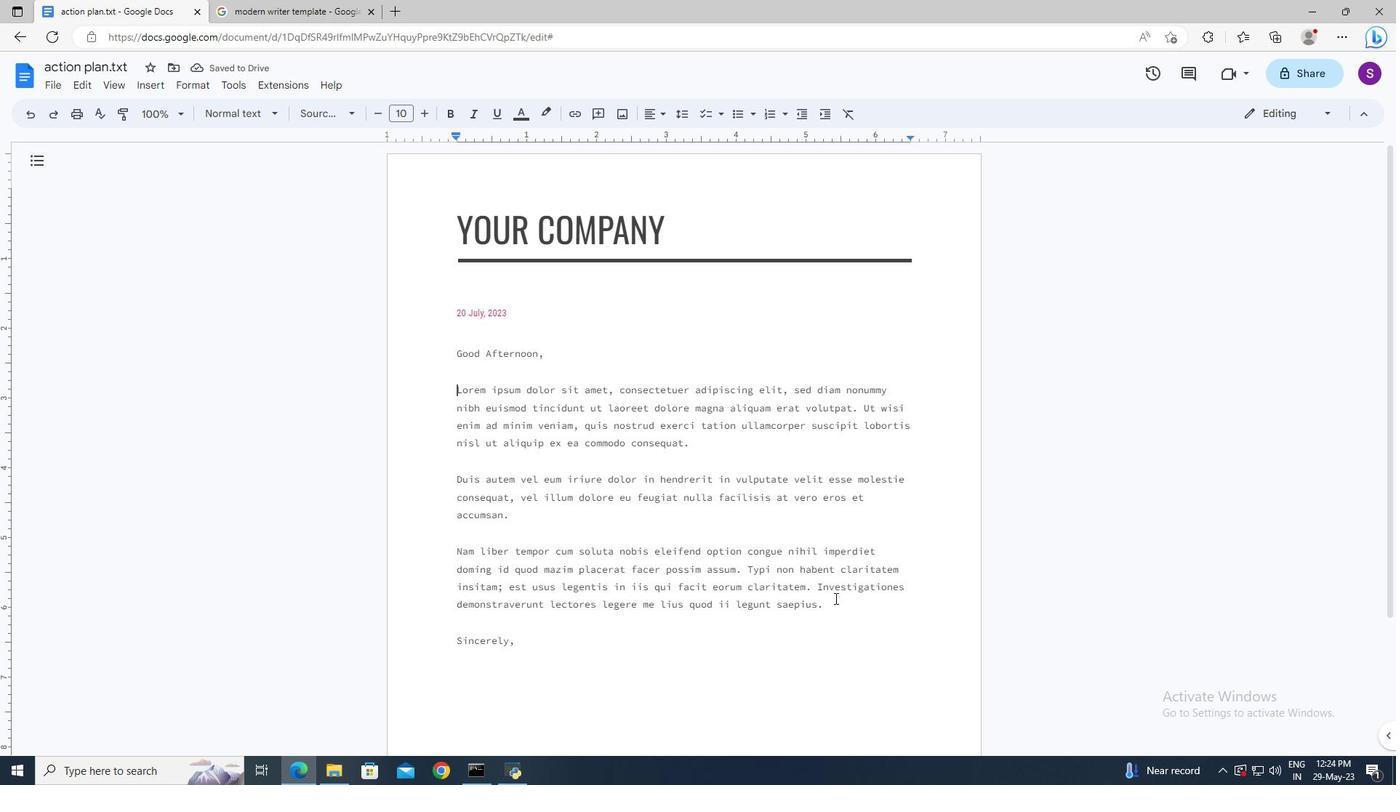 
Action: Mouse pressed left at (843, 605)
Screenshot: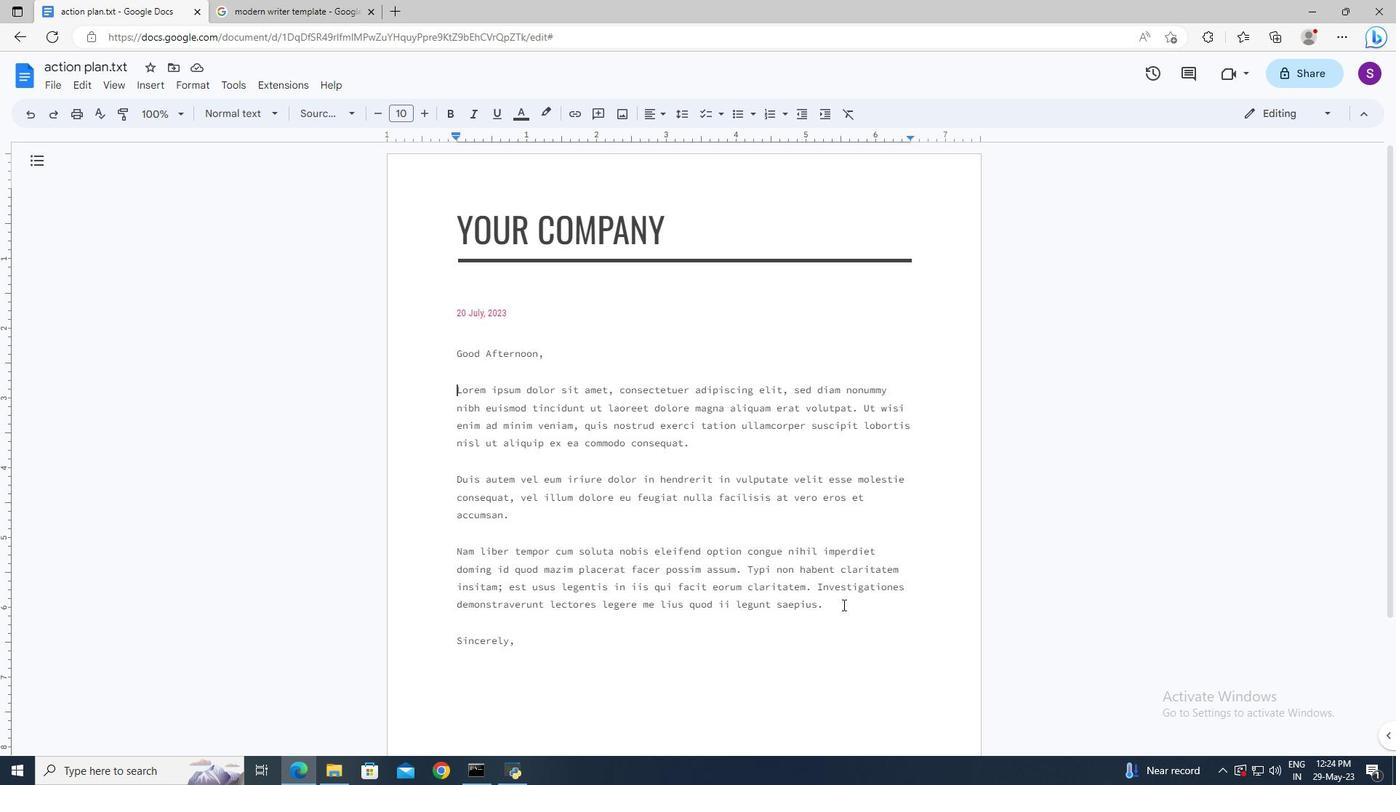 
Action: Key pressed <Key.shift>I<Key.space>wanted<Key.space>to<Key.space>thank<Key.space>you<Key.space>for<Key.space>your<Key.space>generous<Key.space>donation<Key.space>to<Key.space>our<Key.space>cause.<Key.space><Key.shift>Your<Key.space>support<Key.space>and<Key.space>contribution<Key.space>will<Key.space>make<Key.space>a<Key.space>significant<Key.space>impact<Key.space>on<Key.space>our<Key.space>efforts.<Key.space><Key.shift_r>We<Key.space>are<Key.space>grateful<Key.space>for<Key.space>your<Key.space>kindness<Key.space>and<Key.space>belief<Key.space>in<Key.space>our<Key.space>mission.<Key.space><Key.shift>Together,<Key.space>we<Key.space>can<Key.space>make<Key.space>a<Key.space>difference<Key.space>in<Key.space>the<Key.space>lives<Key.space>of<Key.space>those<Key.space>in<Key.space>need.
Screenshot: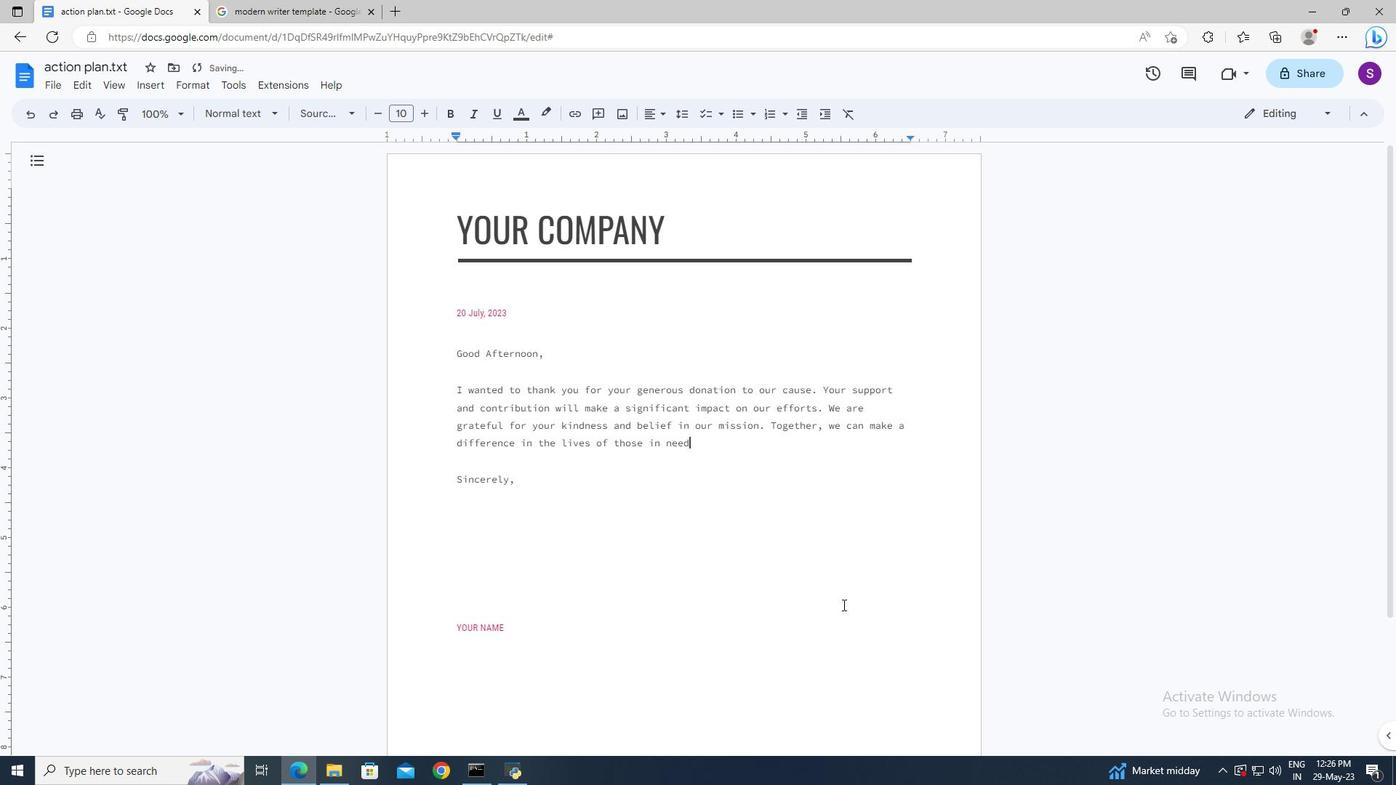 
Action: Mouse moved to (450, 625)
Screenshot: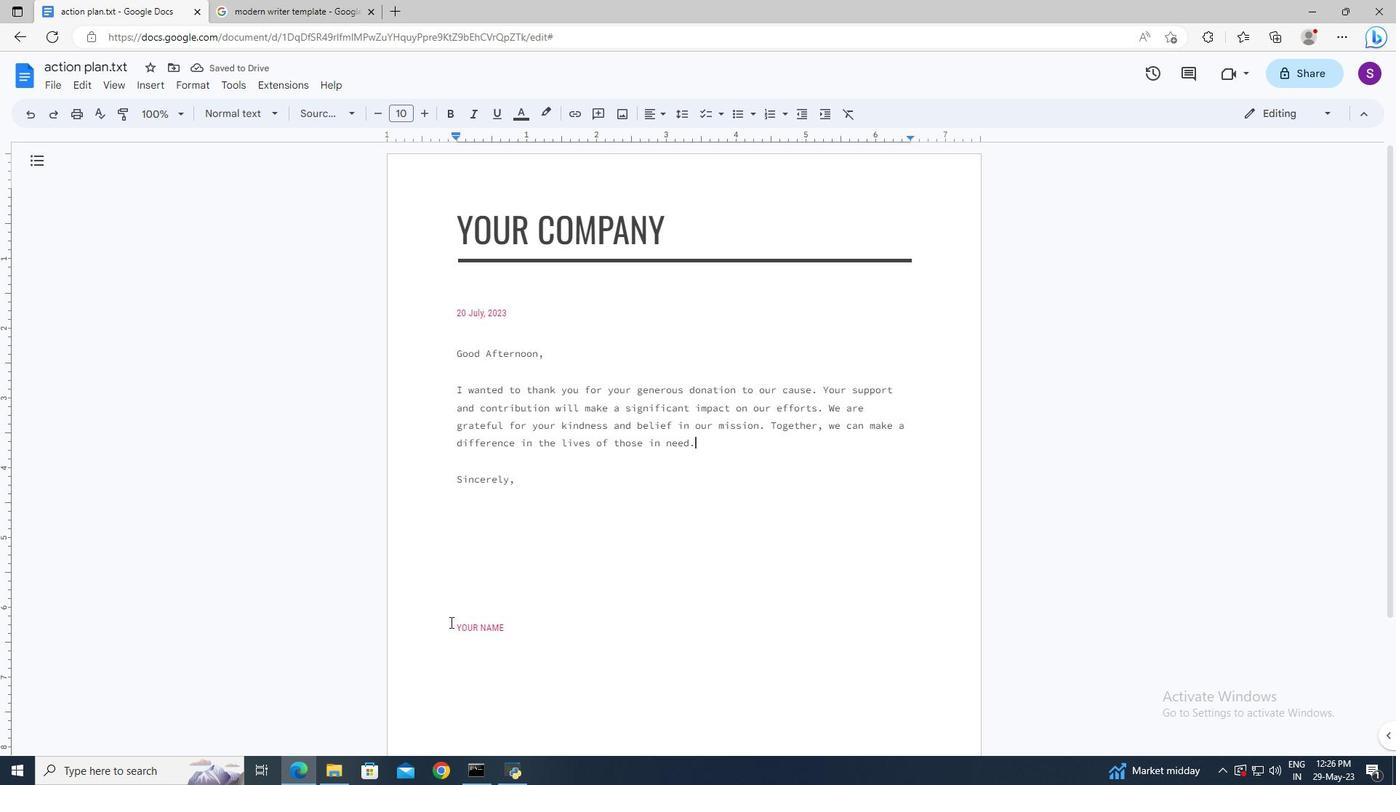 
Action: Mouse pressed left at (450, 625)
Screenshot: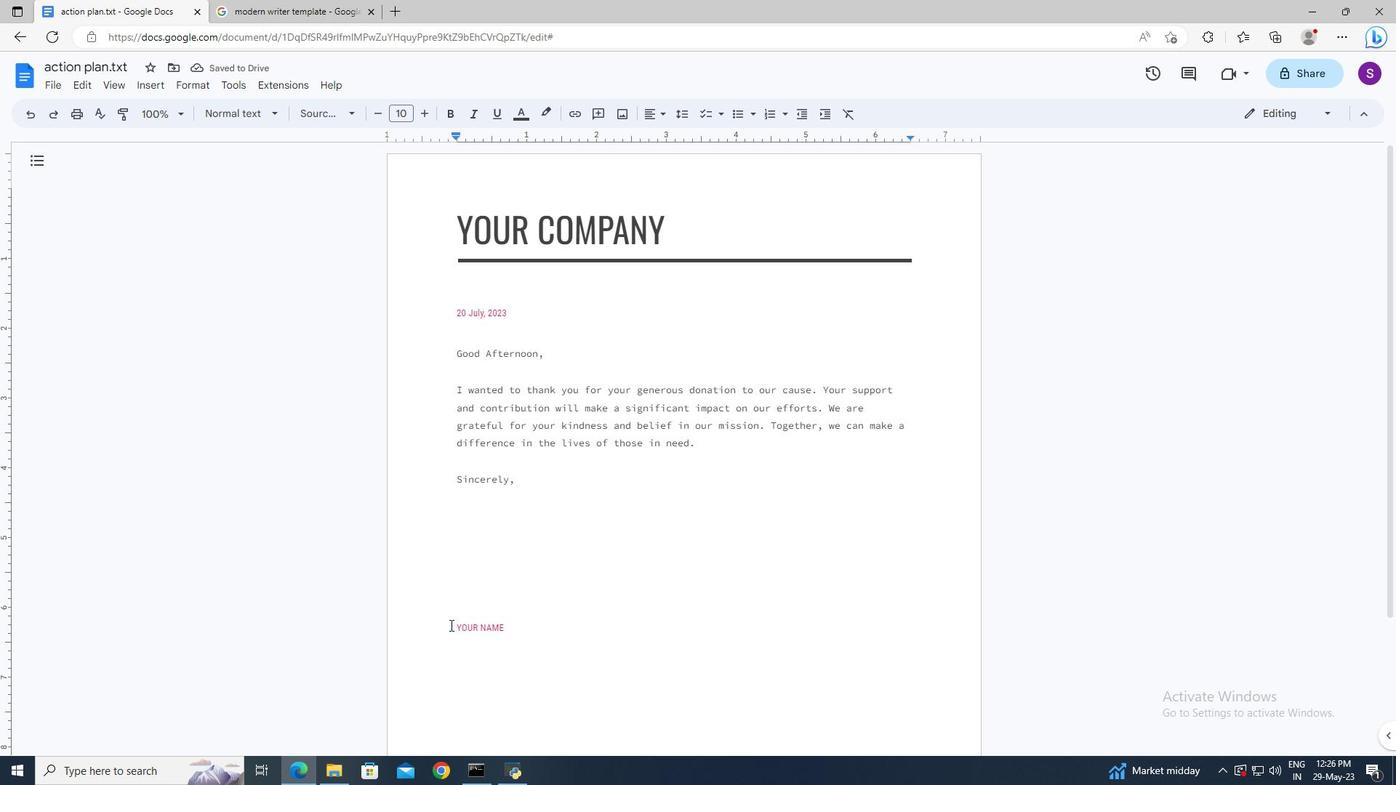 
Action: Mouse moved to (451, 627)
Screenshot: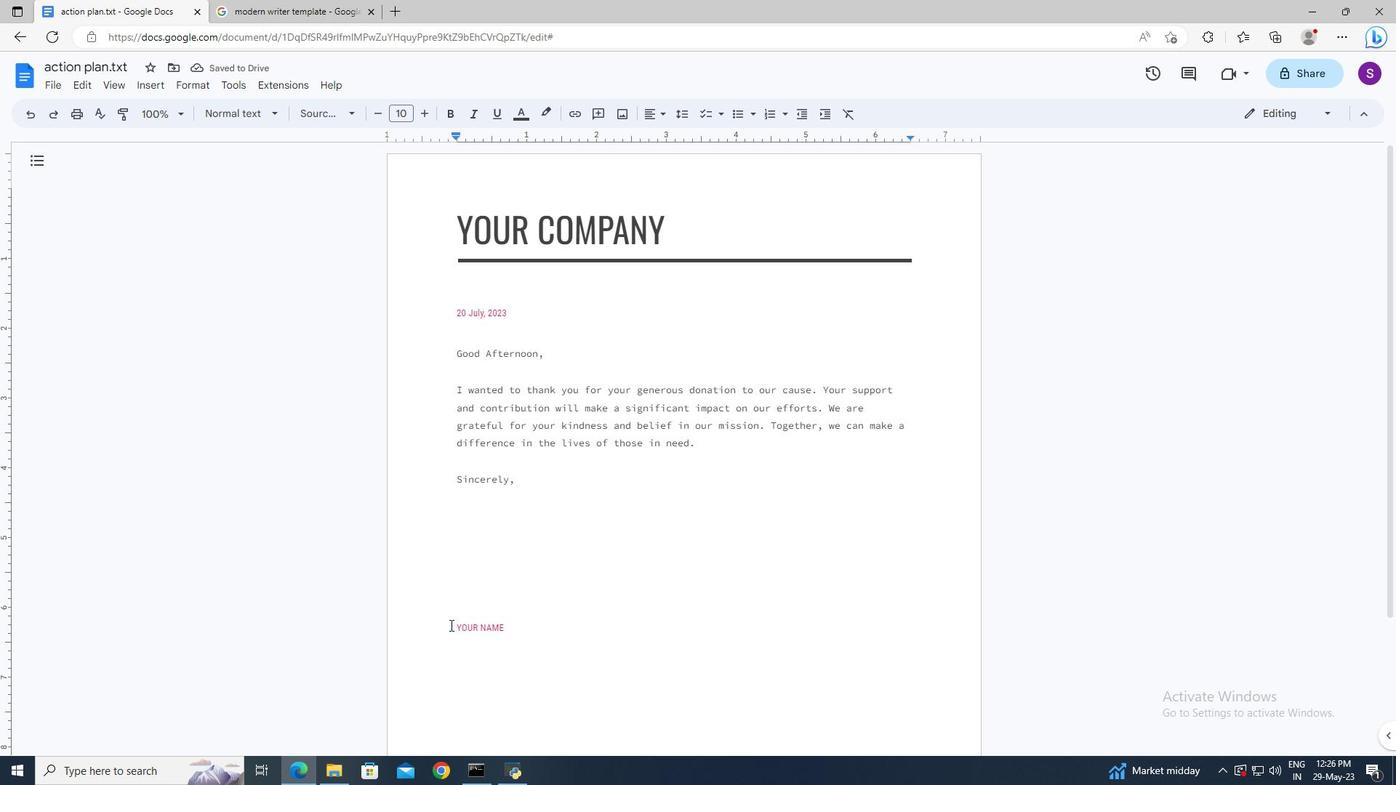 
Action: Key pressed <Key.shift><Key.right><Key.end><Key.delete><Key.shift>Andy
Screenshot: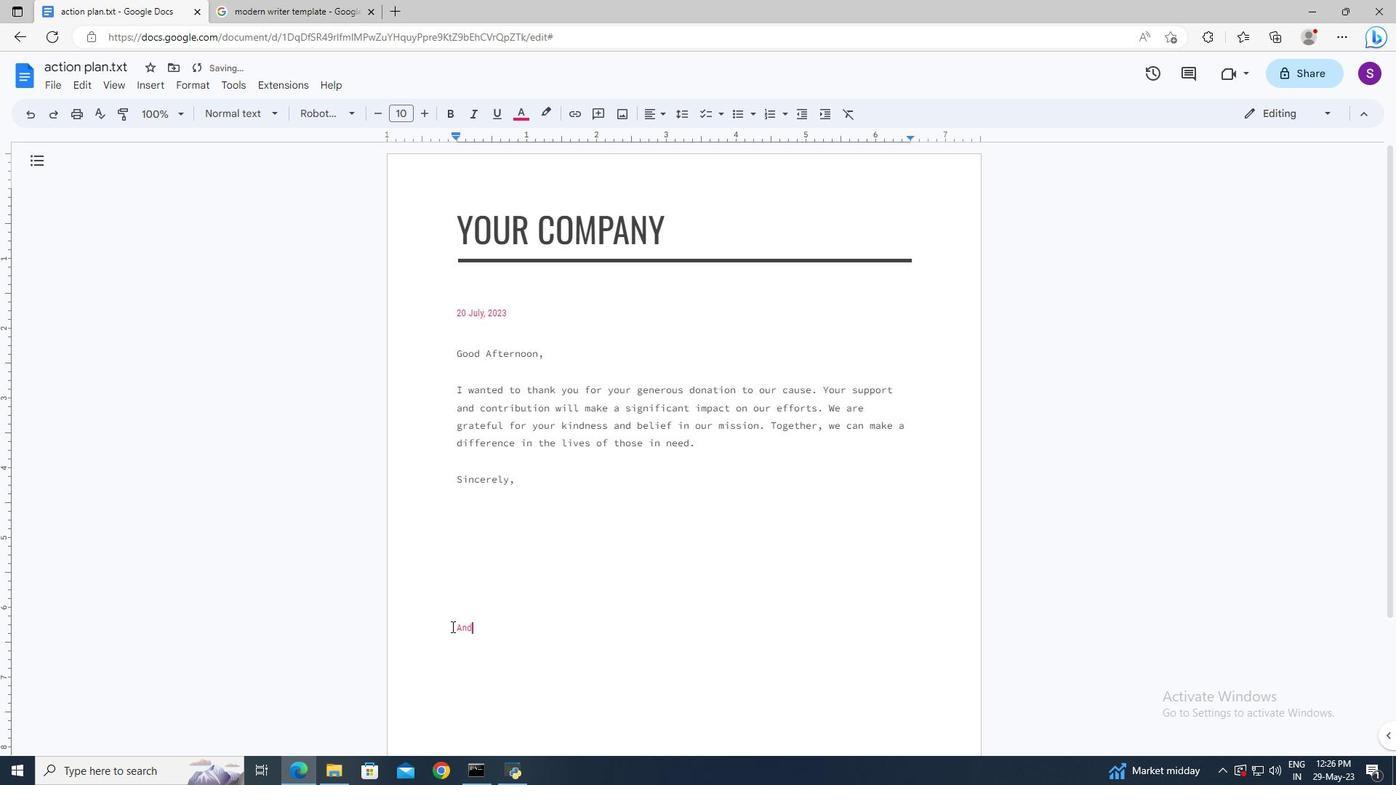 
Action: Mouse moved to (485, 593)
Screenshot: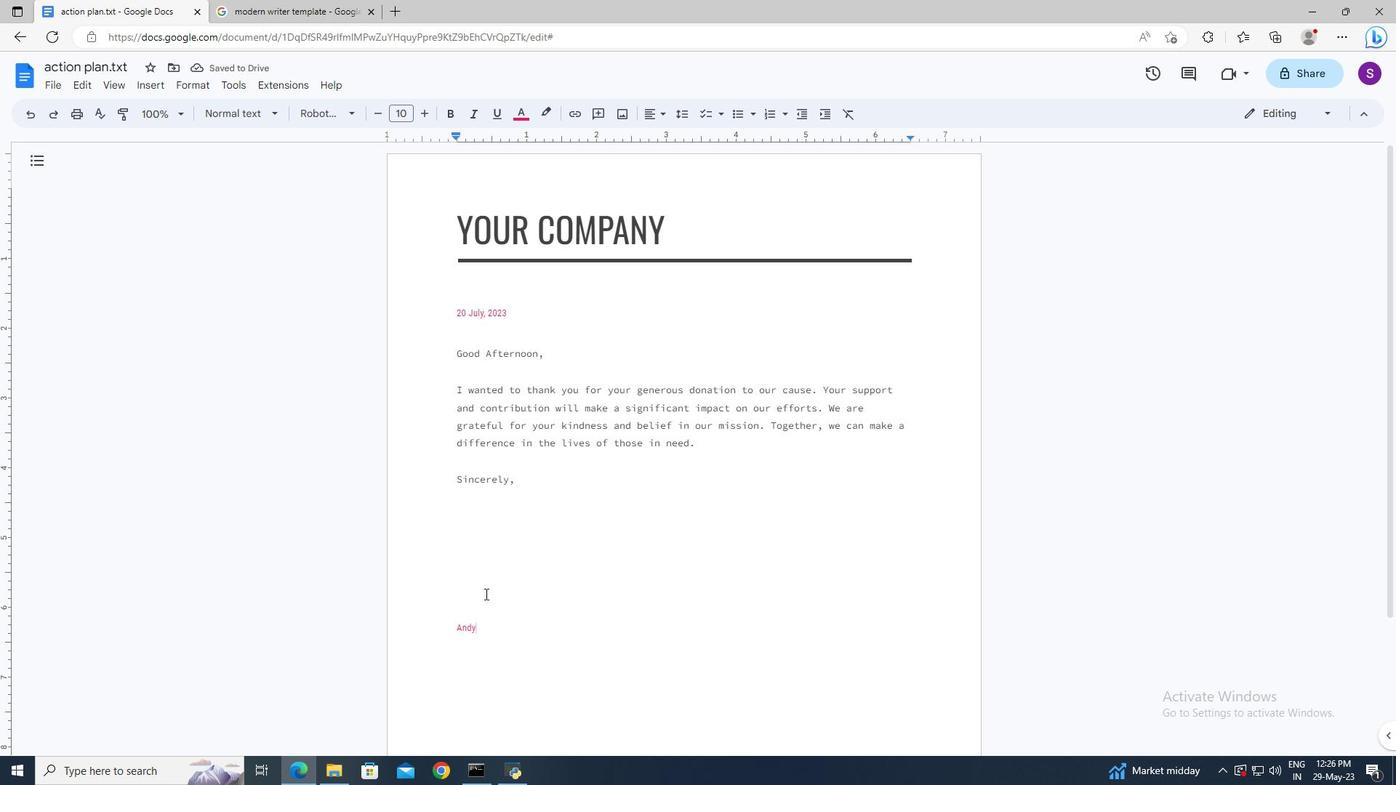 
Action: Mouse scrolled (485, 594) with delta (0, 0)
Screenshot: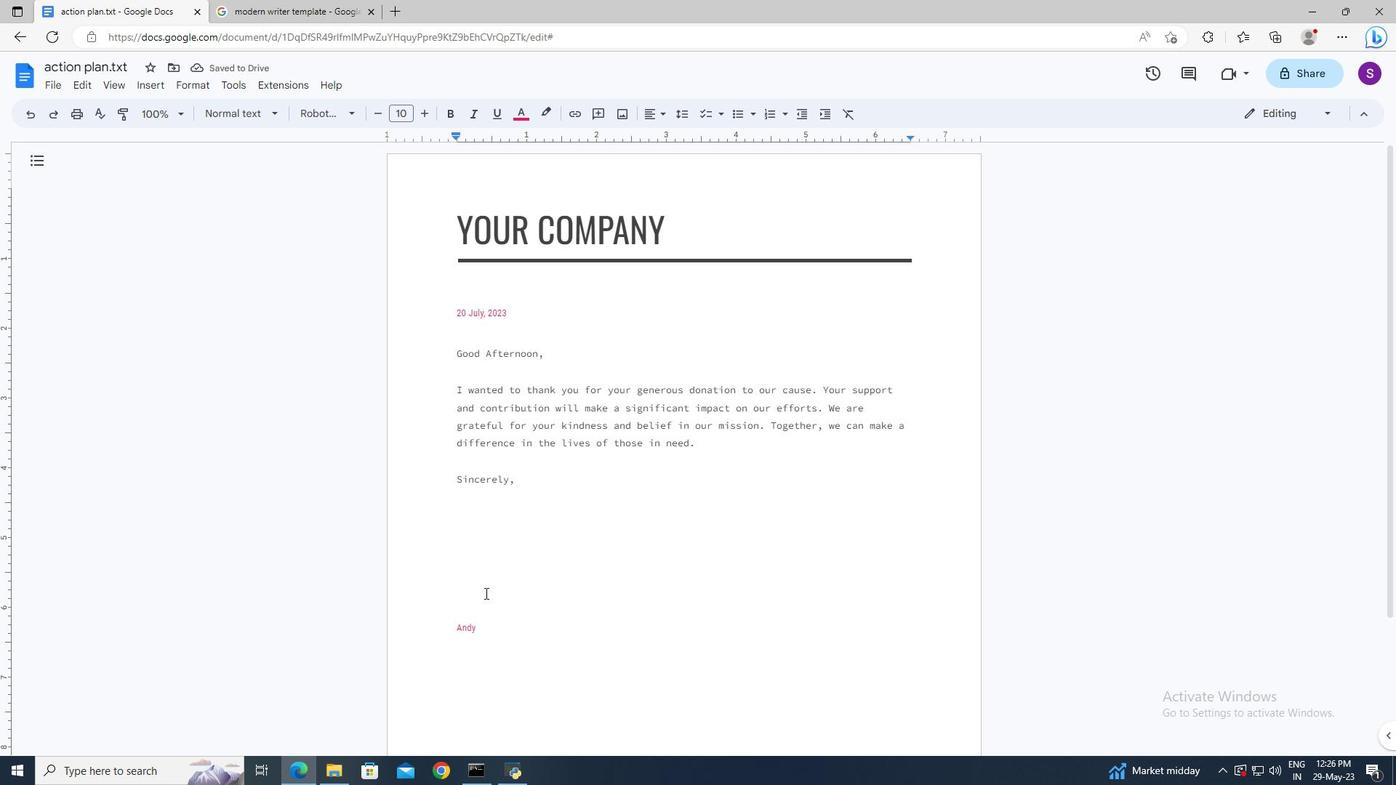 
Action: Mouse moved to (165, 88)
Screenshot: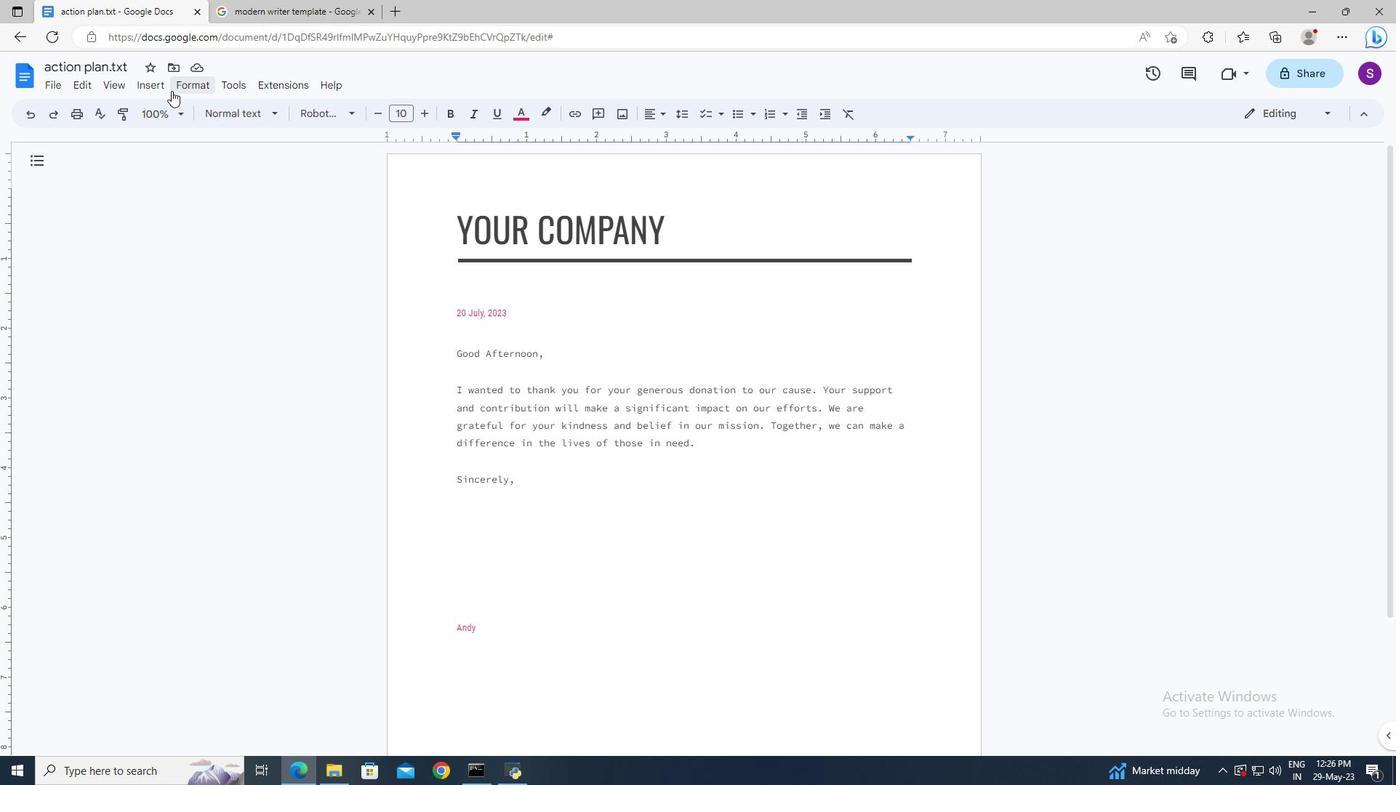 
Action: Mouse pressed left at (165, 88)
Screenshot: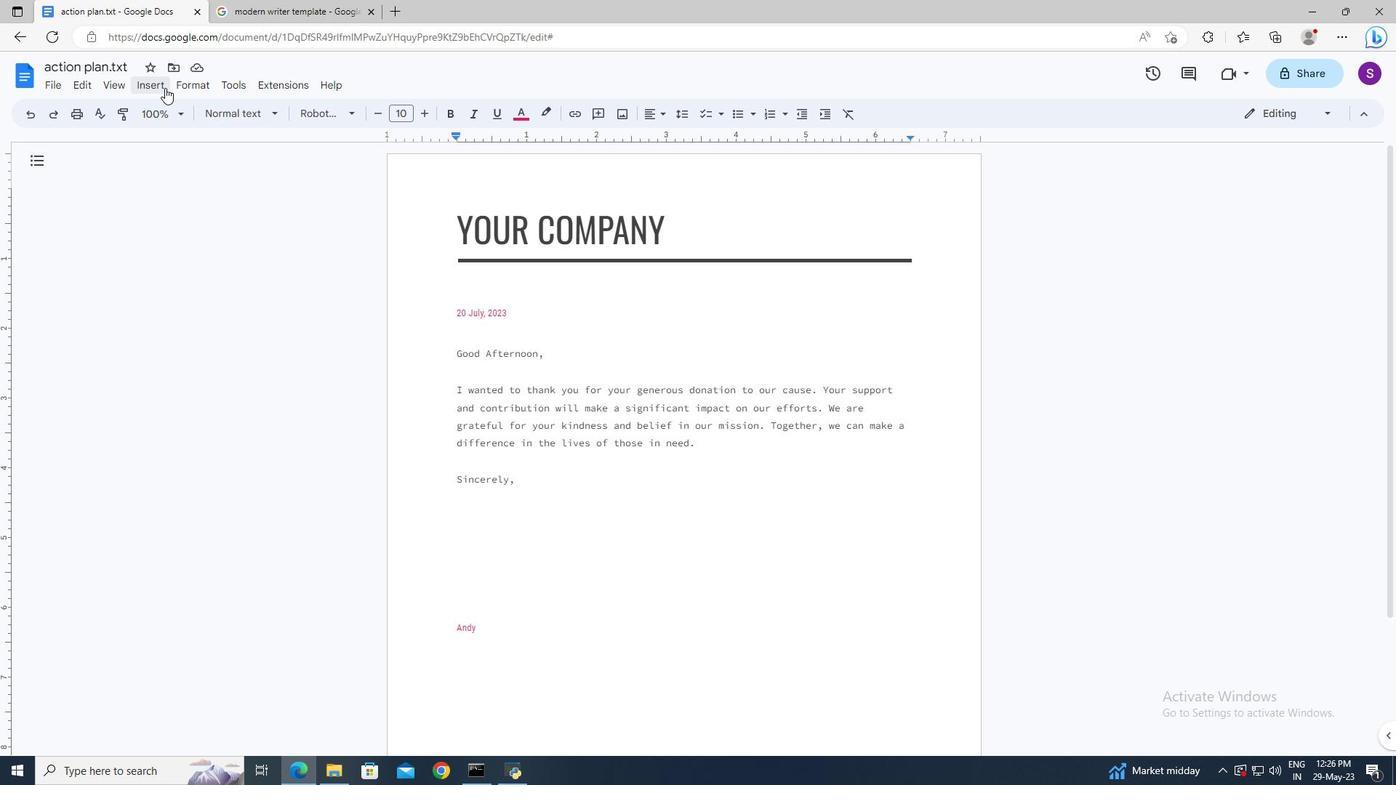 
Action: Mouse moved to (219, 419)
Screenshot: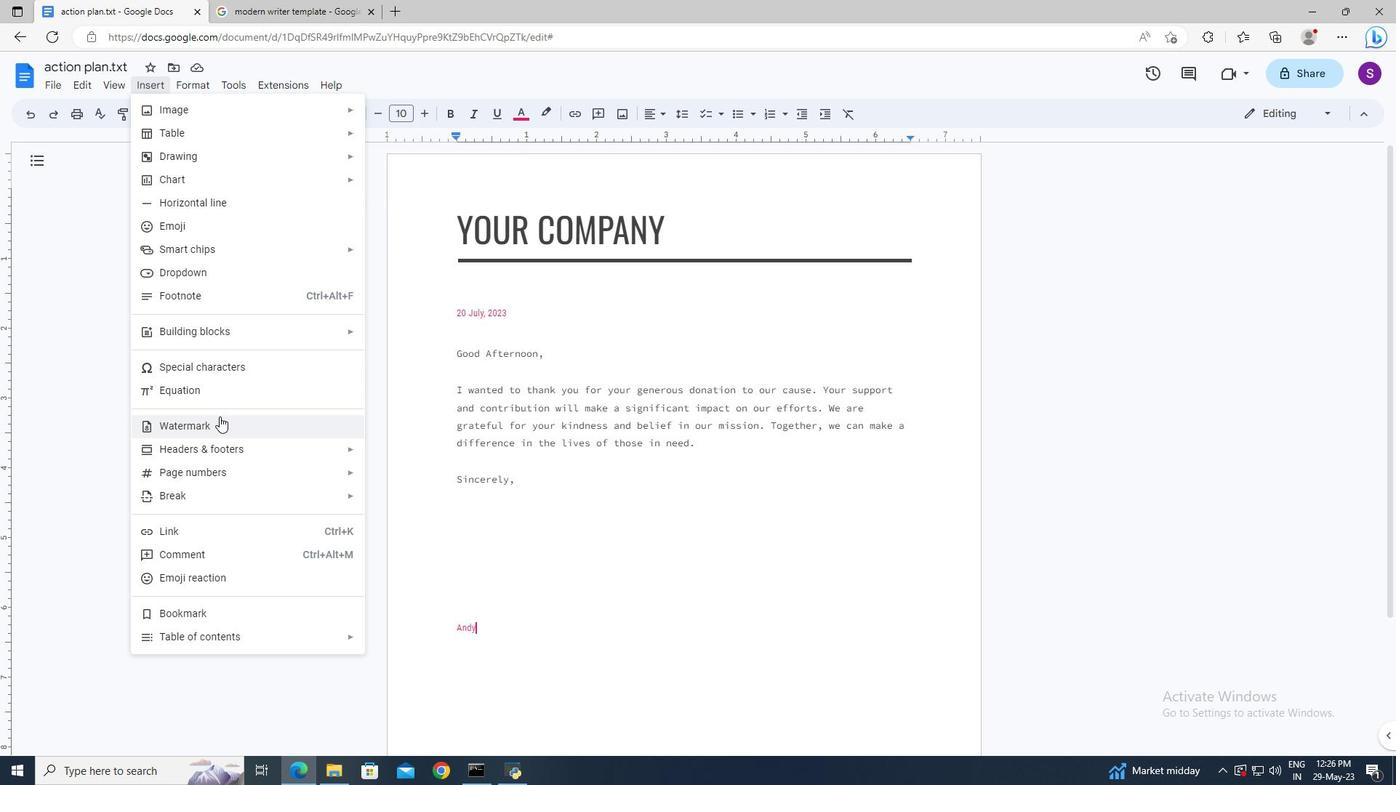 
Action: Mouse pressed left at (219, 419)
Screenshot: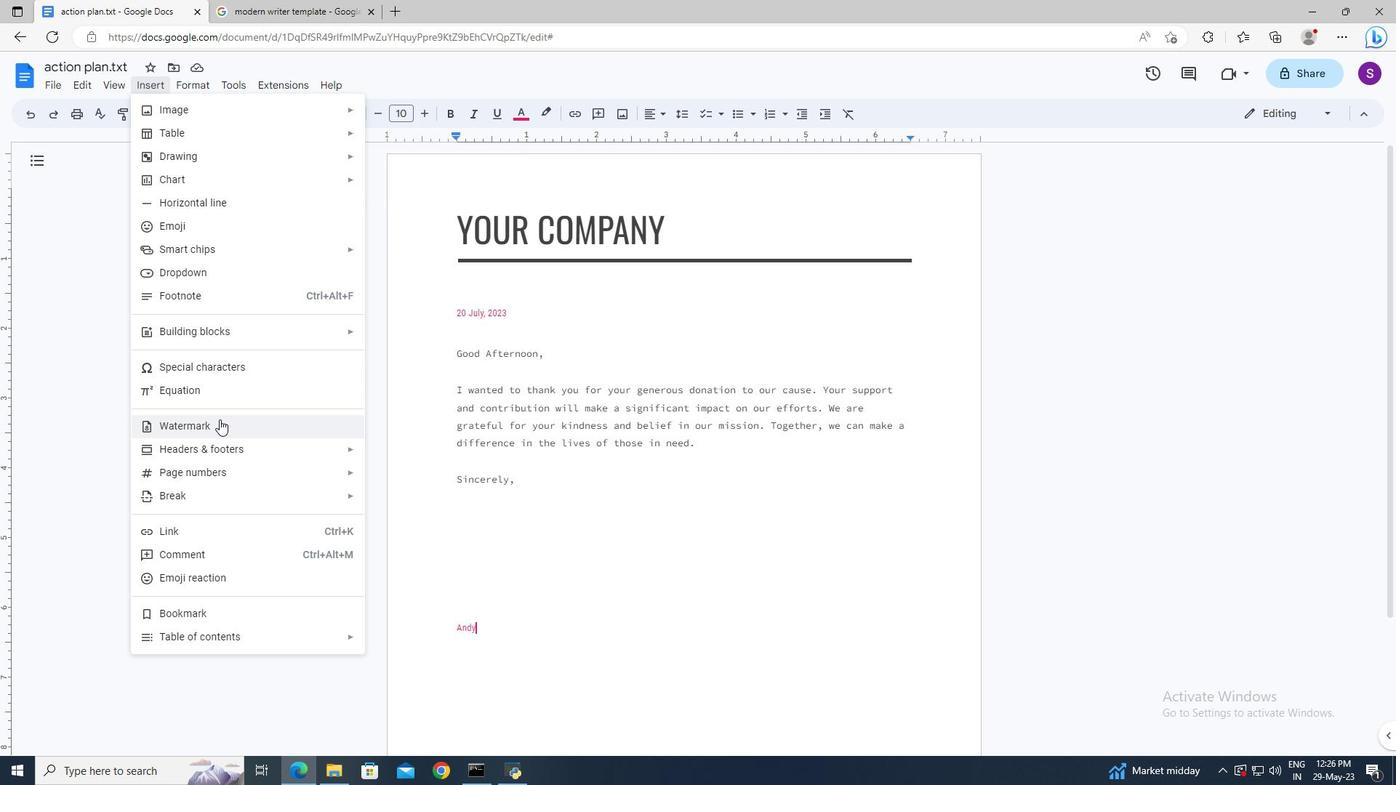 
Action: Mouse moved to (1332, 167)
Screenshot: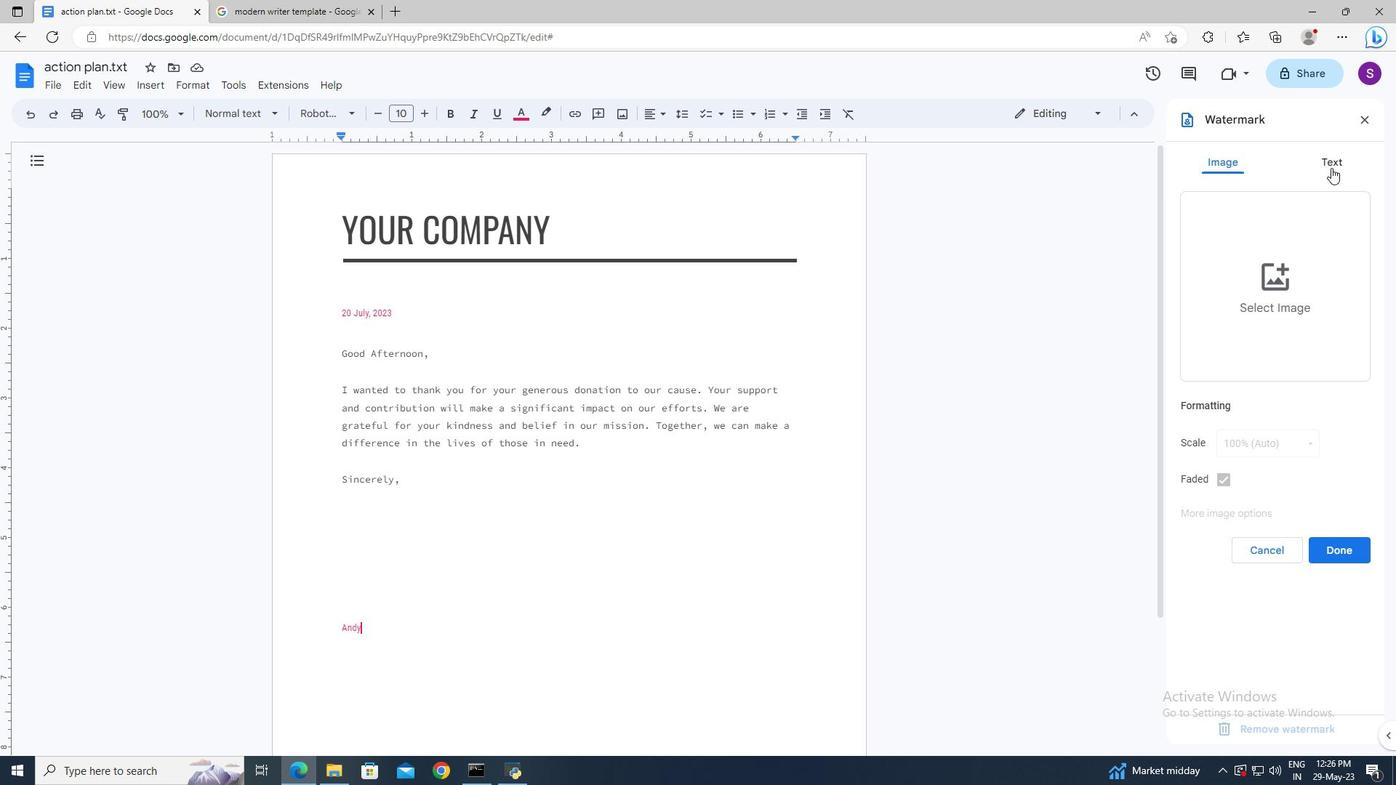 
Action: Mouse pressed left at (1332, 167)
Screenshot: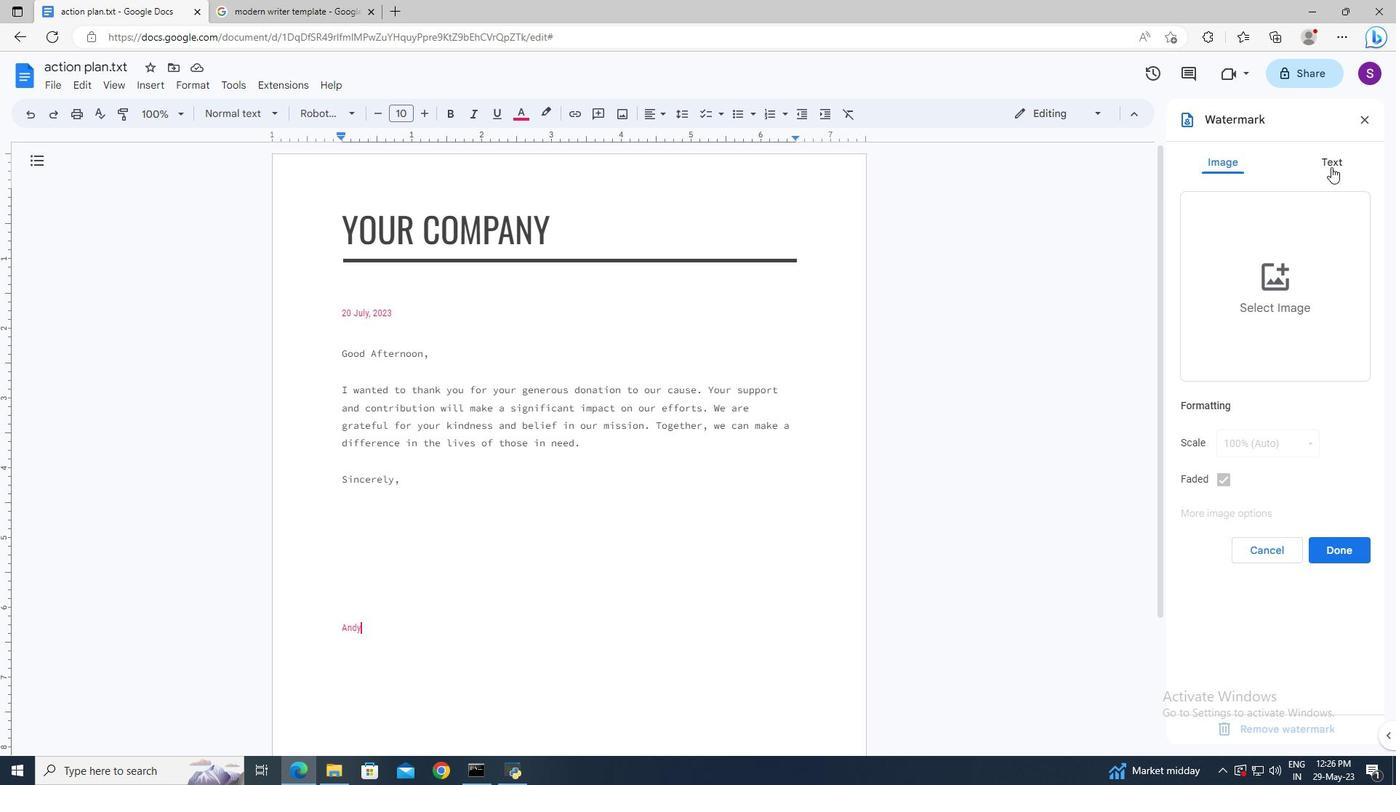 
Action: Mouse moved to (1260, 206)
Screenshot: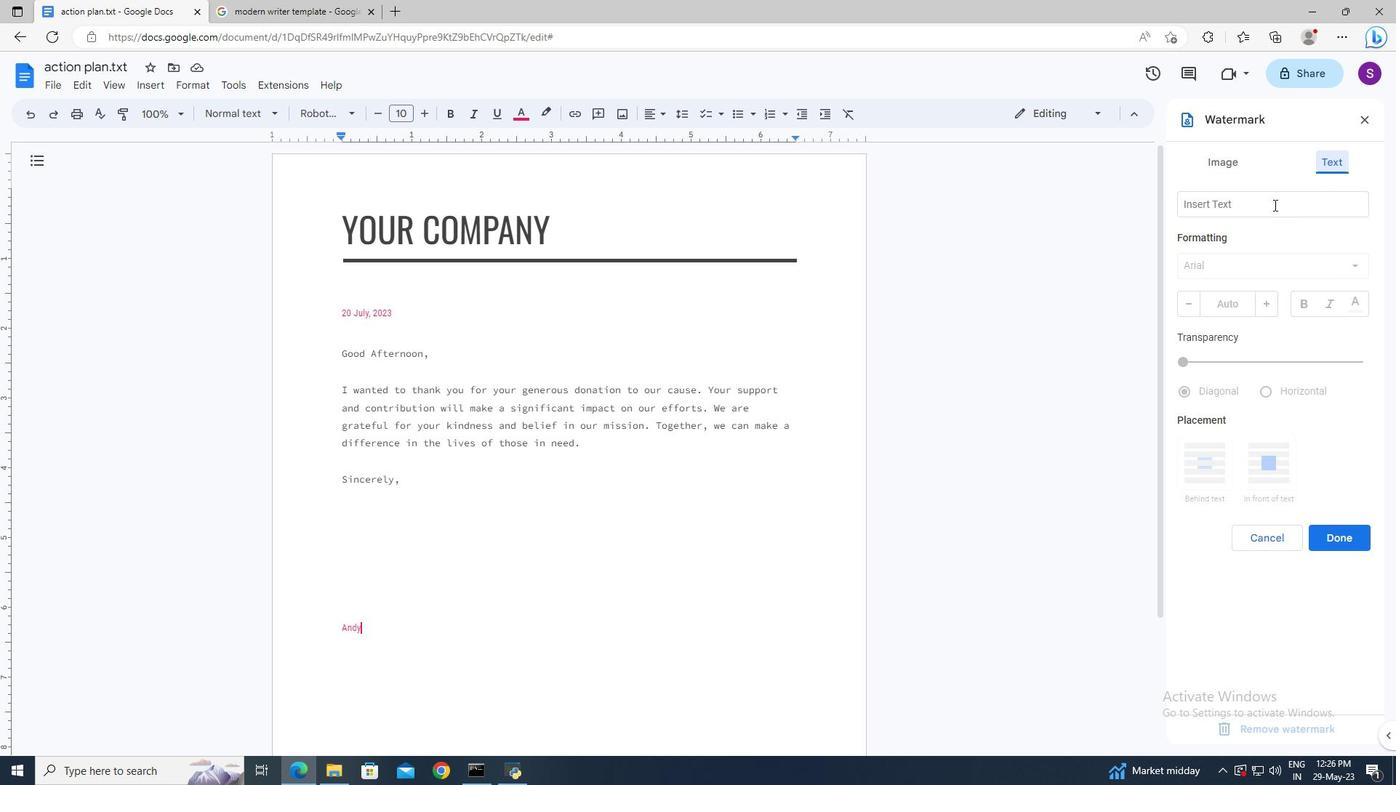 
Action: Mouse pressed left at (1260, 206)
Screenshot: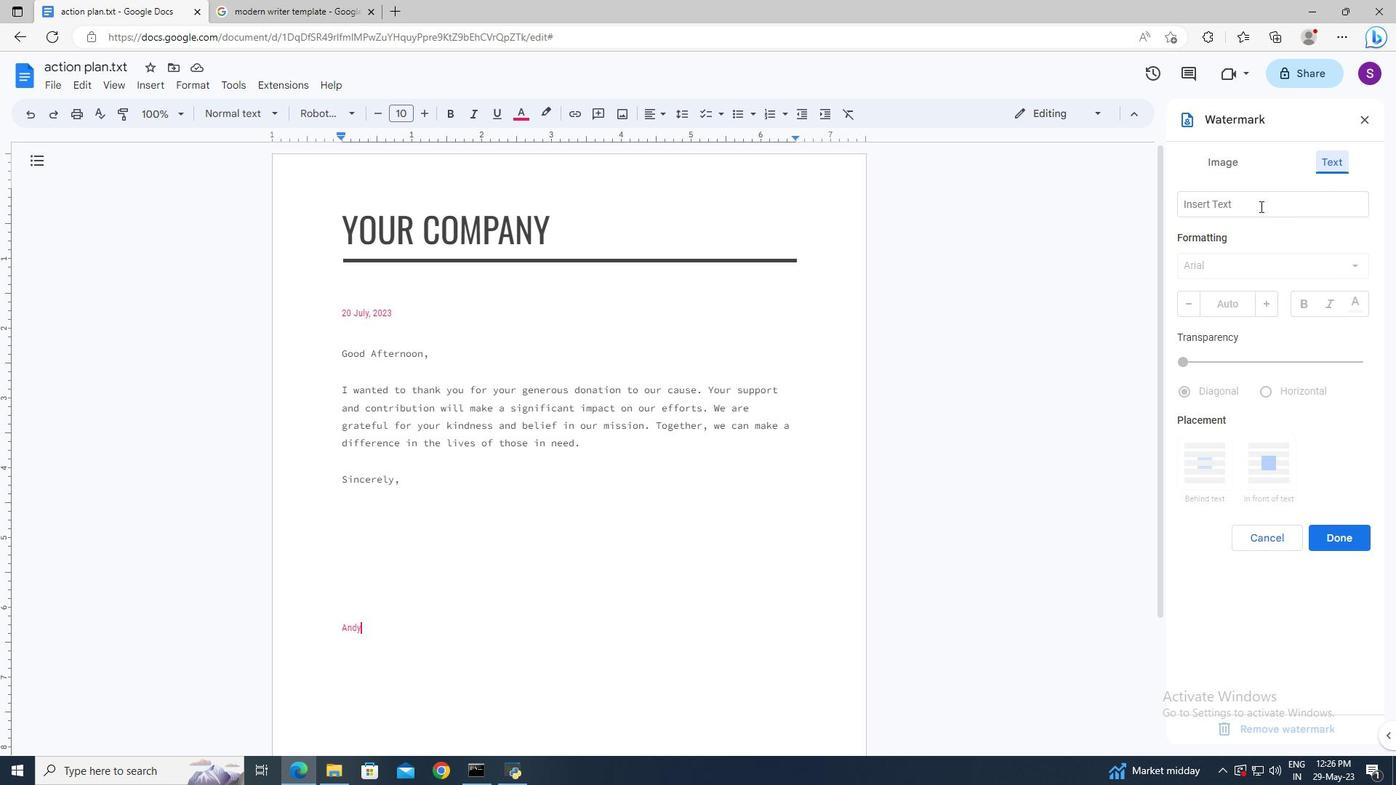 
Action: Key pressed <Key.shift><Key.shift><Key.shift><Key.shift><Key.shift><Key.shift><Key.shift><Key.shift><Key.shift><Key.shift><Key.shift><Key.shift><Key.shift><Key.shift><Key.shift><Key.shift><Key.shift><Key.shift><Key.shift><Key.shift>Georgia
Screenshot: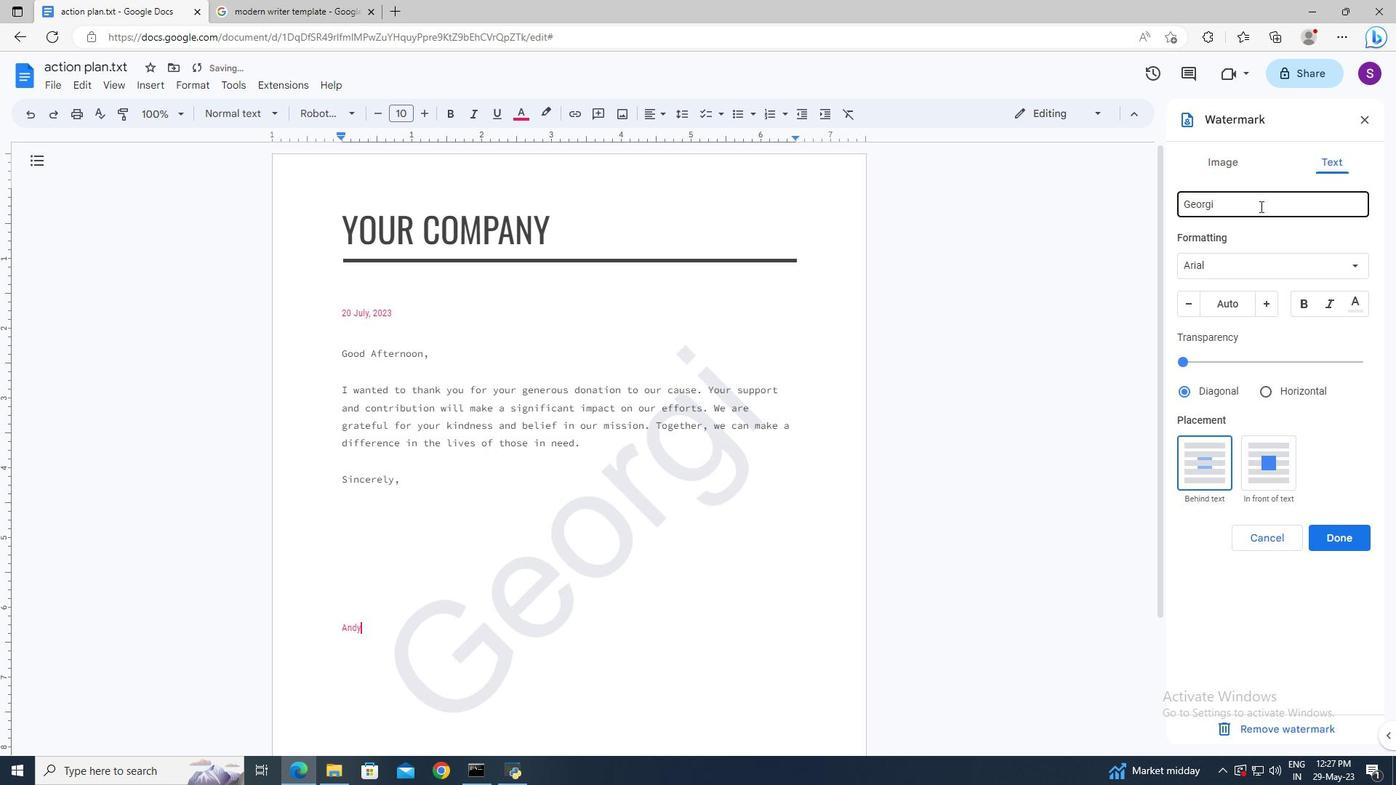 
Action: Mouse moved to (1260, 258)
Screenshot: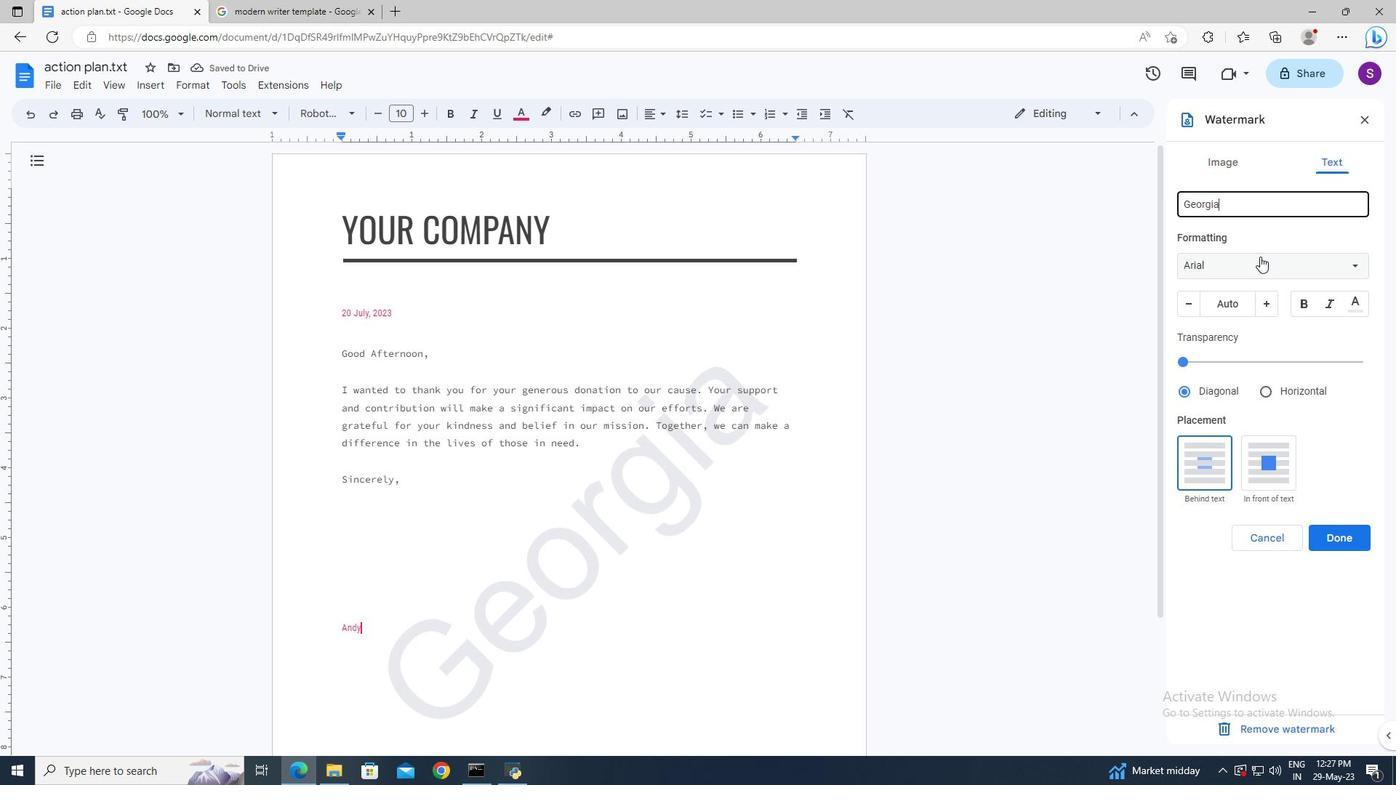 
Action: Mouse pressed left at (1260, 258)
Screenshot: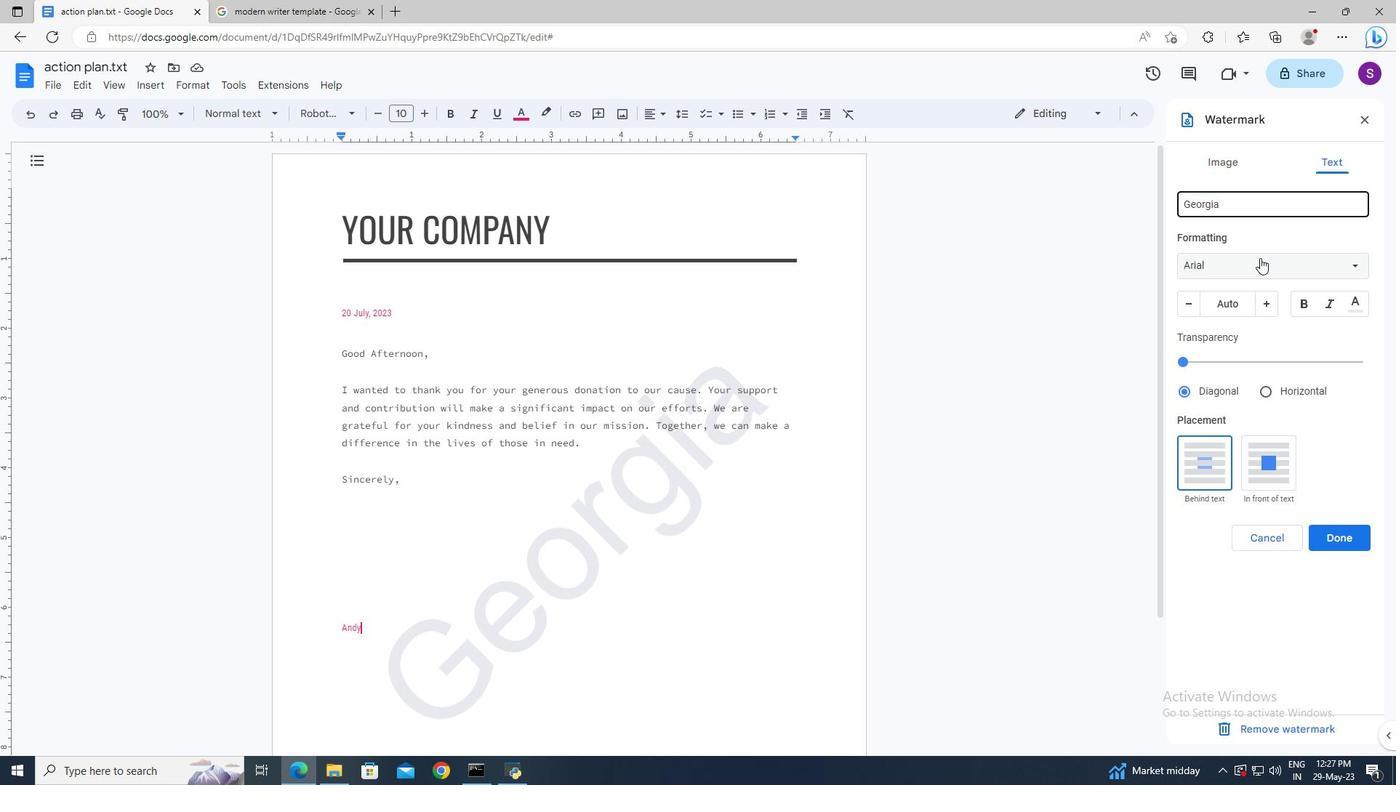 
Action: Mouse moved to (1250, 464)
Screenshot: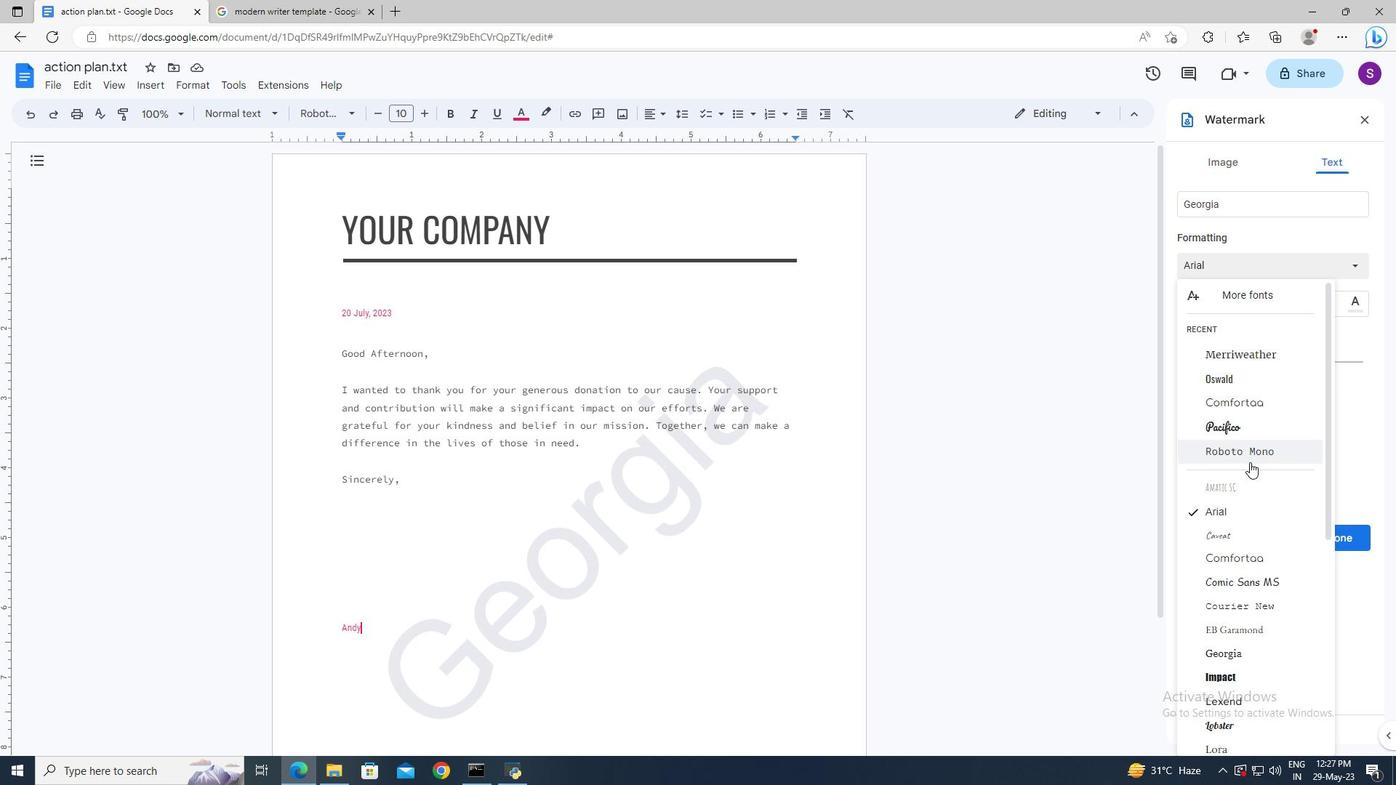 
Action: Mouse scrolled (1250, 464) with delta (0, 0)
Screenshot: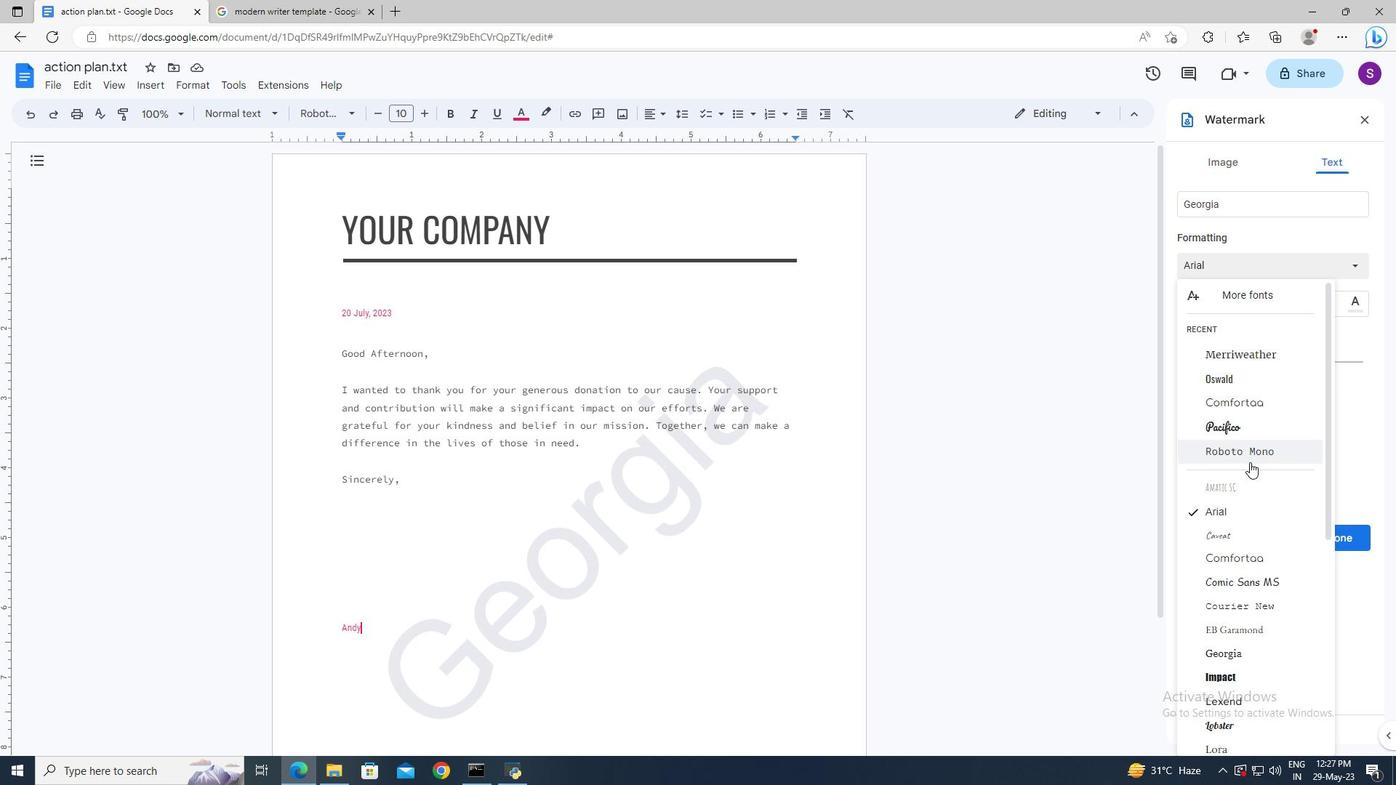 
Action: Mouse moved to (1250, 465)
Screenshot: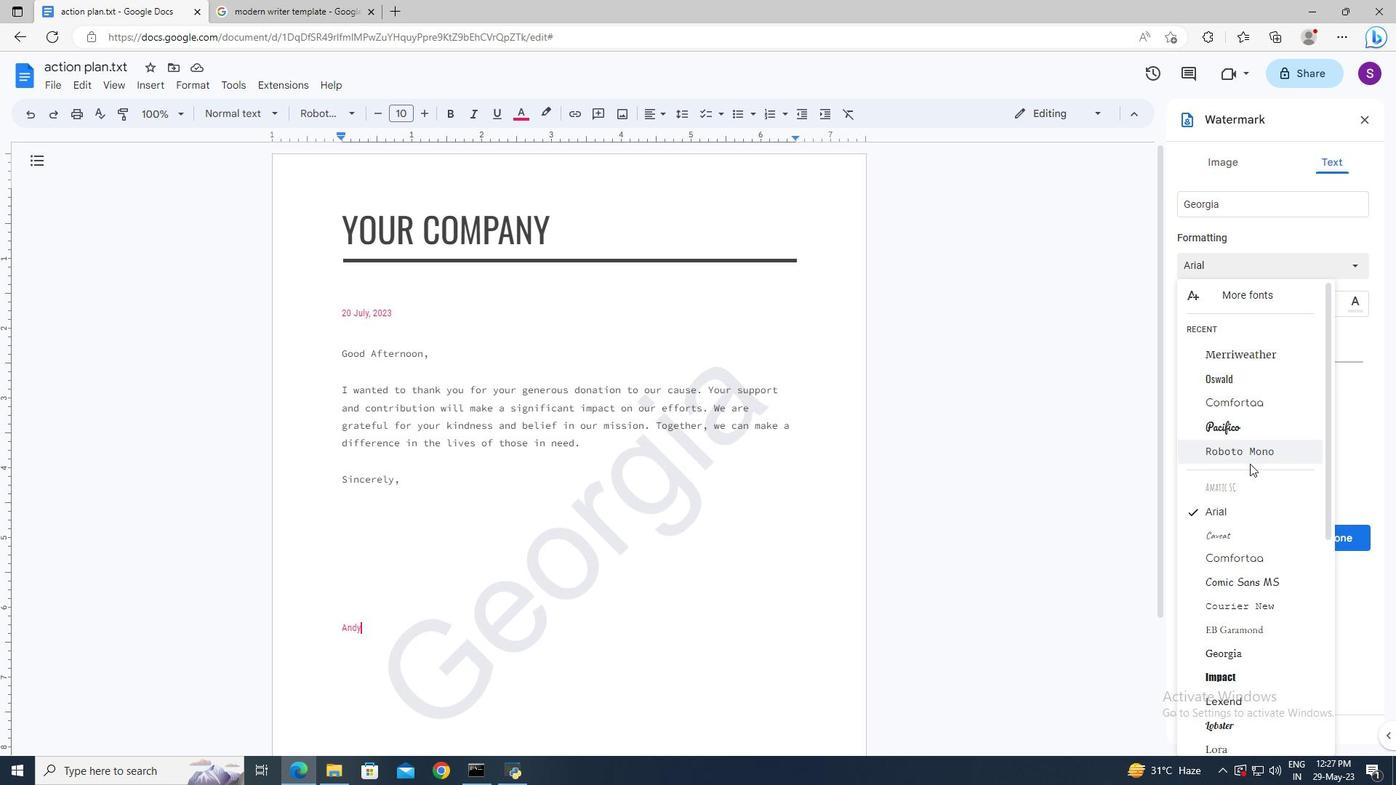 
Action: Mouse scrolled (1250, 464) with delta (0, 0)
Screenshot: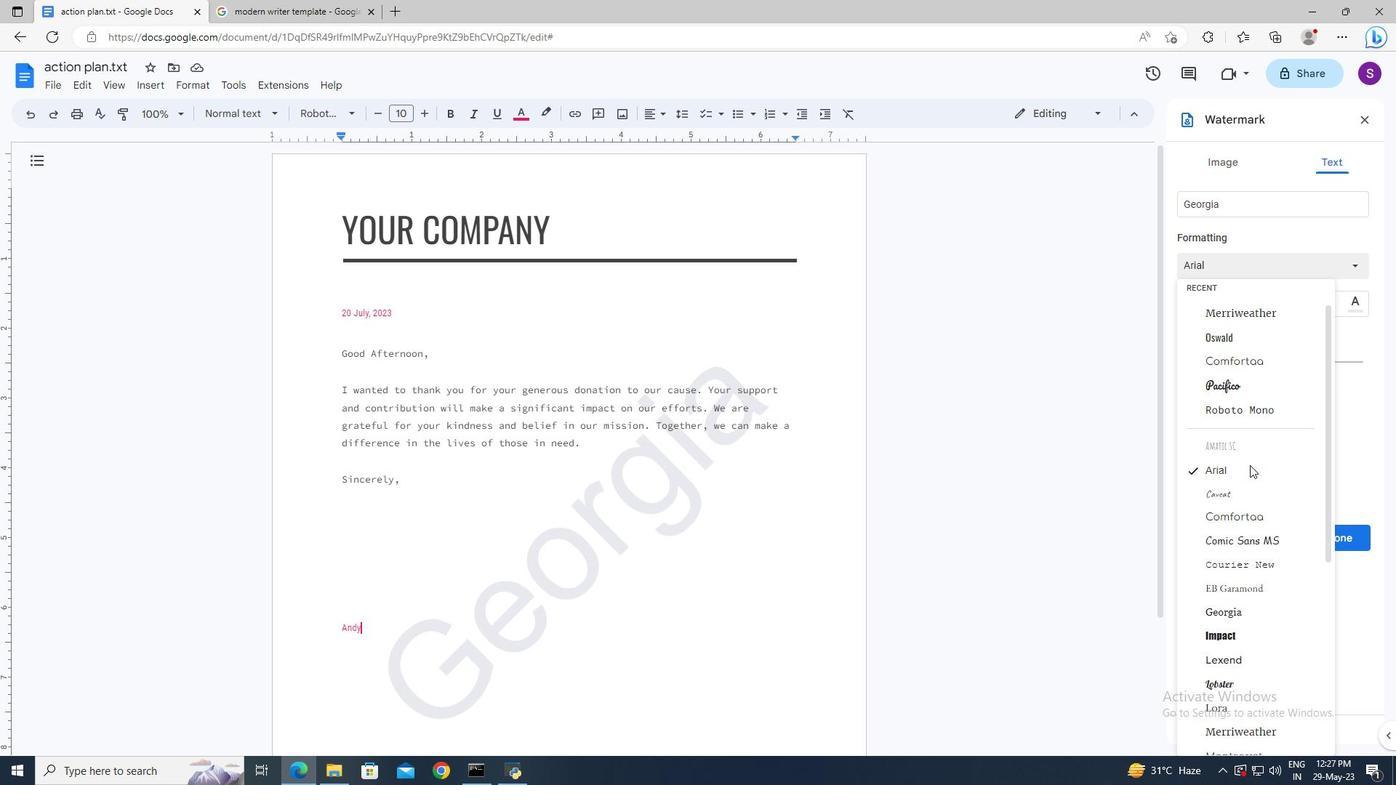 
Action: Mouse moved to (1251, 512)
Screenshot: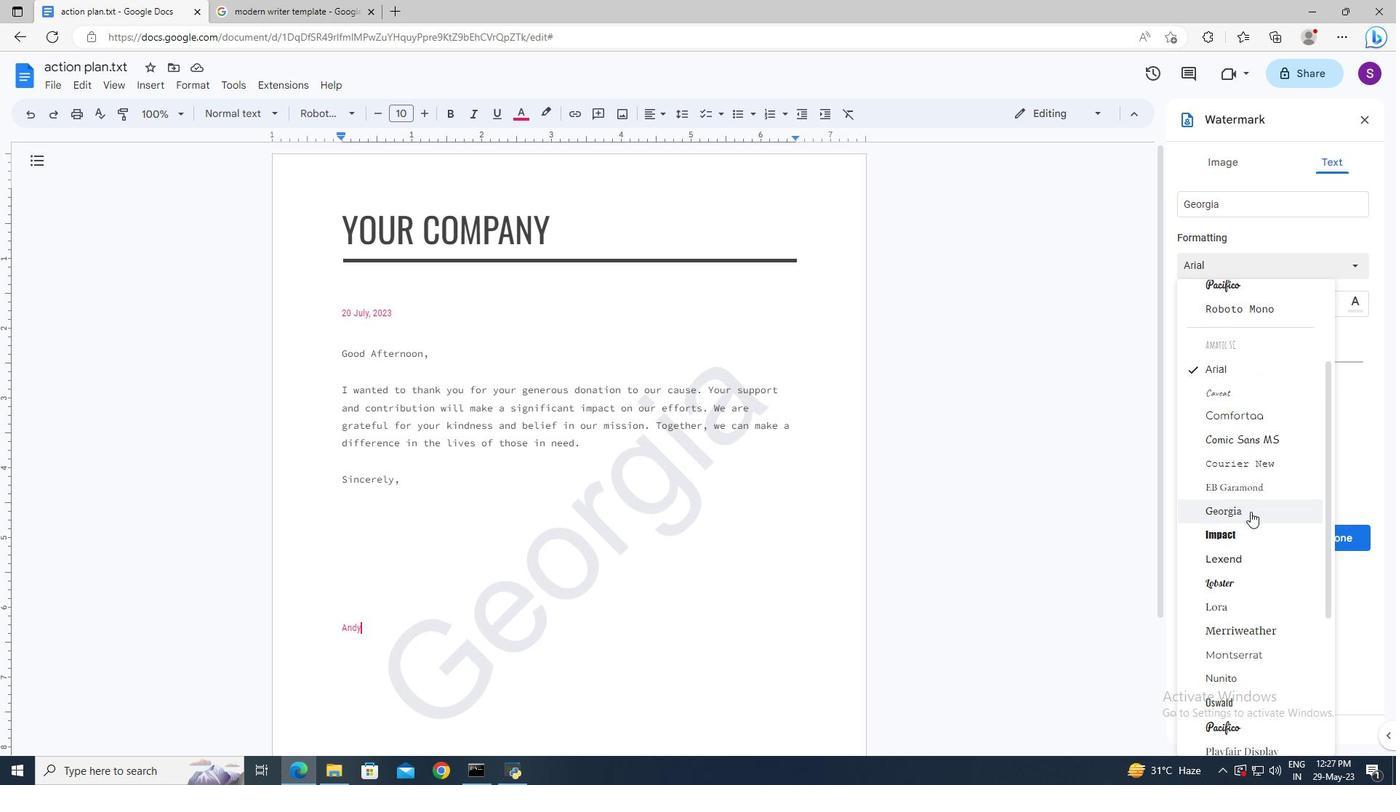
Action: Mouse scrolled (1251, 511) with delta (0, 0)
Screenshot: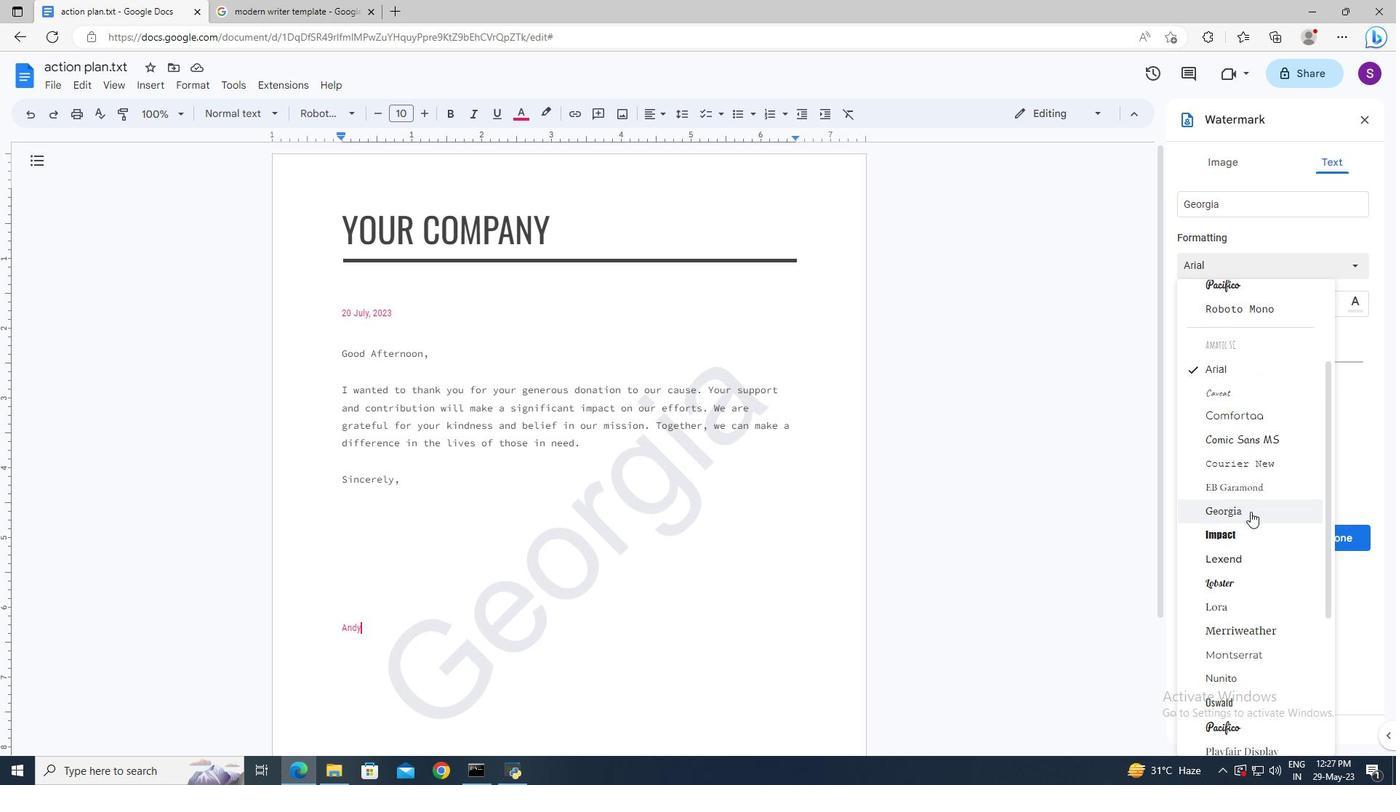 
Action: Mouse moved to (1250, 512)
Screenshot: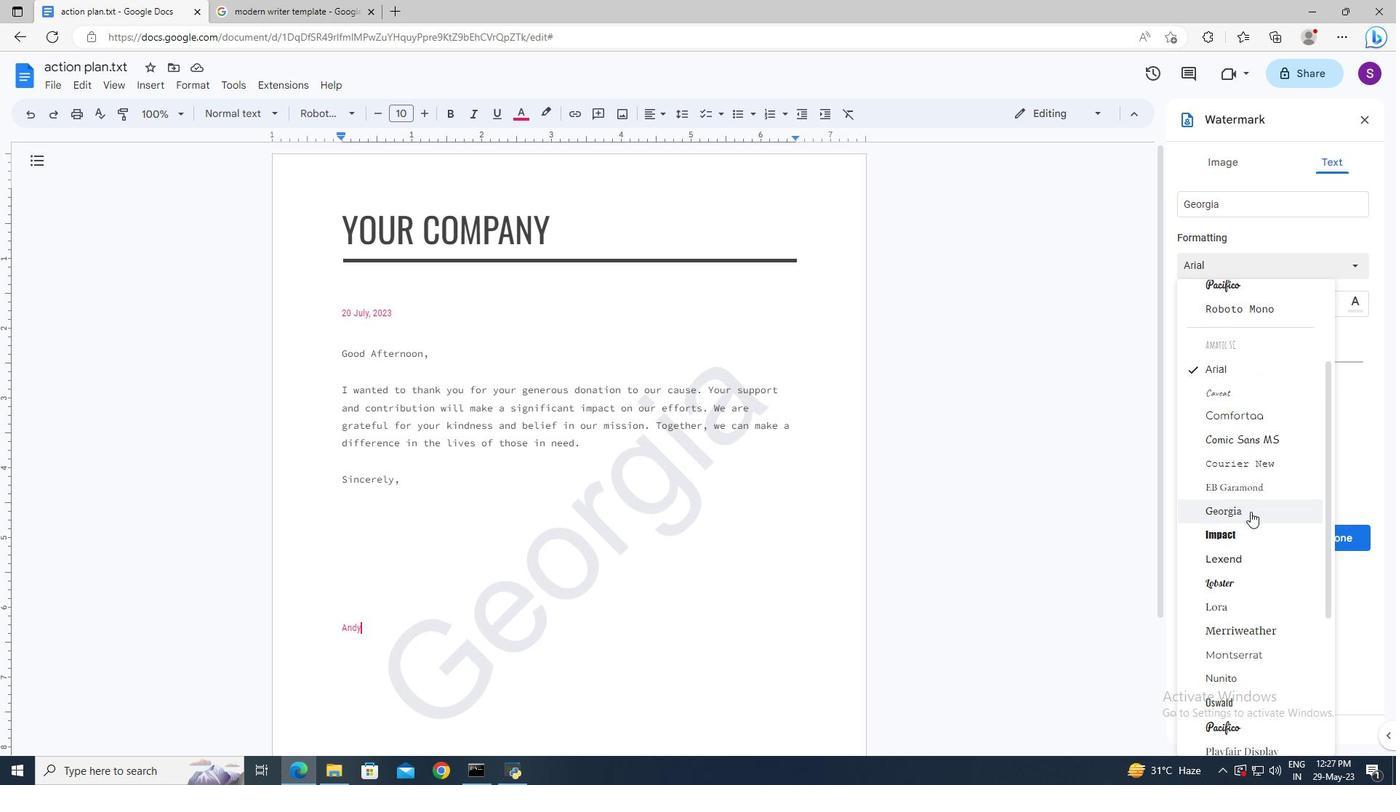 
Action: Mouse scrolled (1250, 511) with delta (0, 0)
Screenshot: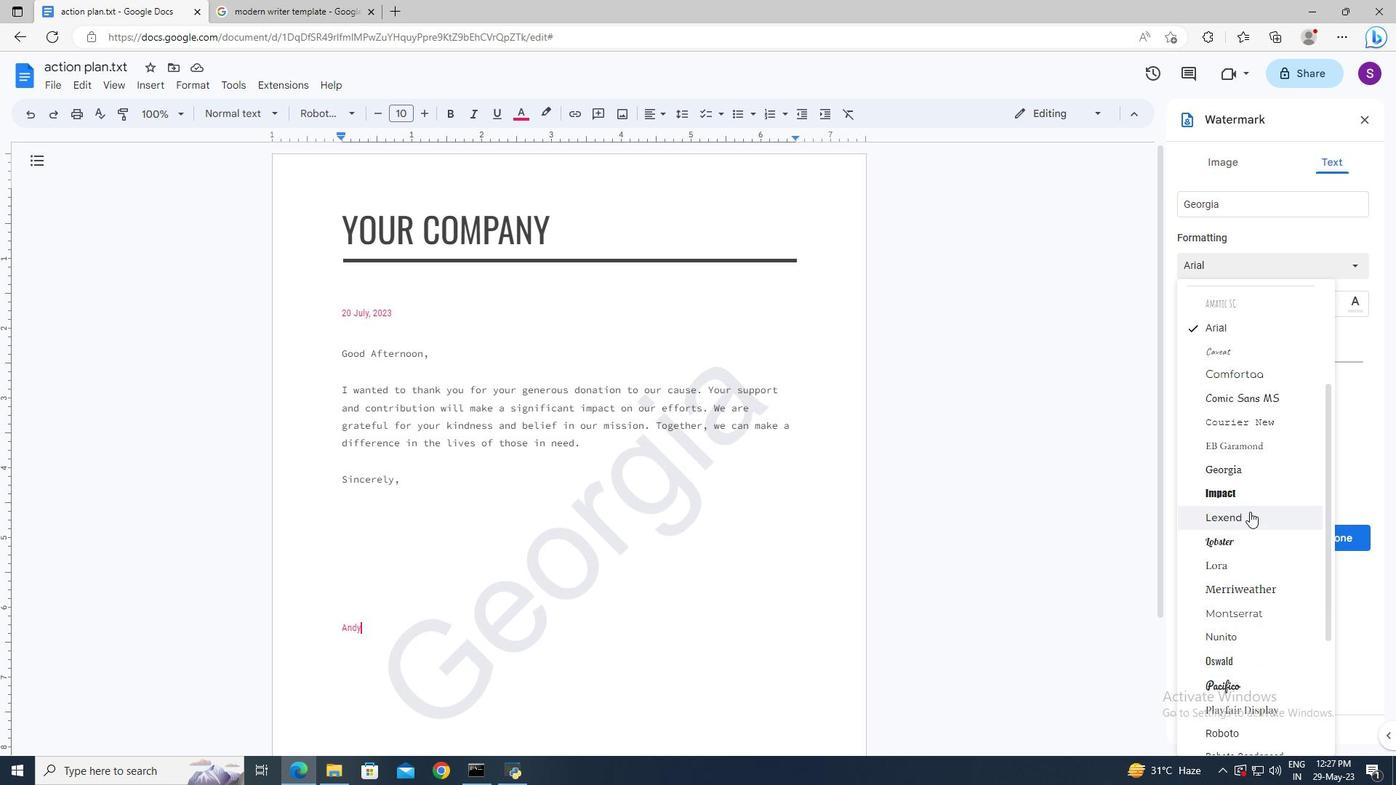 
Action: Mouse moved to (1249, 512)
Screenshot: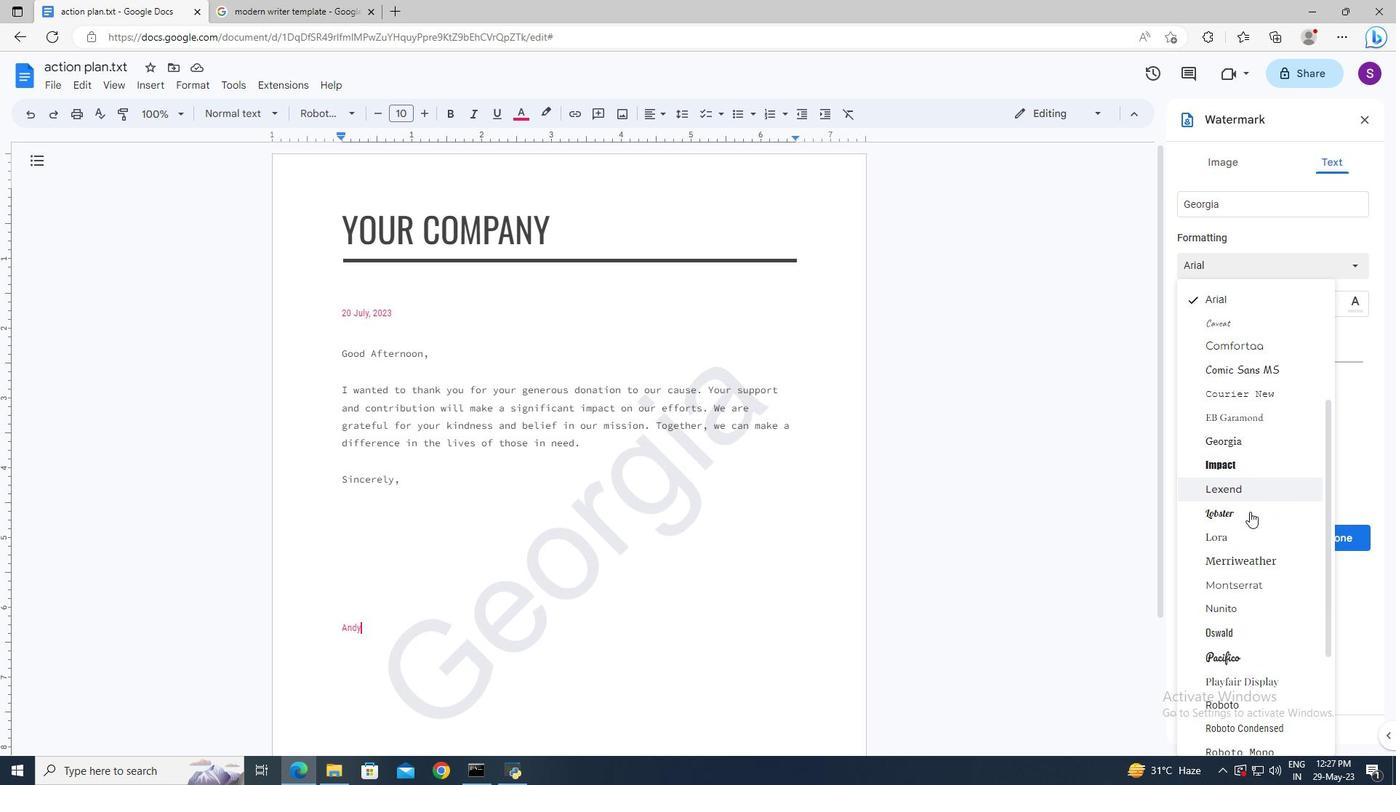
Action: Mouse scrolled (1249, 511) with delta (0, 0)
Screenshot: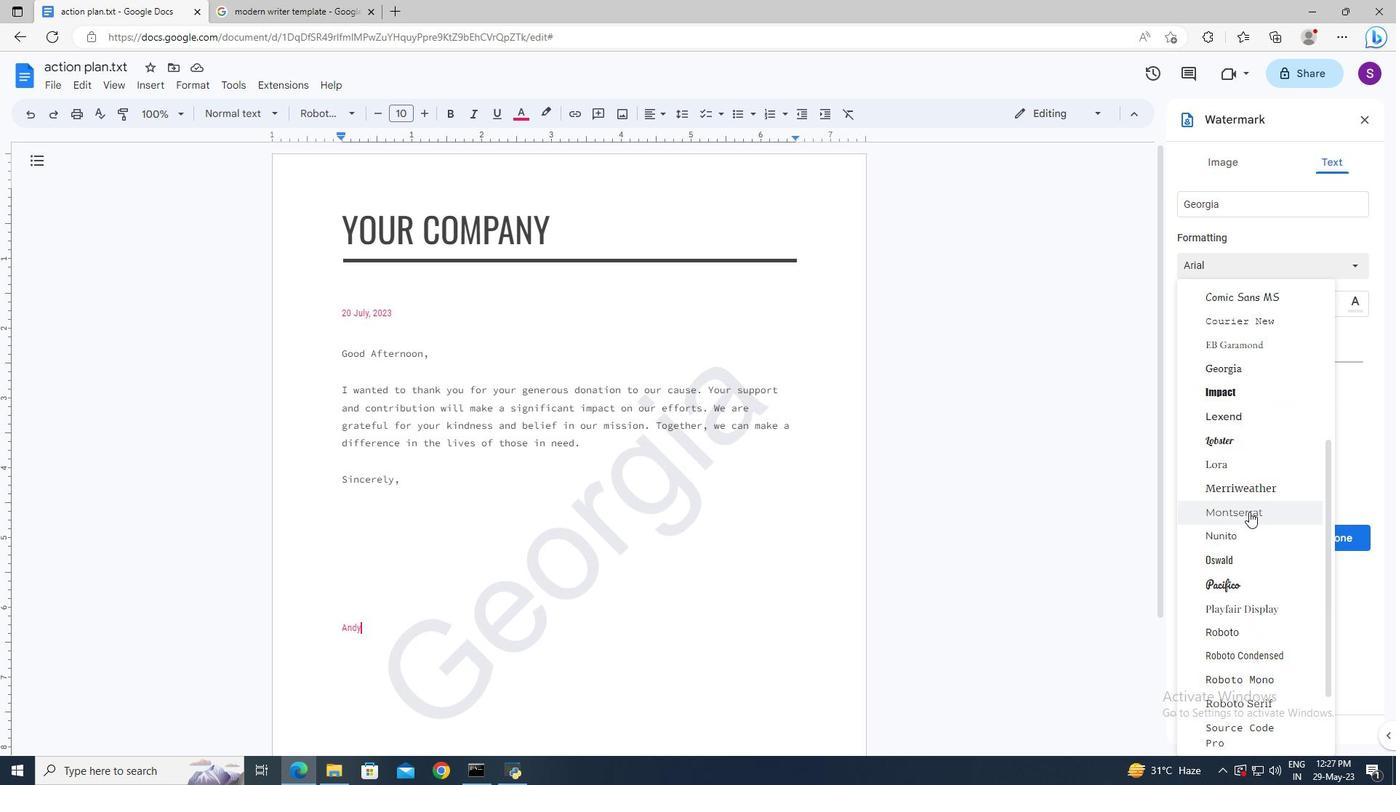 
Action: Mouse scrolled (1249, 511) with delta (0, 0)
Screenshot: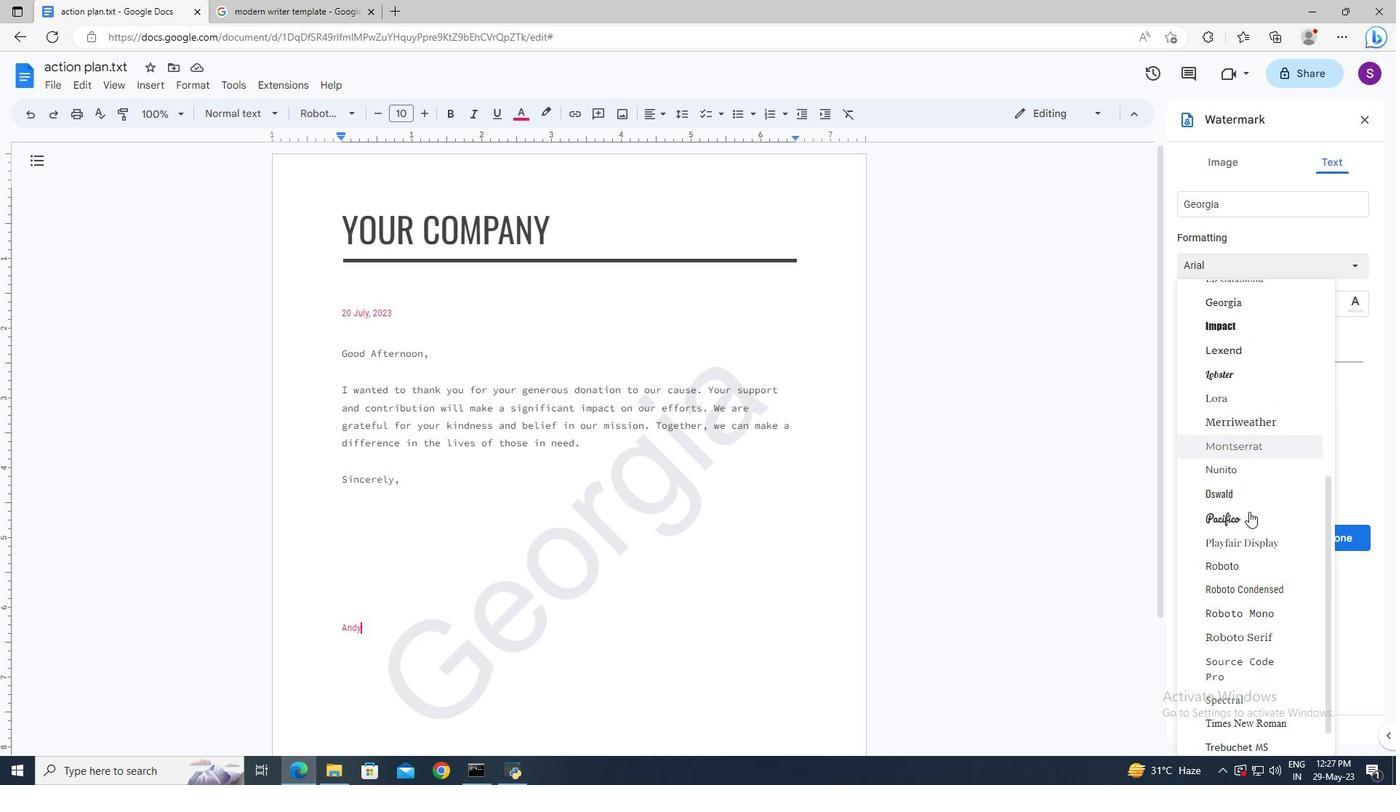 
Action: Mouse moved to (1249, 512)
Screenshot: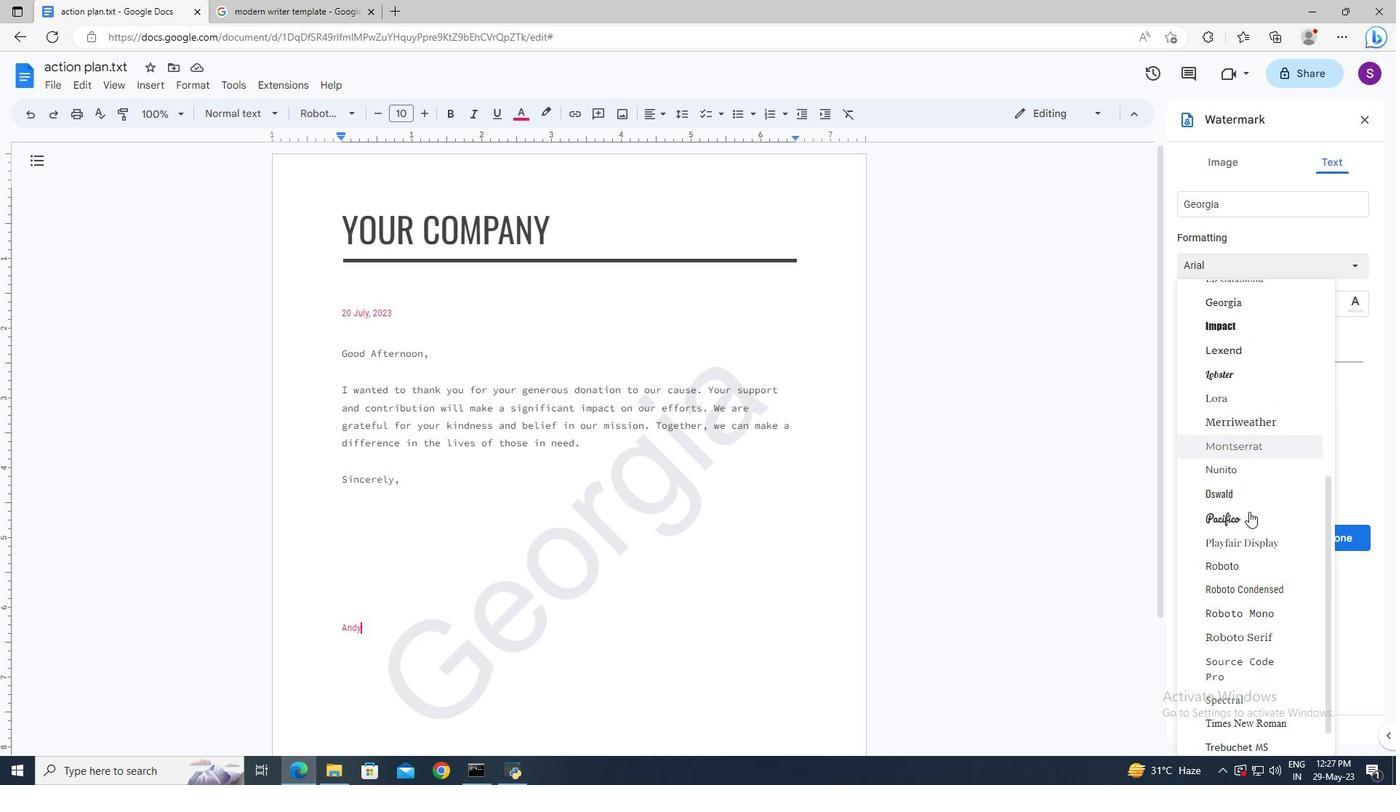 
Action: Mouse scrolled (1249, 511) with delta (0, 0)
Screenshot: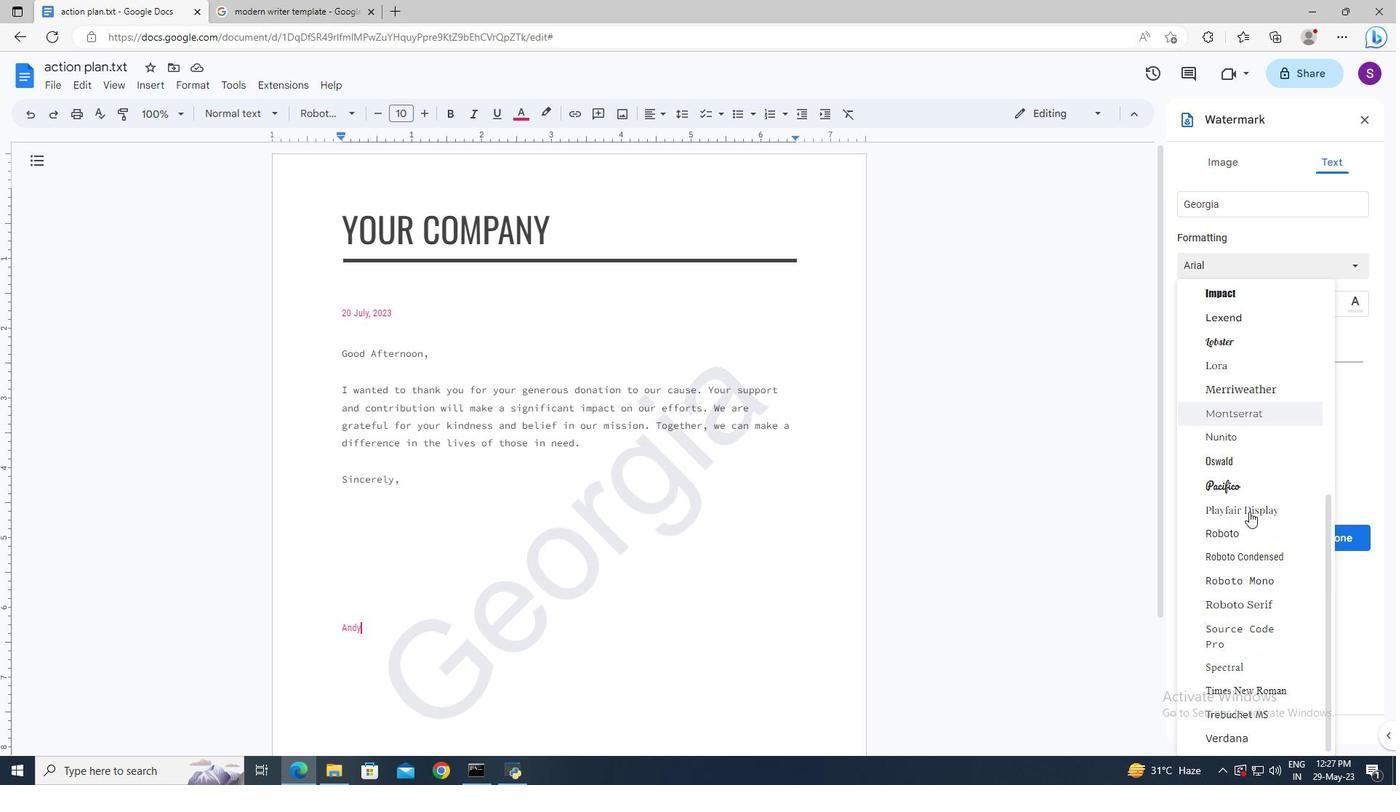 
Action: Mouse moved to (1247, 511)
Screenshot: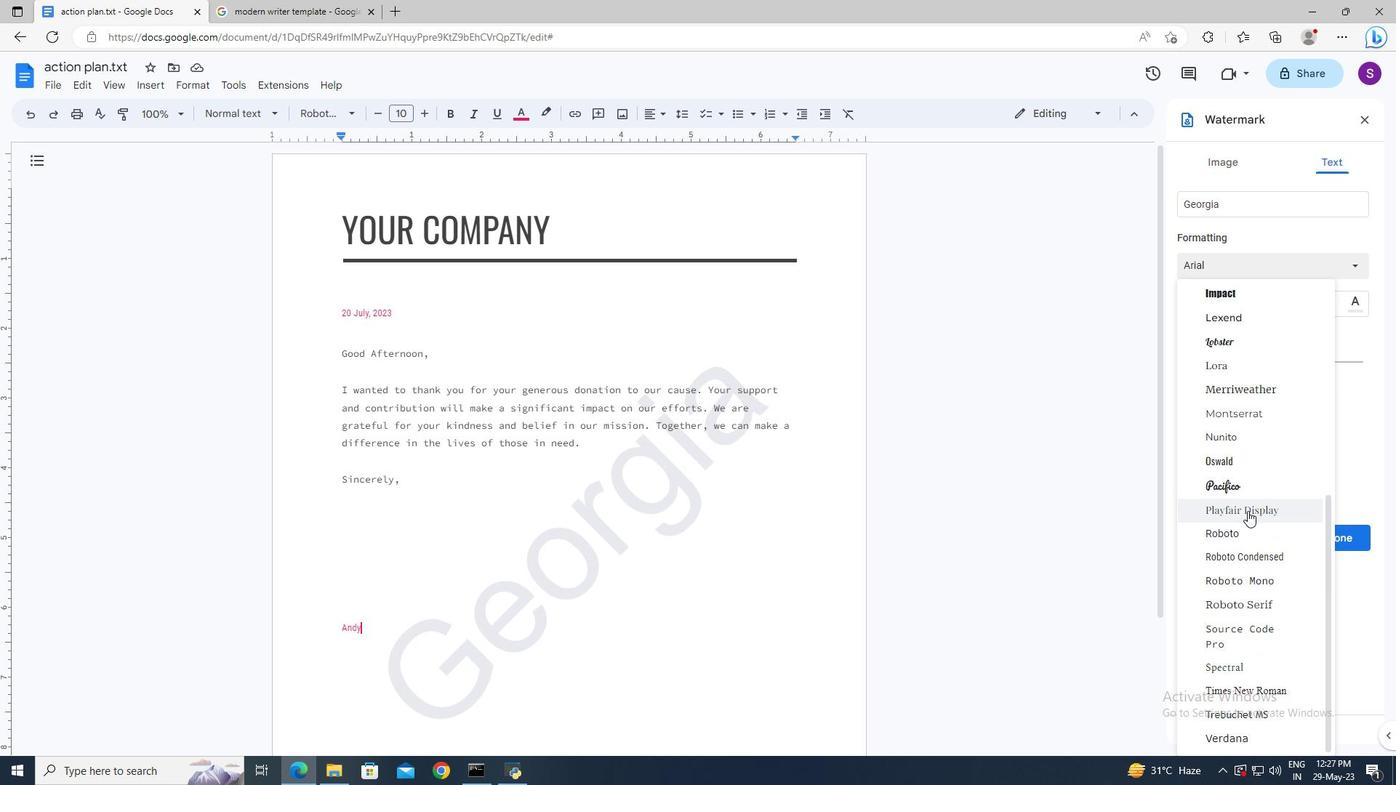
Action: Mouse scrolled (1247, 512) with delta (0, 0)
Screenshot: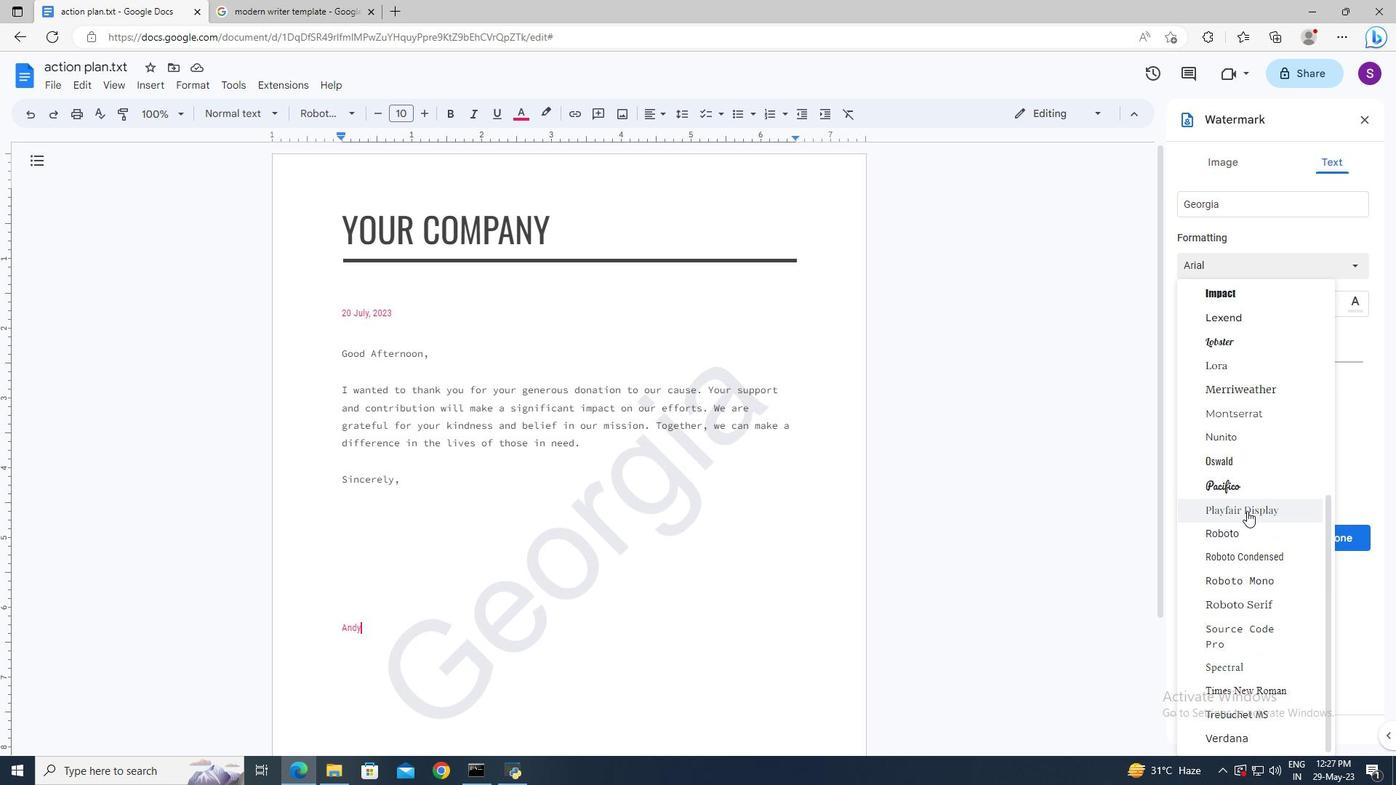 
Action: Mouse scrolled (1247, 512) with delta (0, 0)
Screenshot: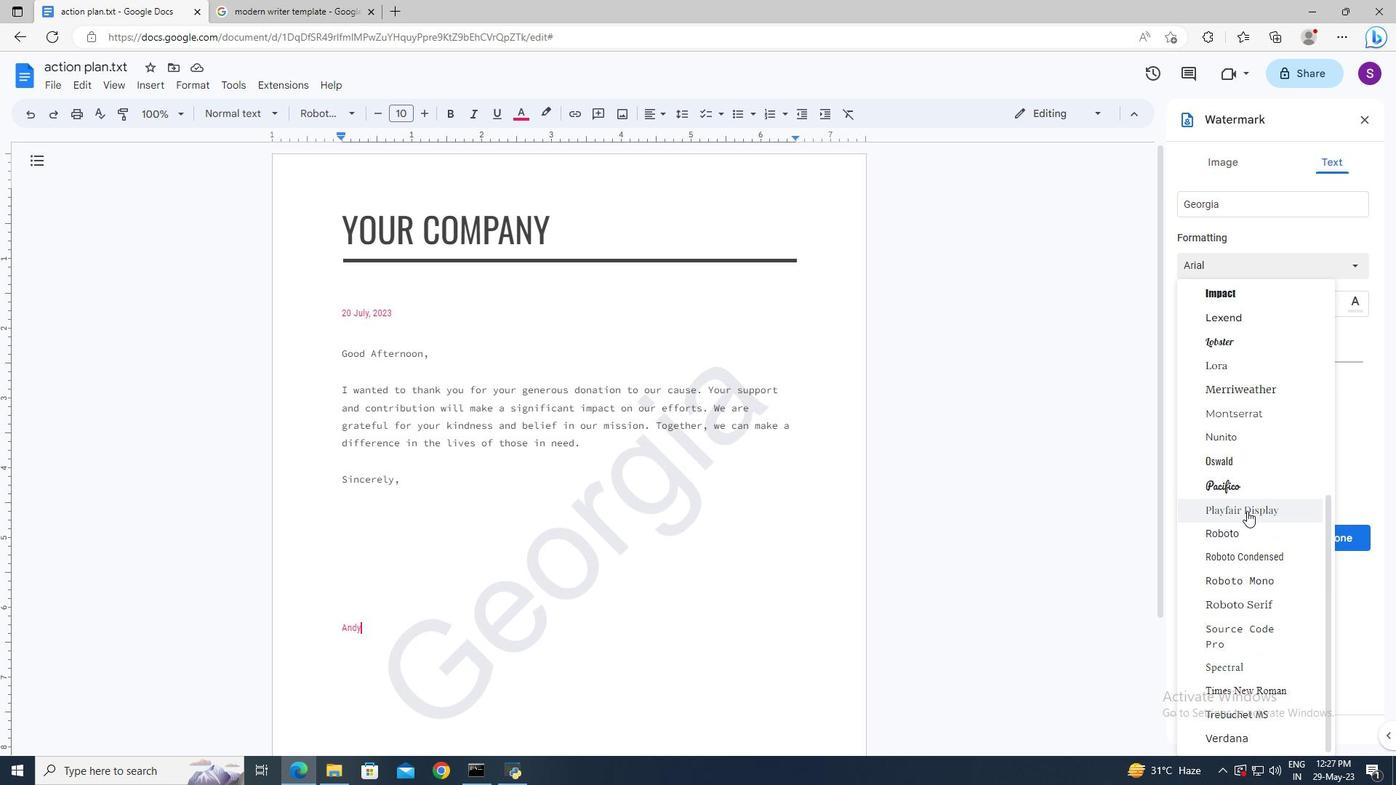 
Action: Mouse moved to (1247, 511)
Screenshot: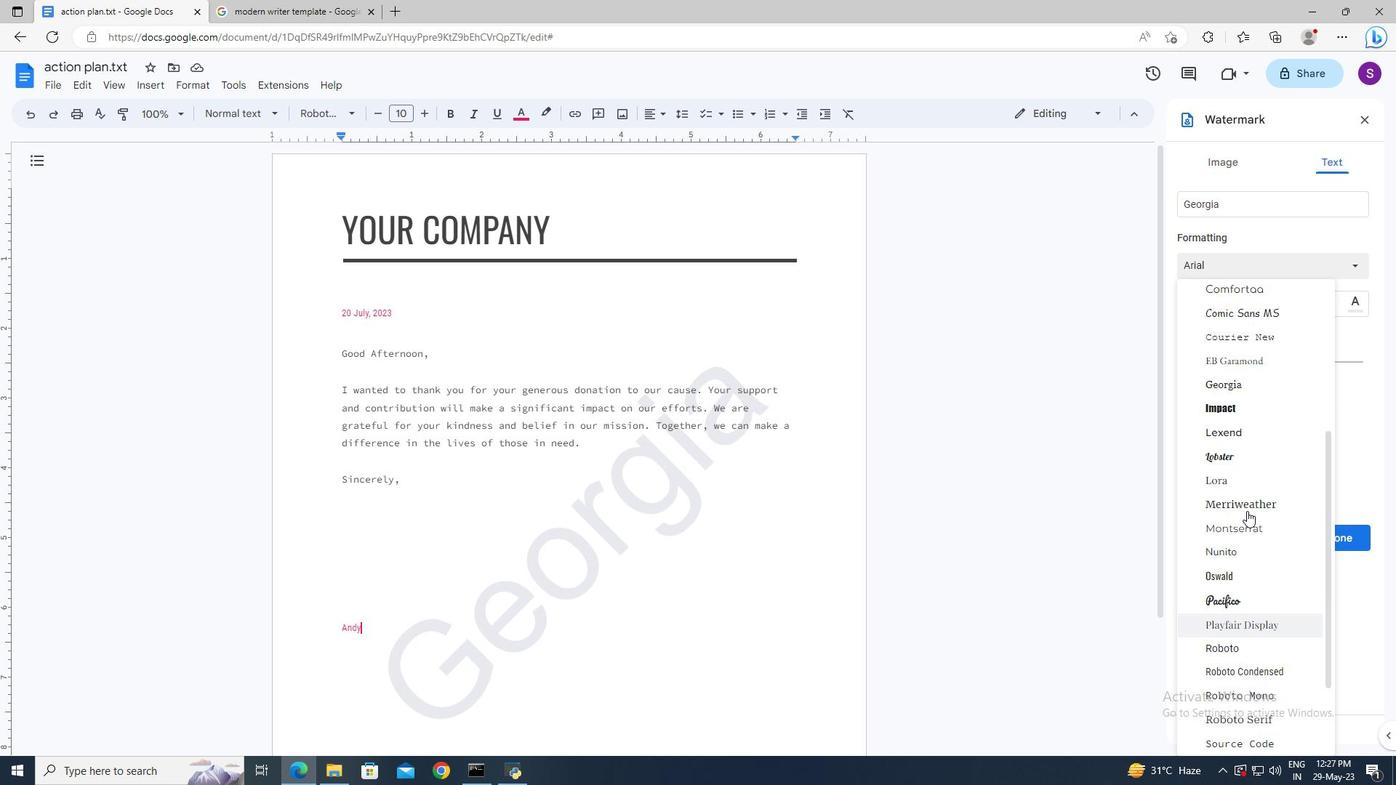 
Action: Mouse scrolled (1247, 512) with delta (0, 0)
Screenshot: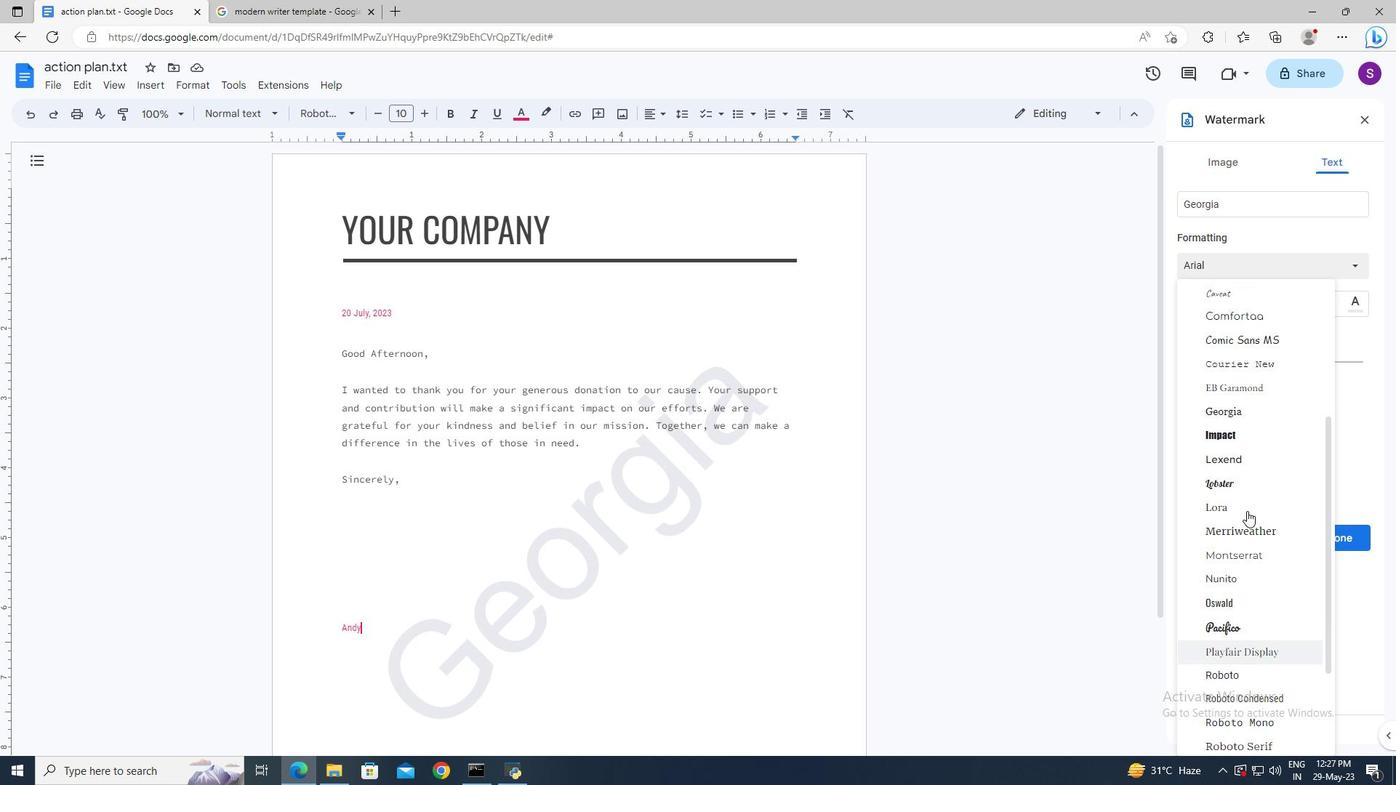 
Action: Mouse scrolled (1247, 512) with delta (0, 0)
Screenshot: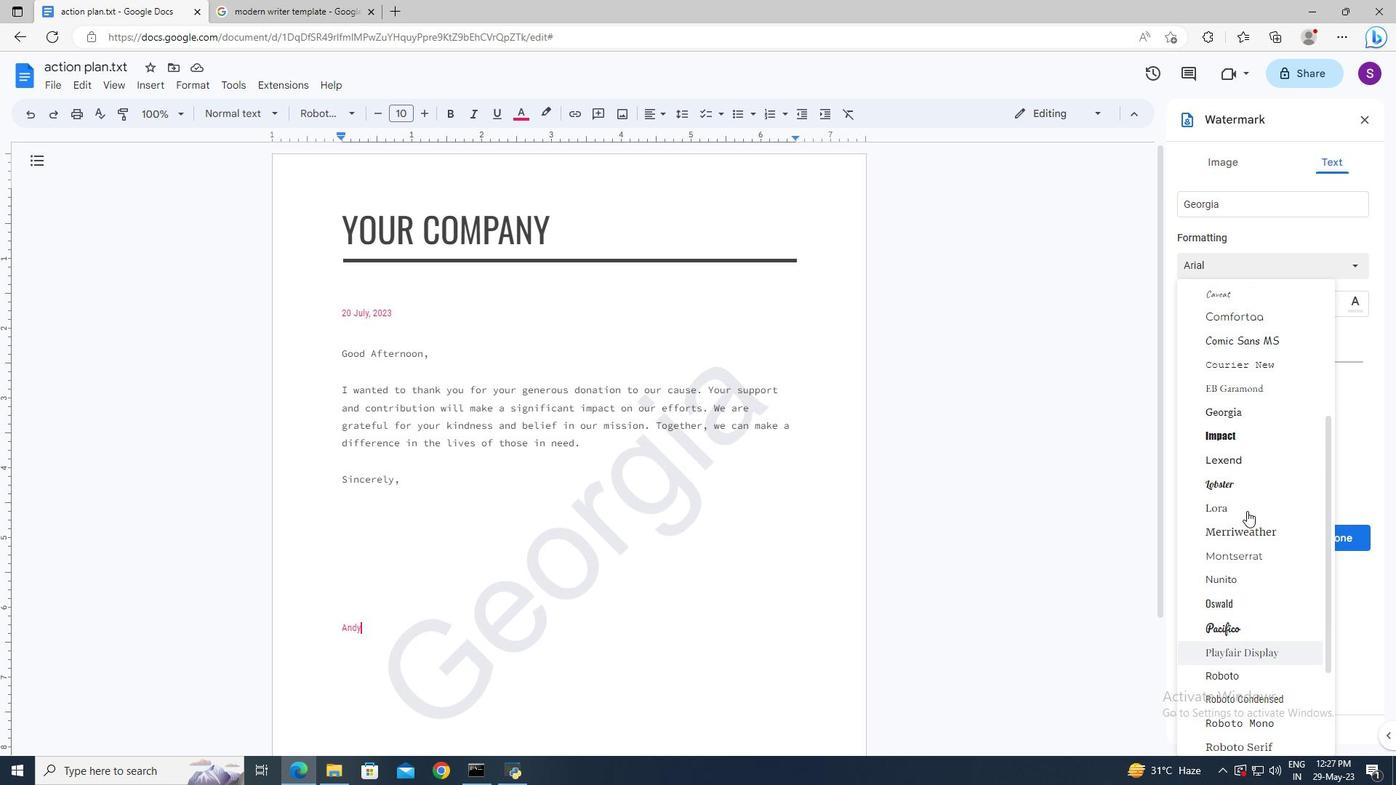 
Action: Mouse scrolled (1247, 512) with delta (0, 0)
Screenshot: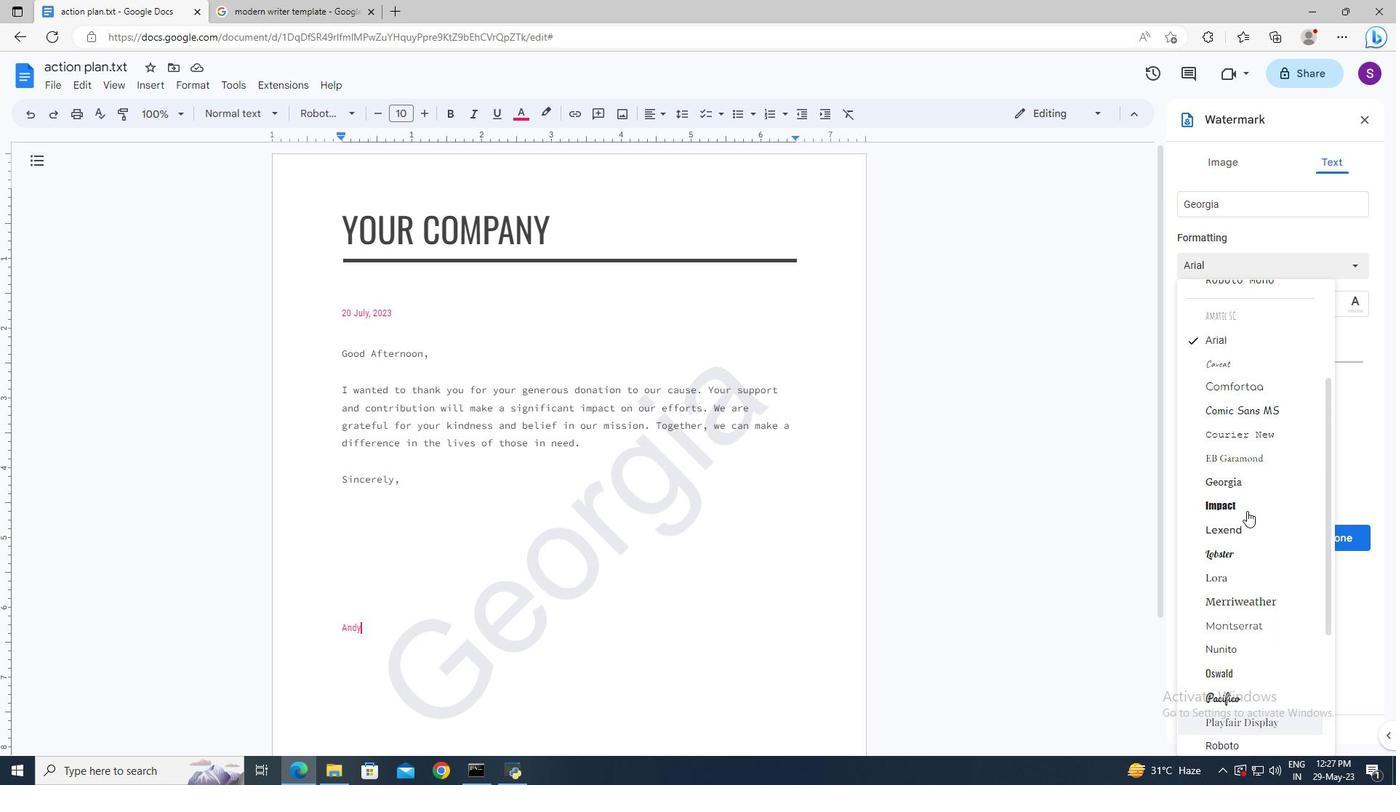 
Action: Mouse moved to (1235, 481)
Screenshot: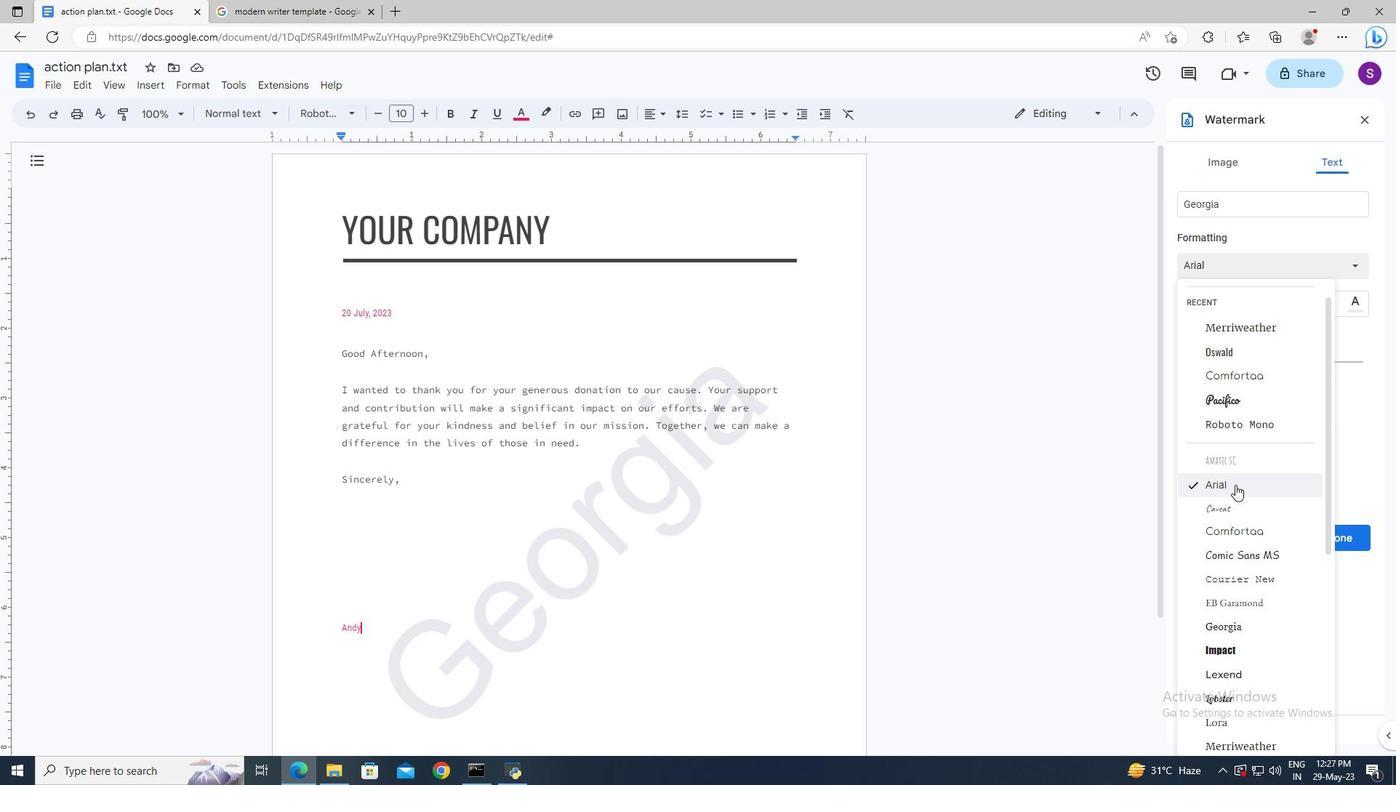 
Action: Mouse scrolled (1235, 482) with delta (0, 0)
Screenshot: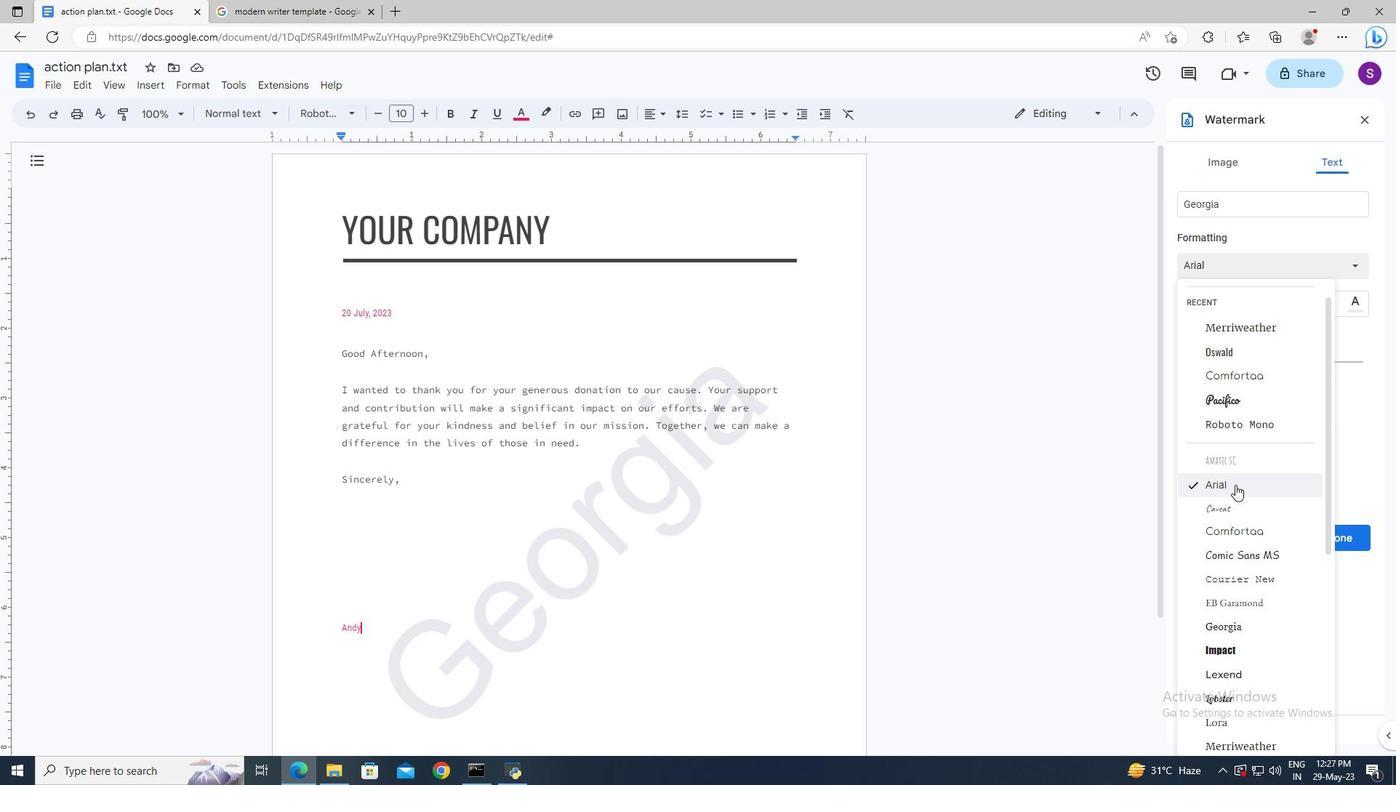 
Action: Mouse moved to (1209, 259)
Screenshot: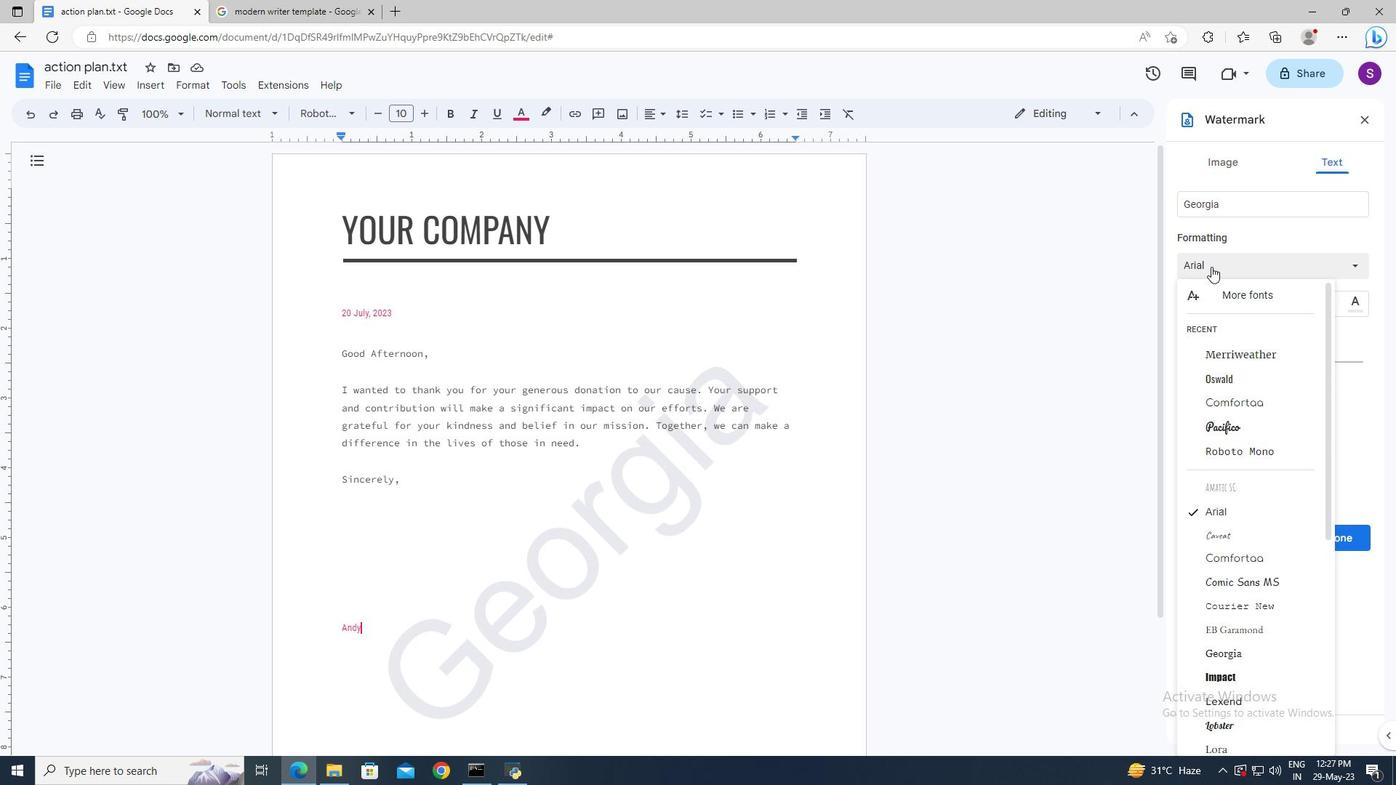 
Action: Mouse pressed left at (1209, 259)
Screenshot: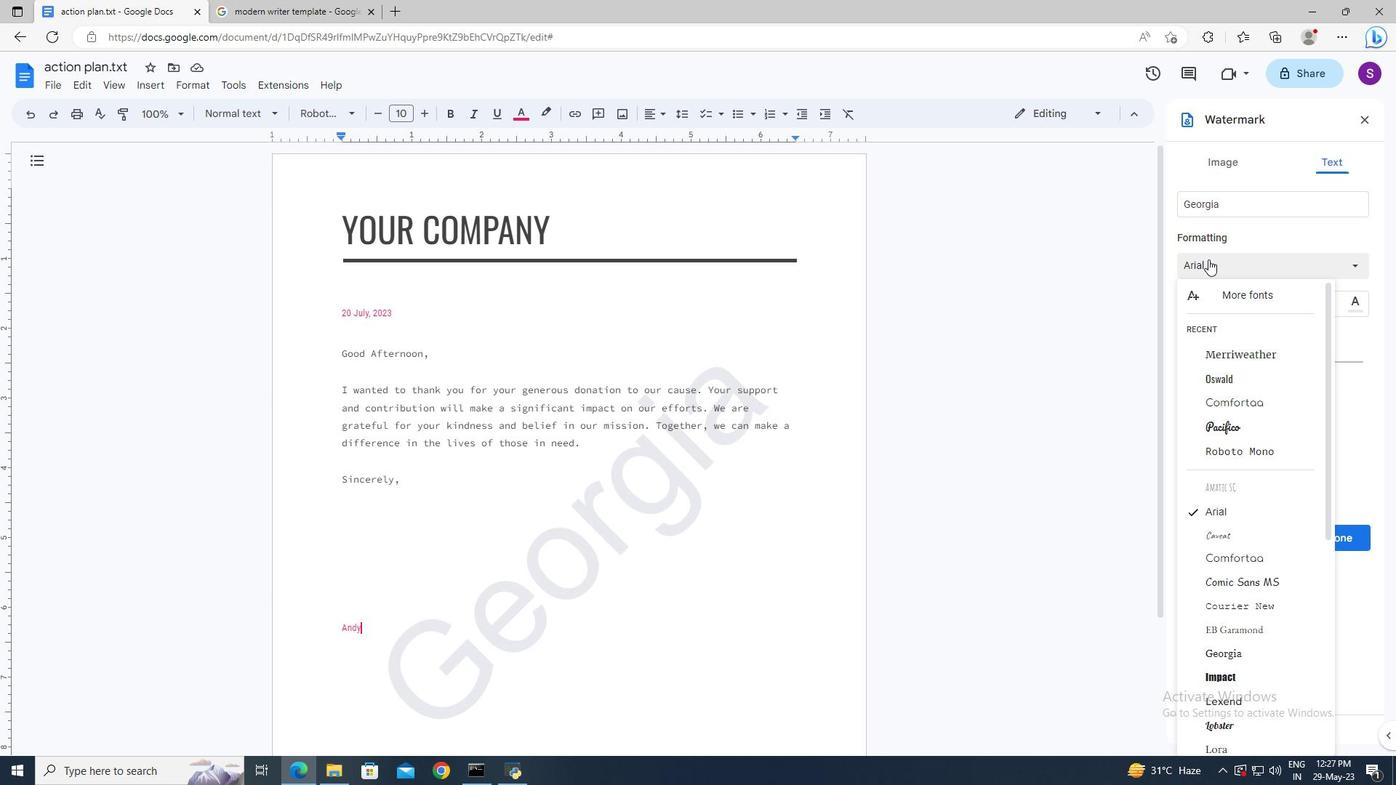
Action: Mouse moved to (1254, 305)
Screenshot: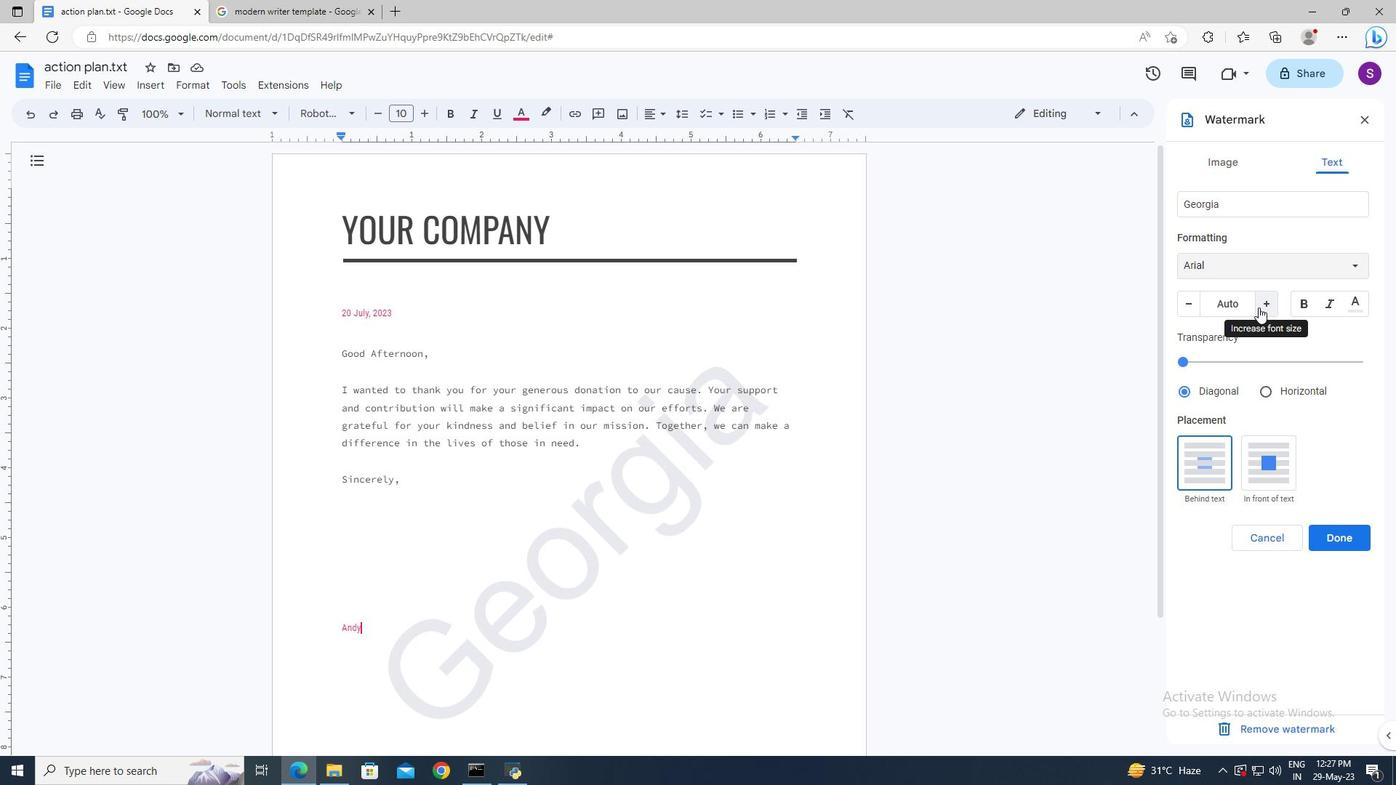
Action: Mouse pressed left at (1254, 305)
Screenshot: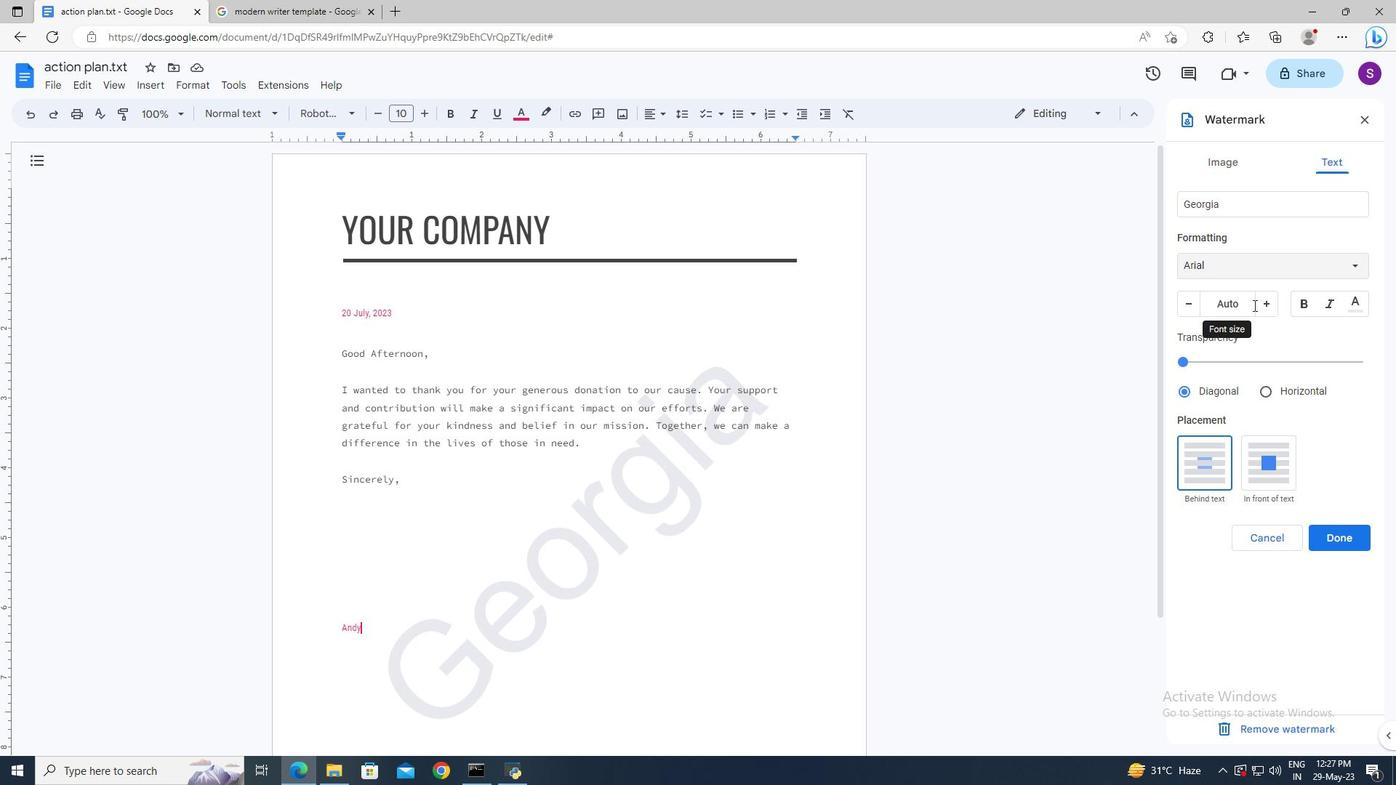 
Action: Key pressed 112<Key.enter>
Screenshot: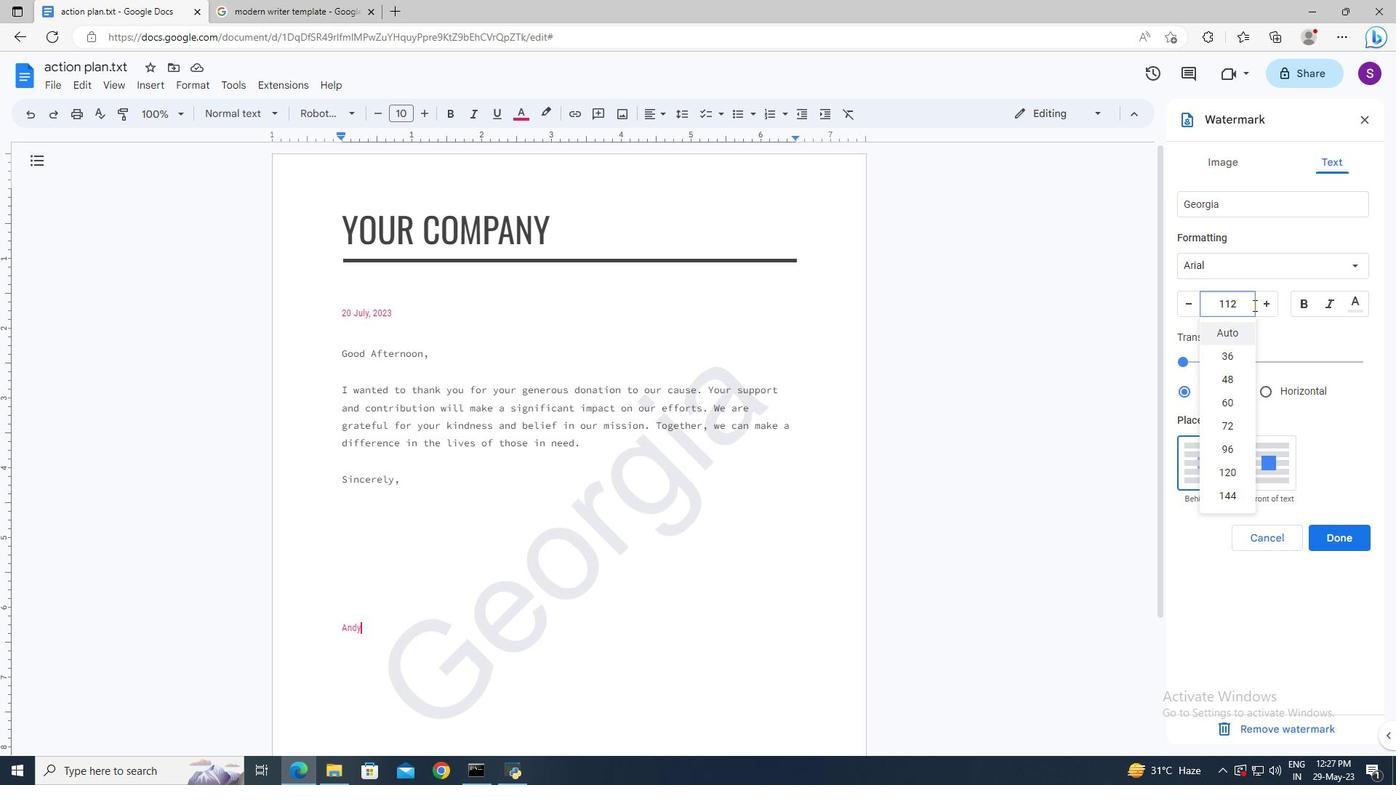 
Action: Mouse moved to (1267, 390)
Screenshot: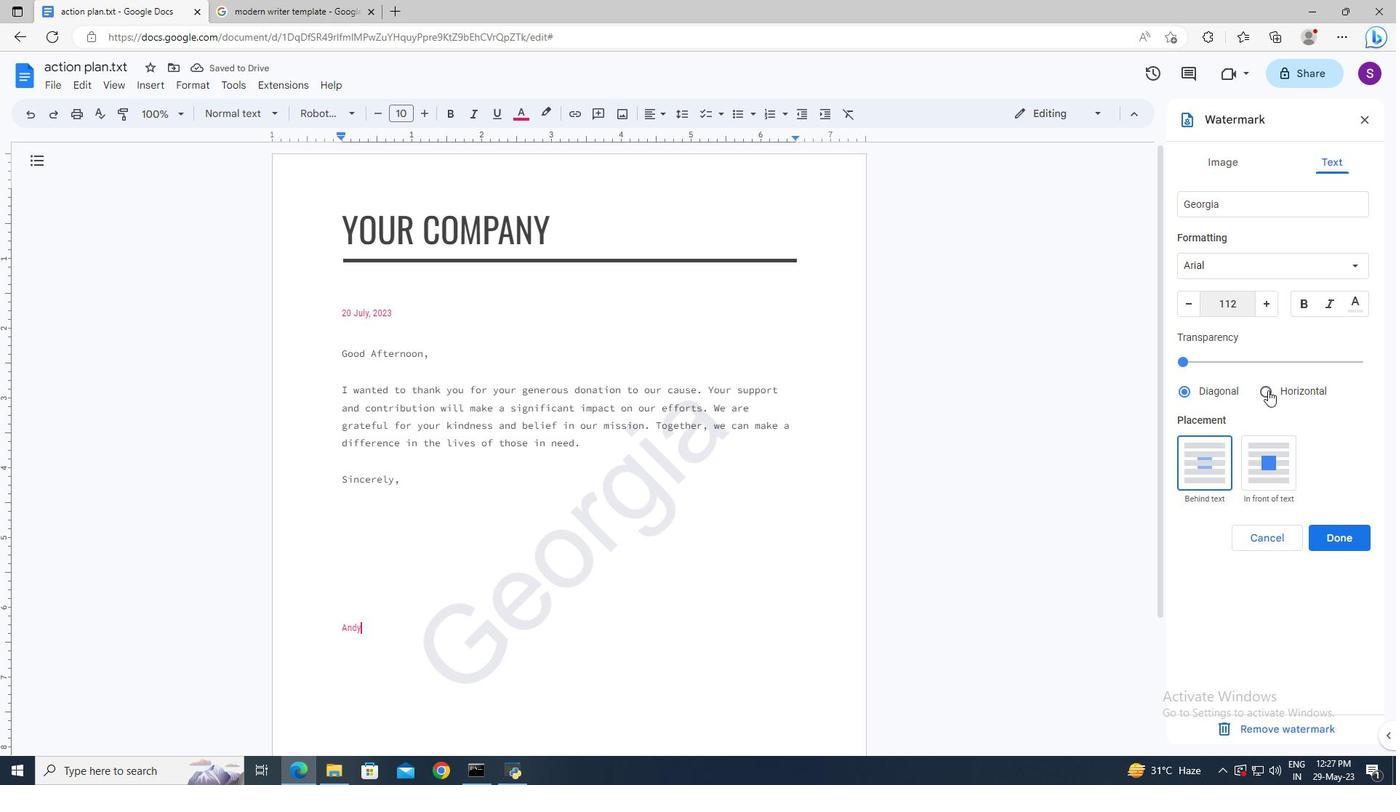 
Action: Mouse pressed left at (1267, 390)
Screenshot: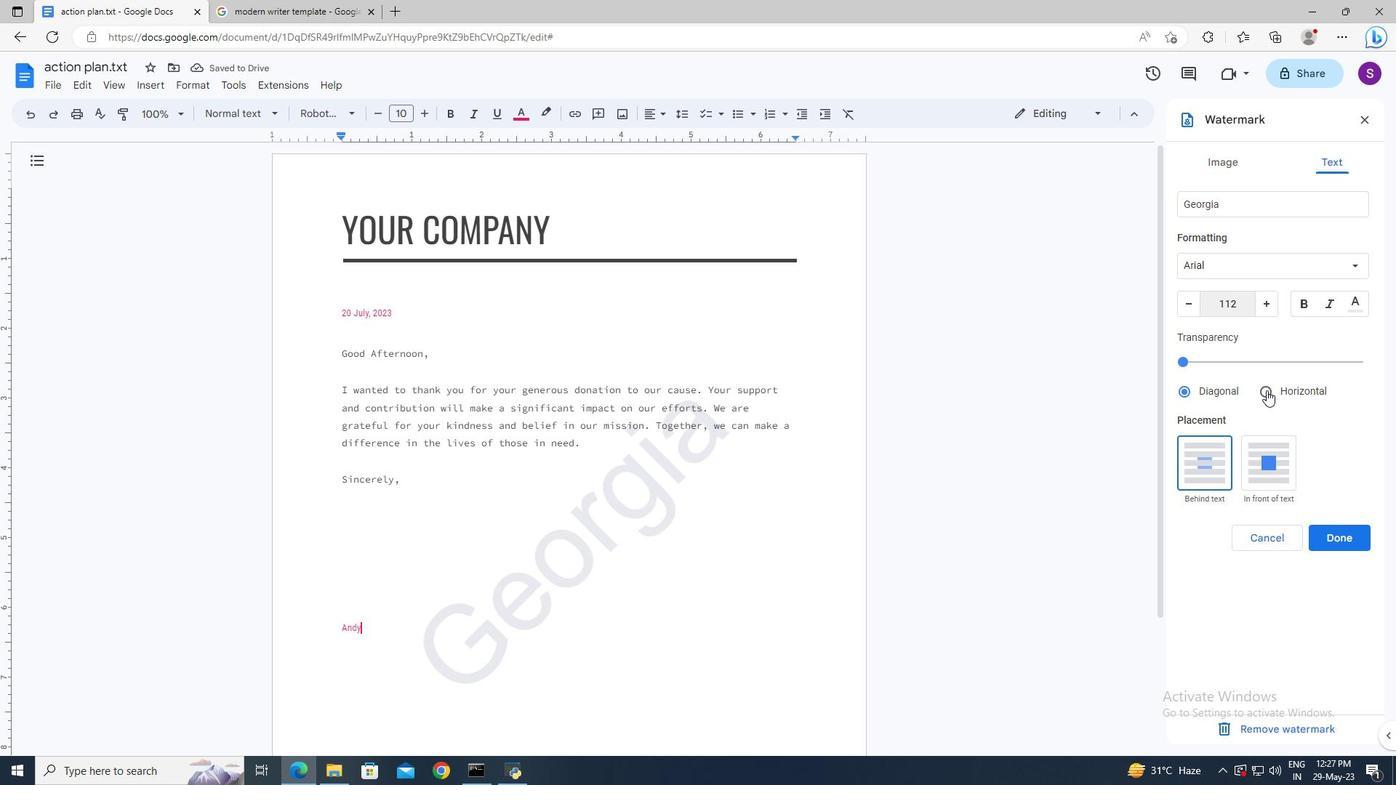 
Action: Mouse moved to (1334, 534)
Screenshot: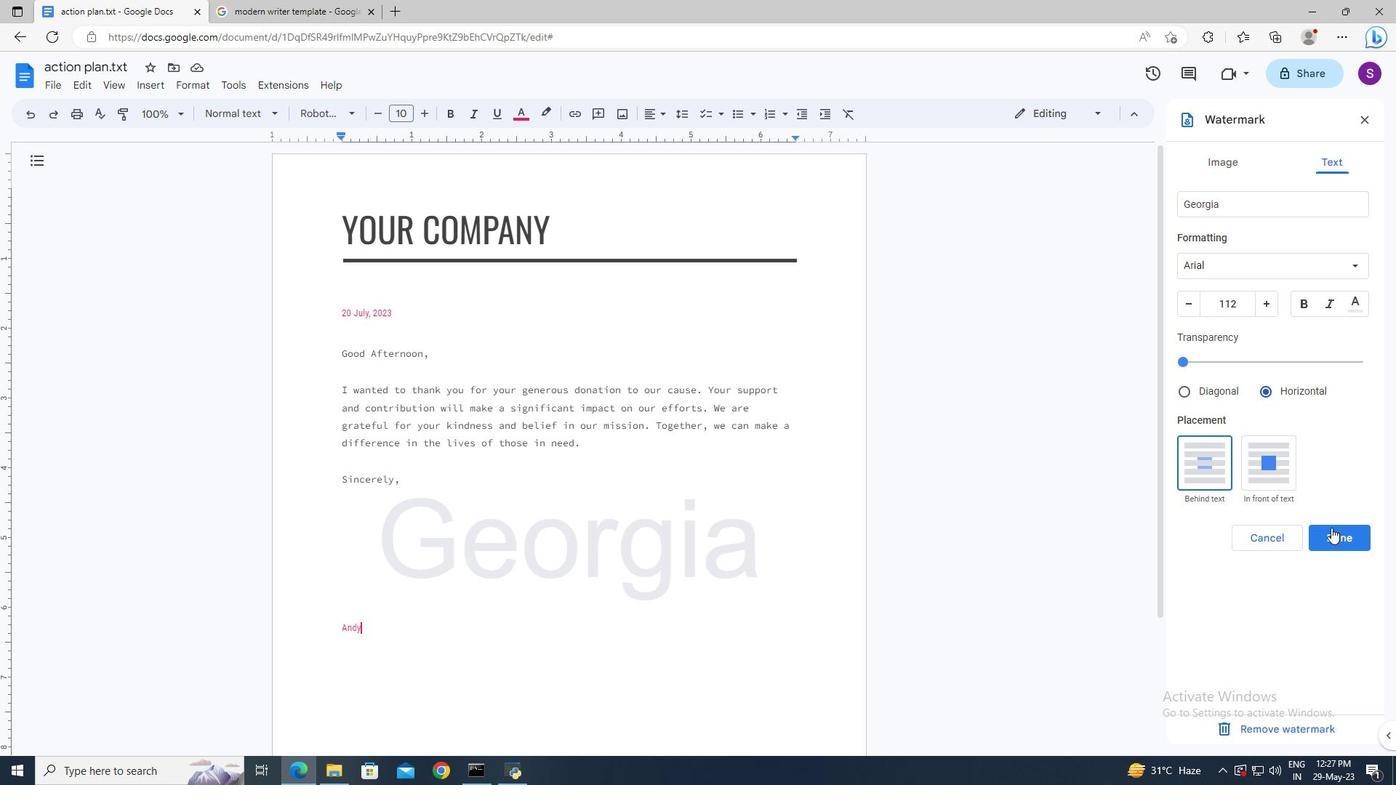 
Action: Mouse pressed left at (1334, 534)
Screenshot: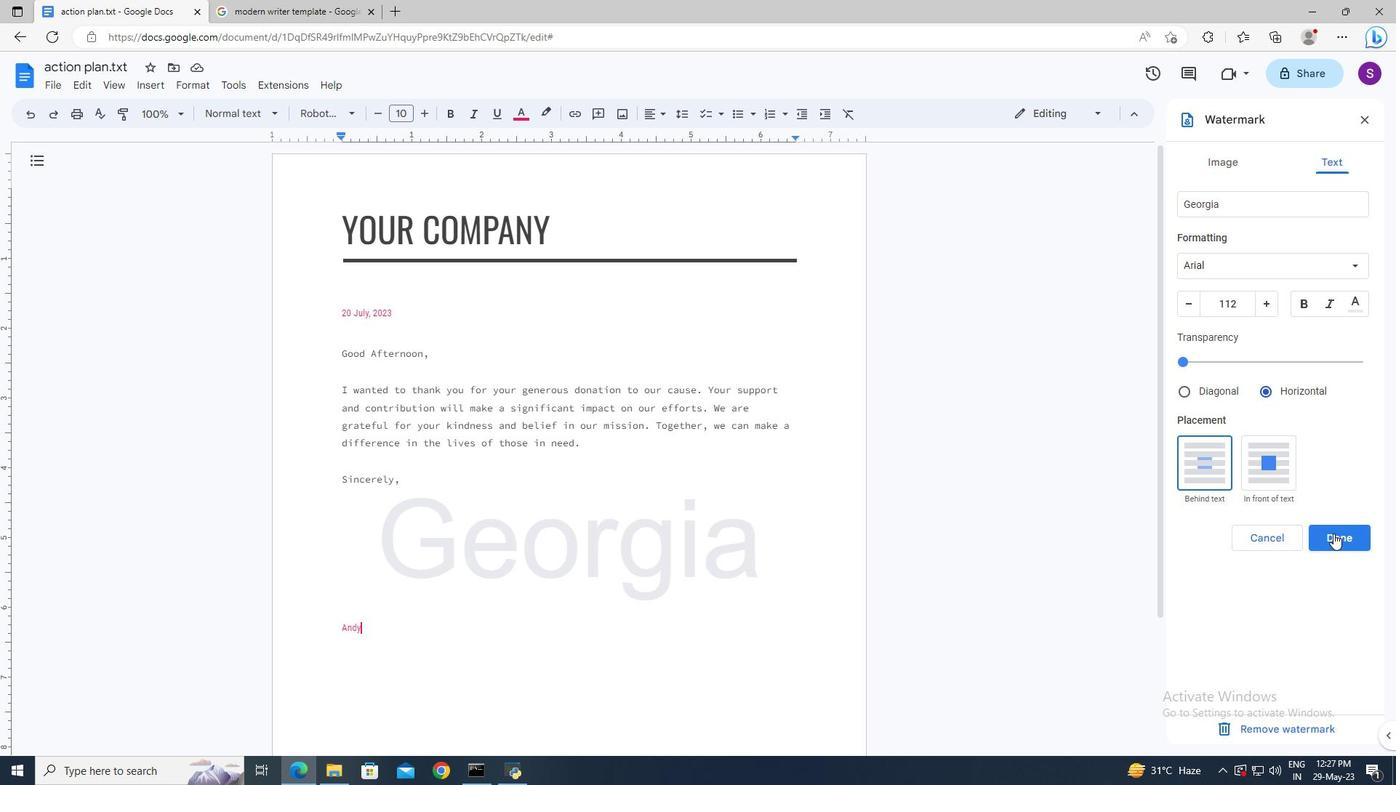 
Action: Mouse moved to (842, 463)
Screenshot: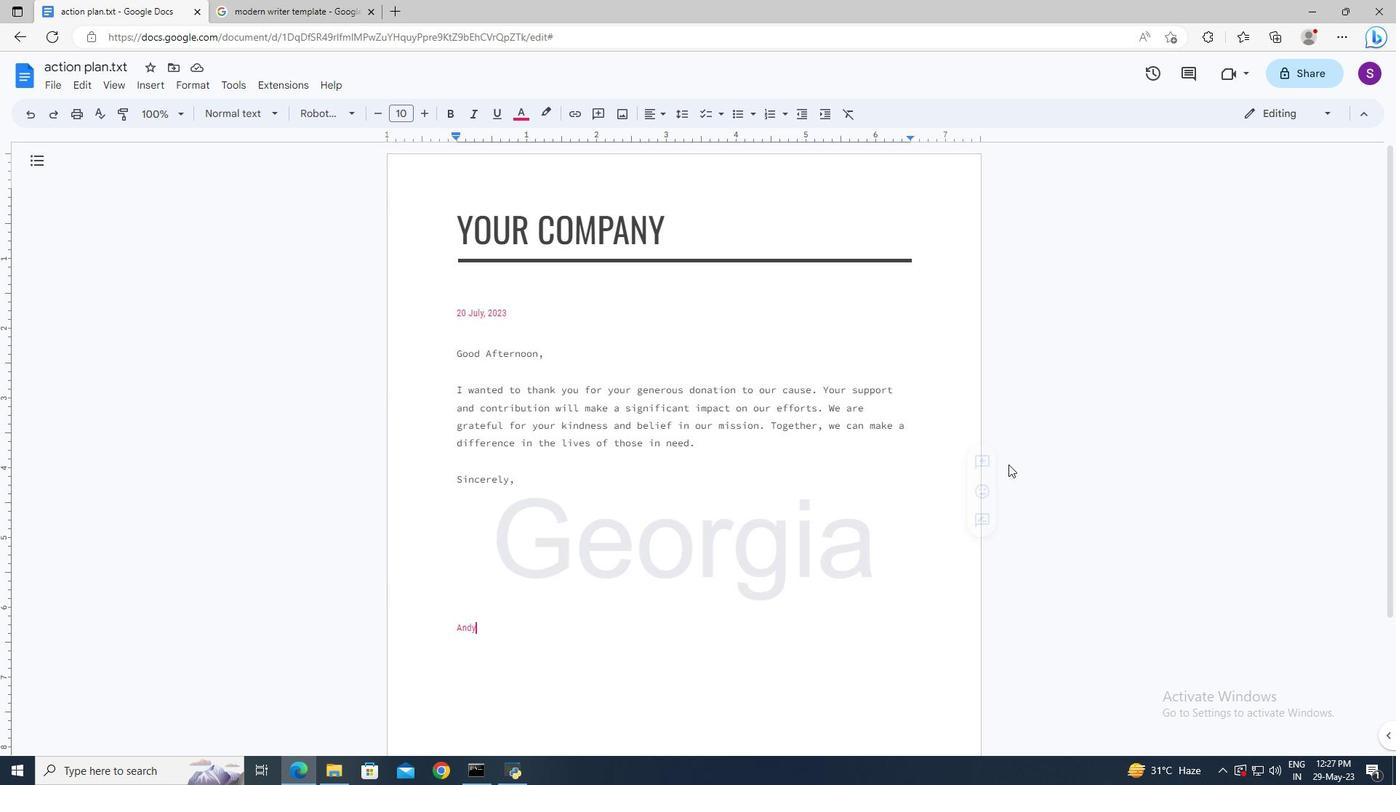 
